 Task: Find connections with filter location Pitanga with filter topic #homedecor with filter profile language German with filter current company Upstox with filter school Seventh Day Adventist Higher Secondary School with filter industry Mobile Gaming Apps with filter service category Interaction Design with filter keywords title Chef
Action: Mouse moved to (181, 291)
Screenshot: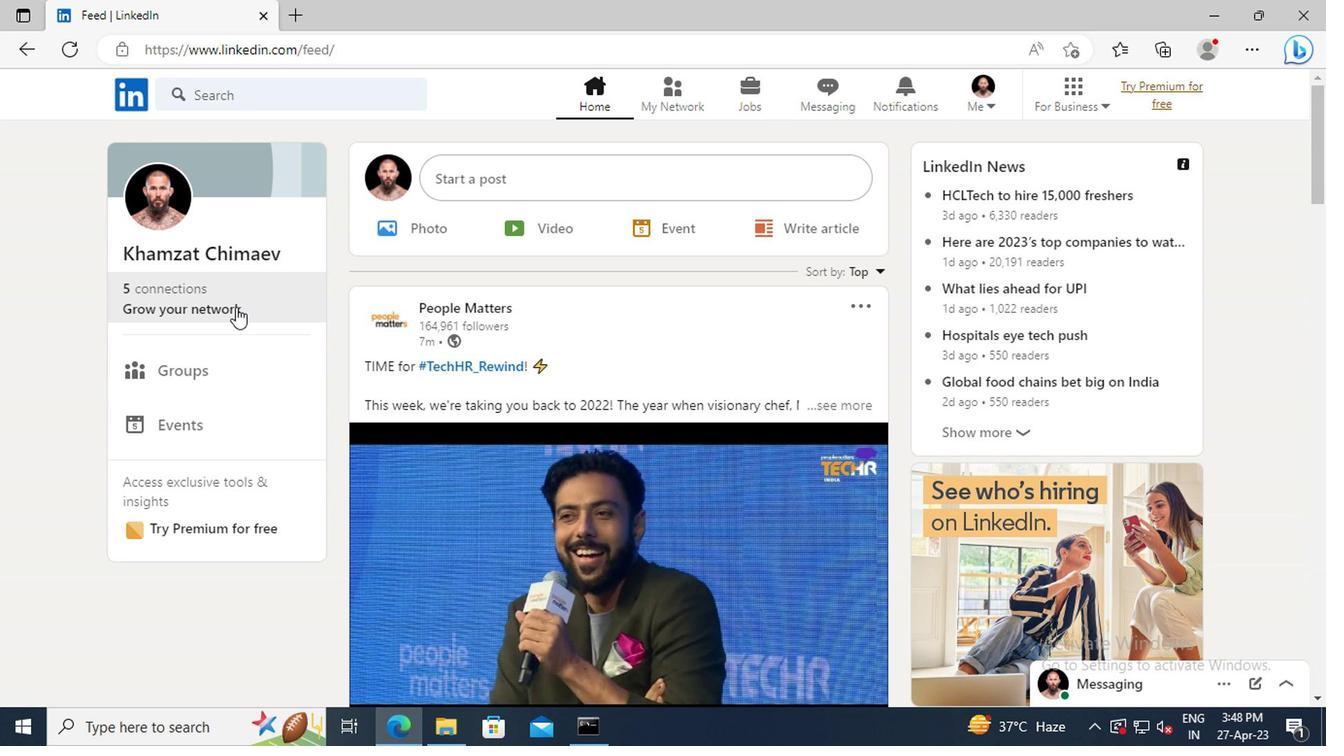 
Action: Mouse pressed left at (181, 291)
Screenshot: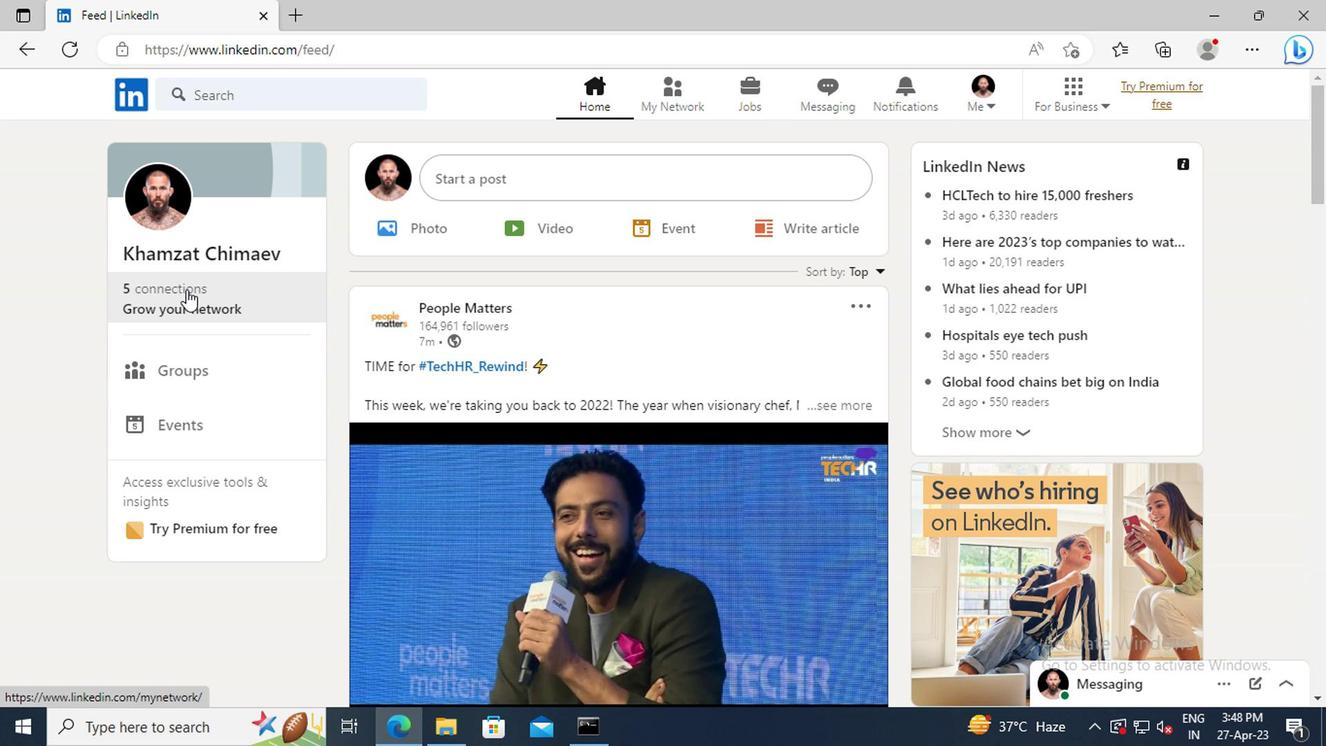 
Action: Mouse moved to (216, 205)
Screenshot: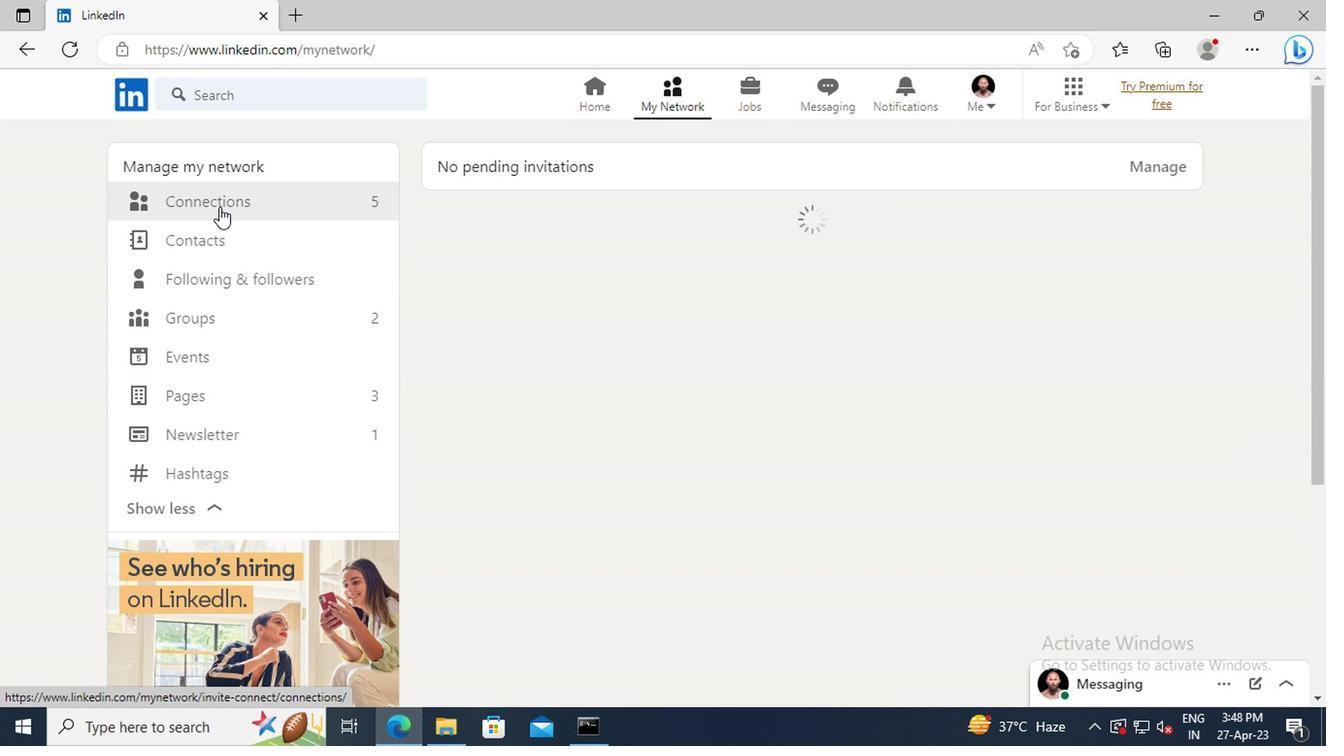 
Action: Mouse pressed left at (216, 205)
Screenshot: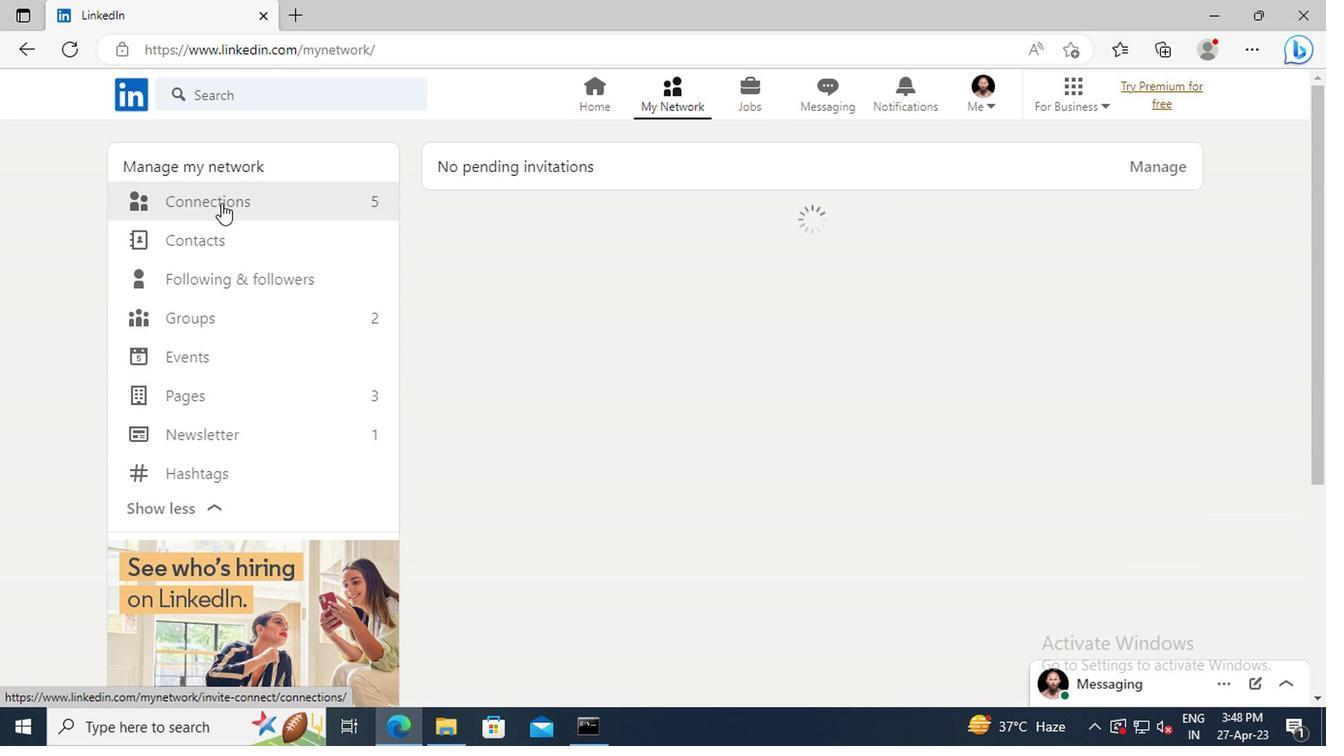 
Action: Mouse moved to (822, 207)
Screenshot: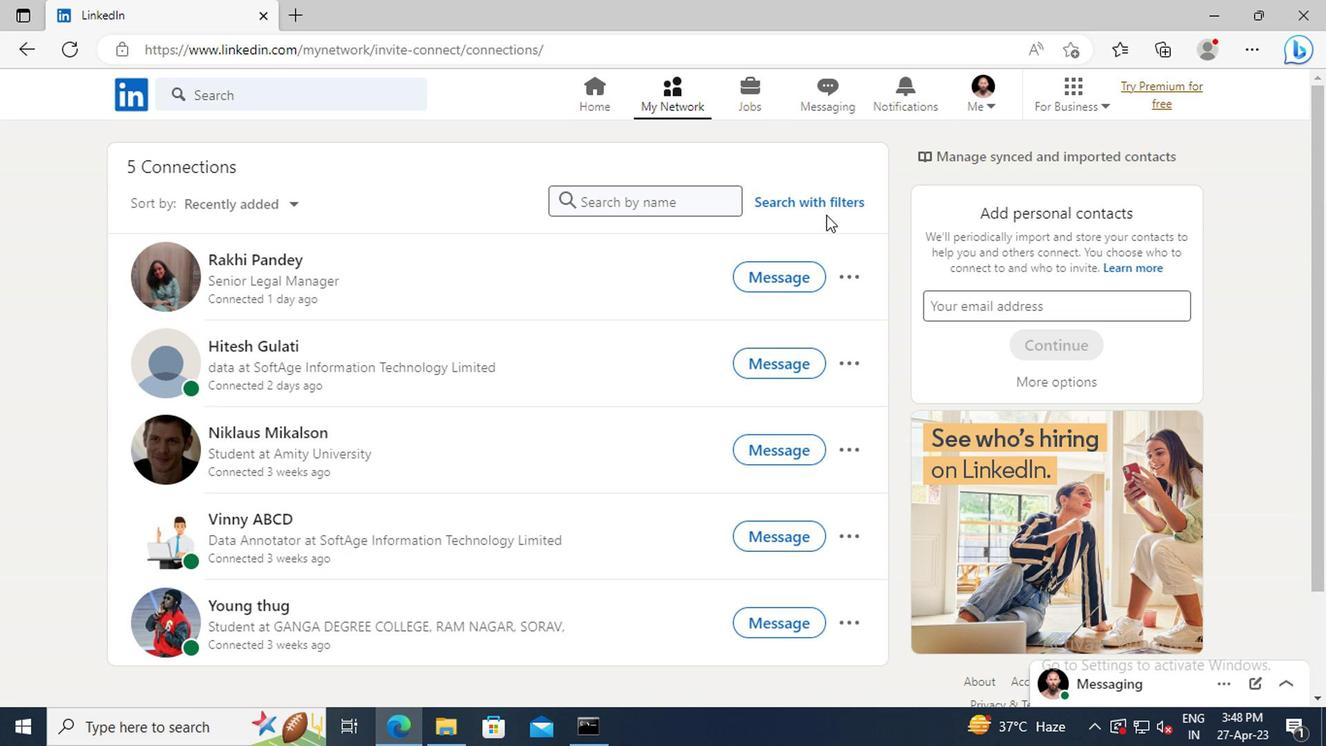 
Action: Mouse pressed left at (822, 207)
Screenshot: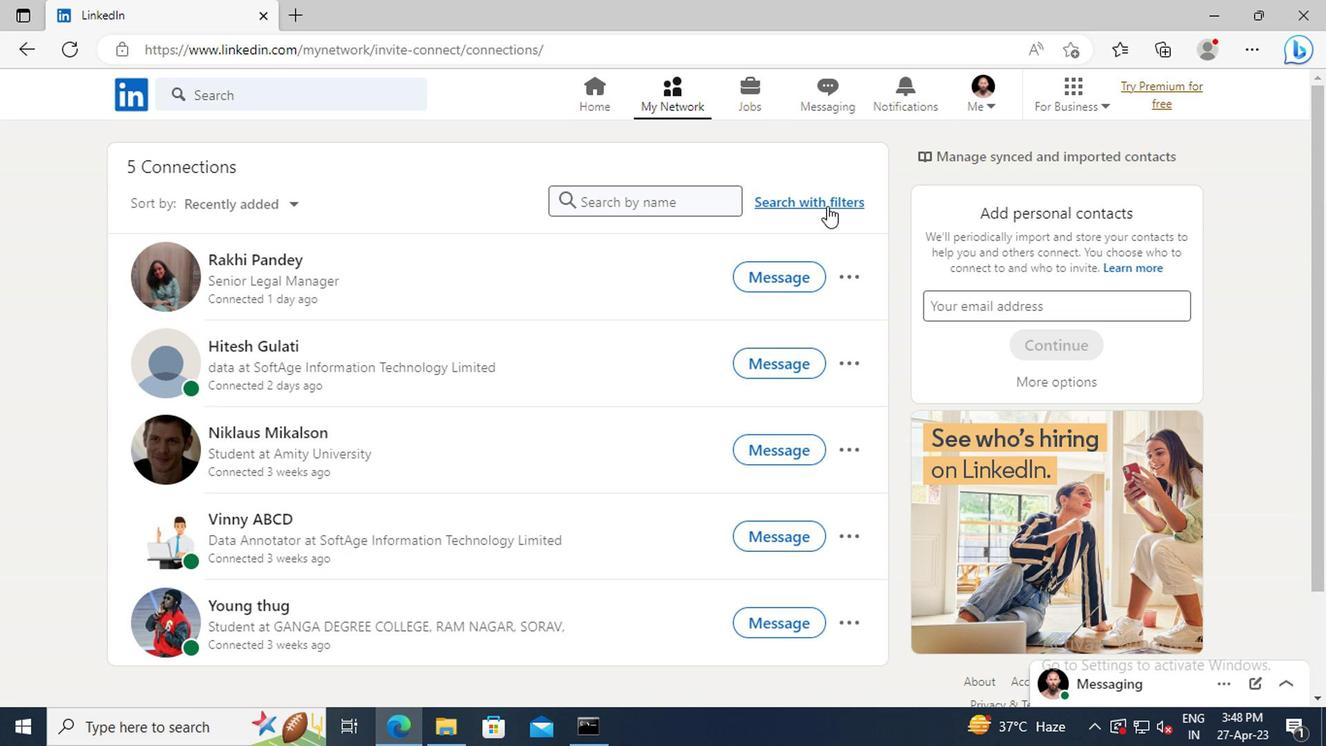 
Action: Mouse moved to (735, 151)
Screenshot: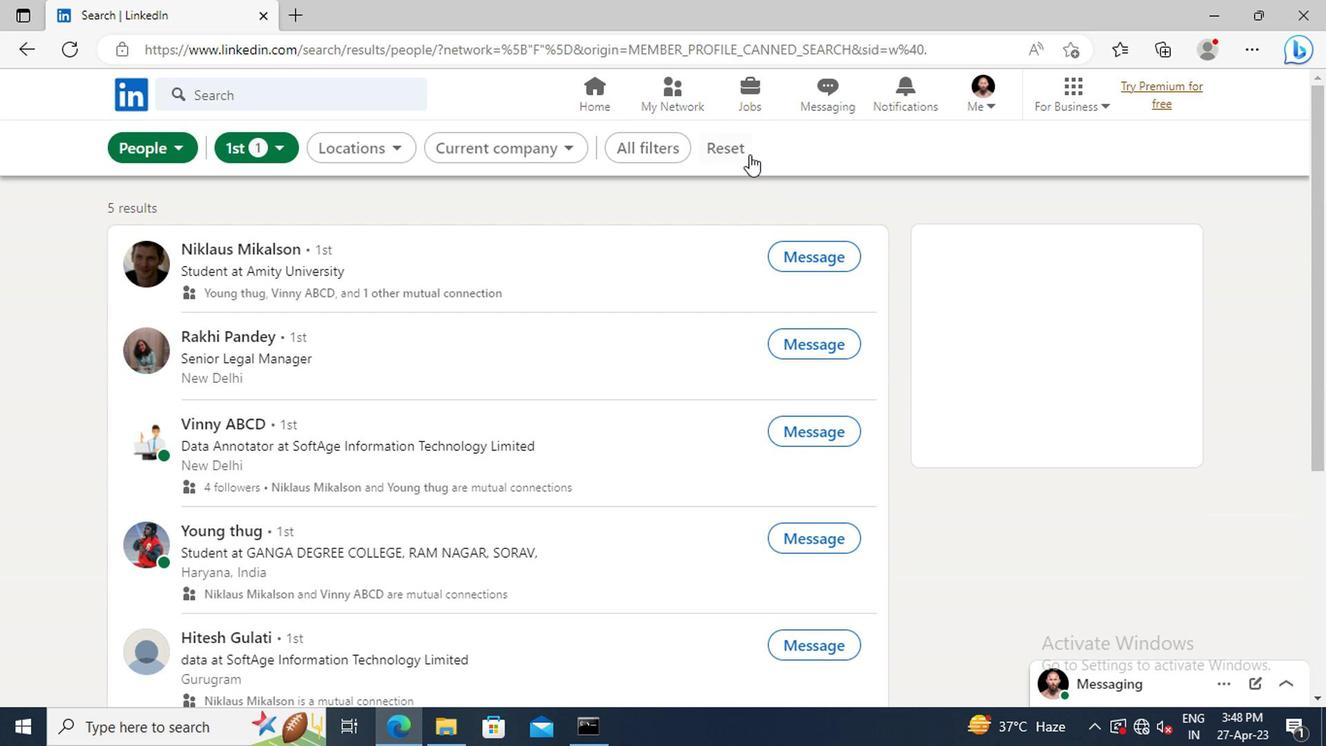 
Action: Mouse pressed left at (735, 151)
Screenshot: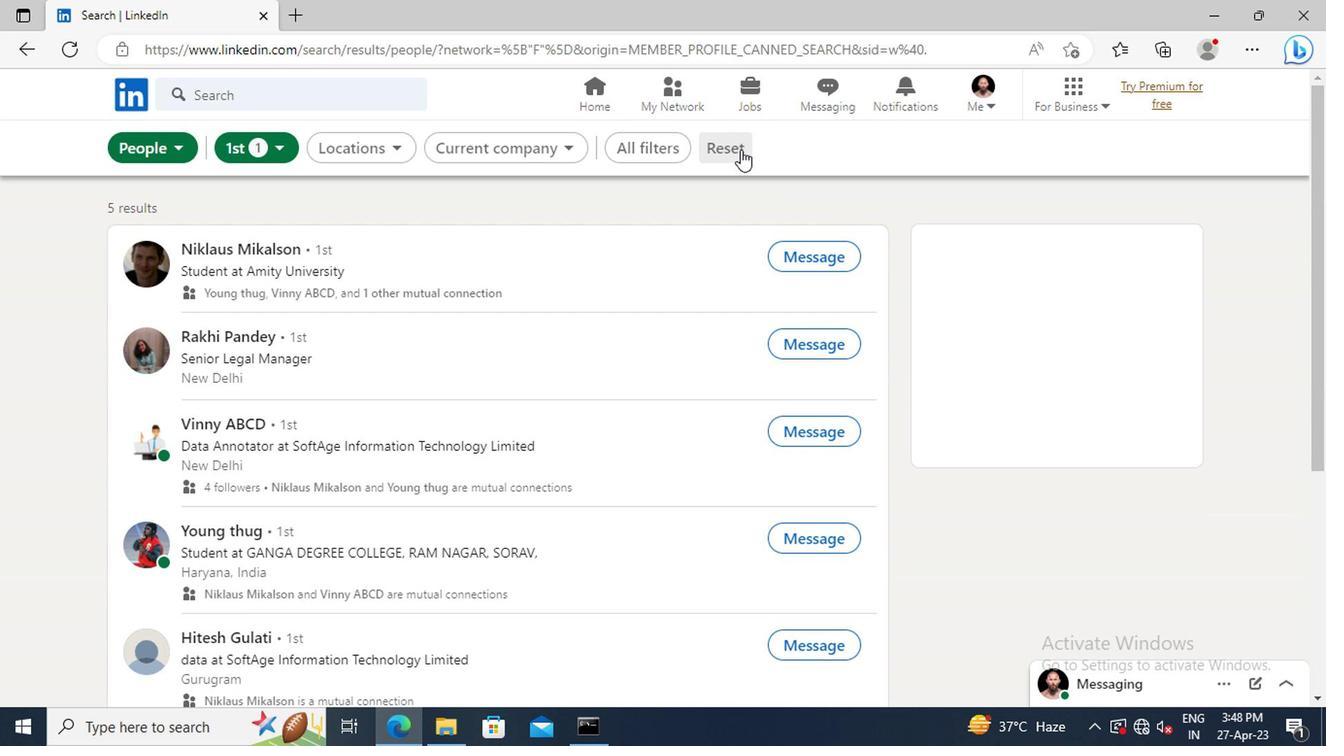 
Action: Mouse moved to (699, 148)
Screenshot: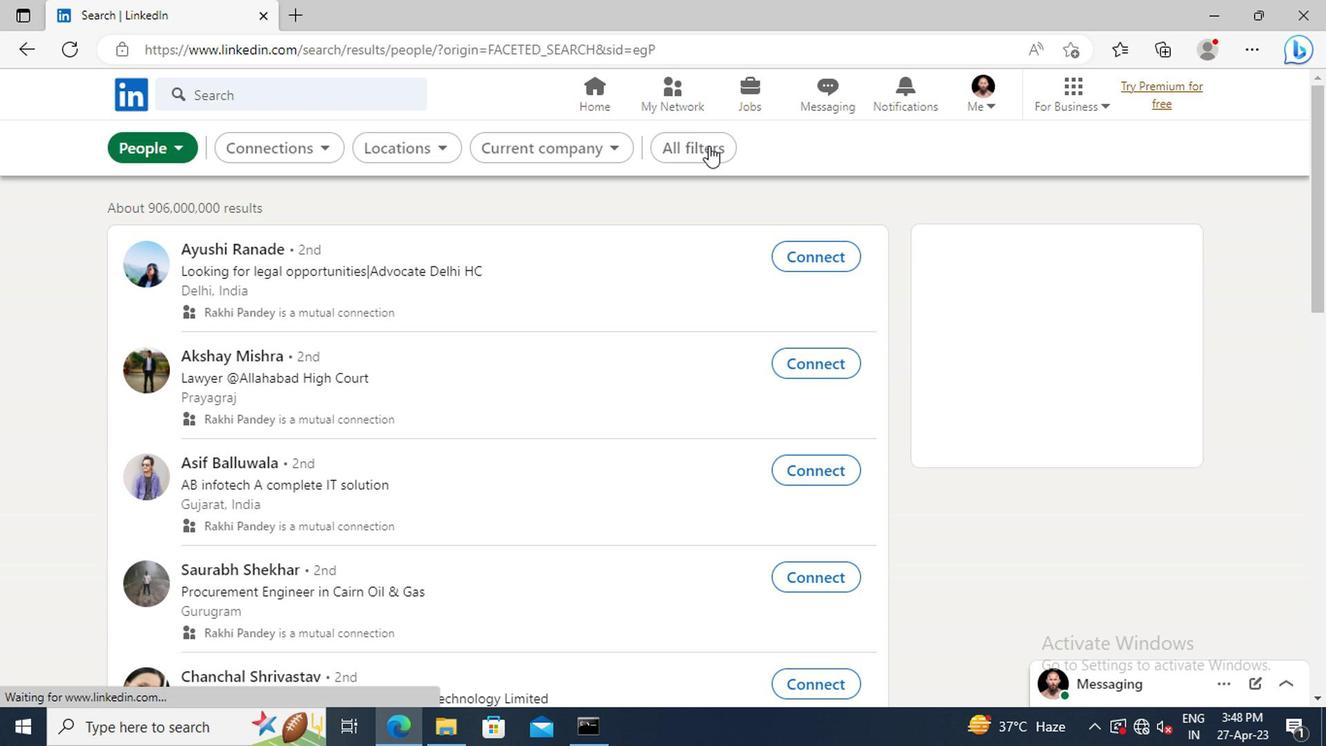 
Action: Mouse pressed left at (699, 148)
Screenshot: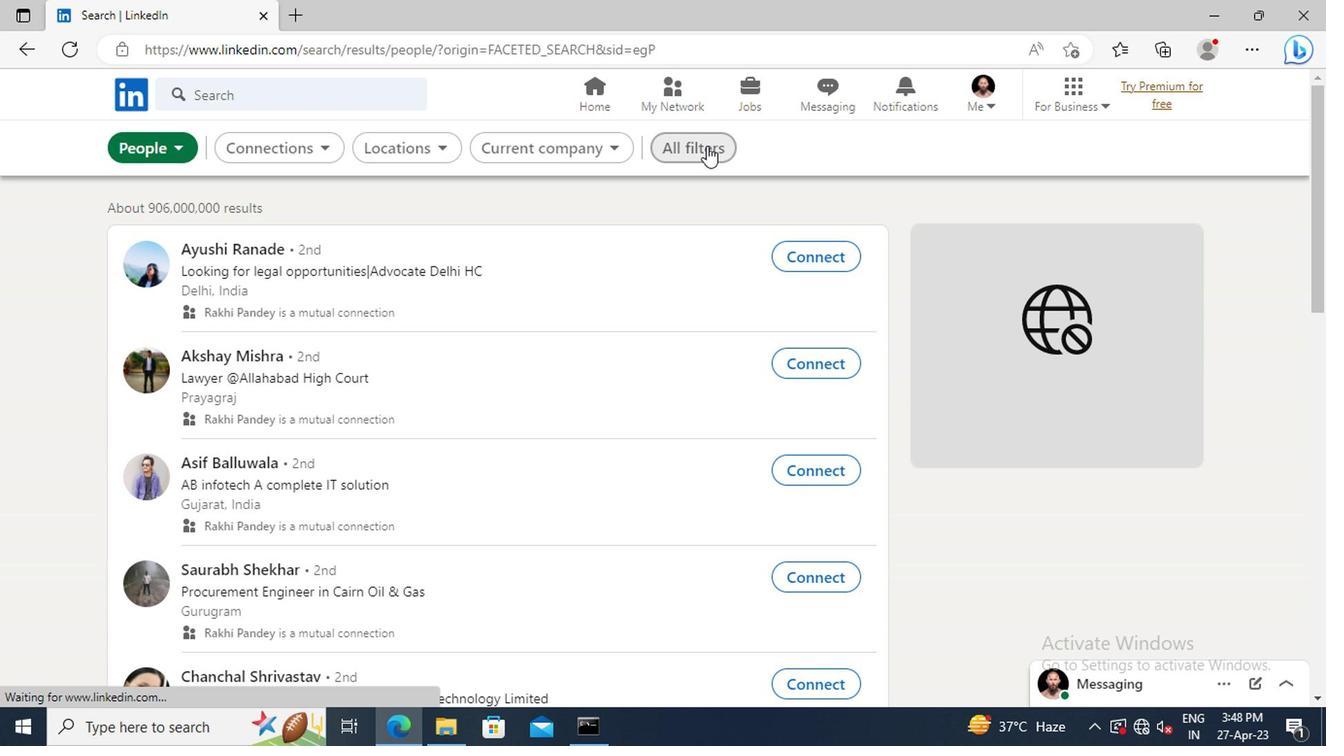 
Action: Mouse moved to (1039, 352)
Screenshot: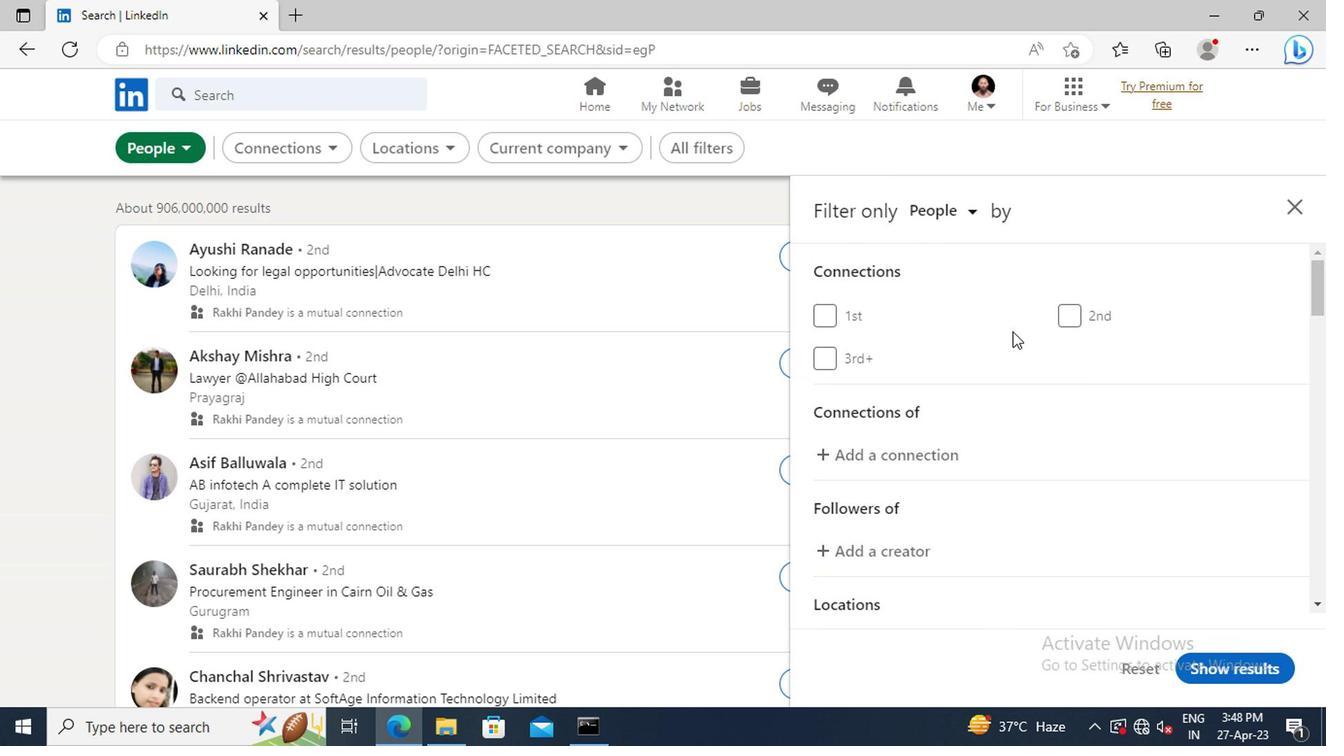 
Action: Mouse scrolled (1039, 350) with delta (0, -1)
Screenshot: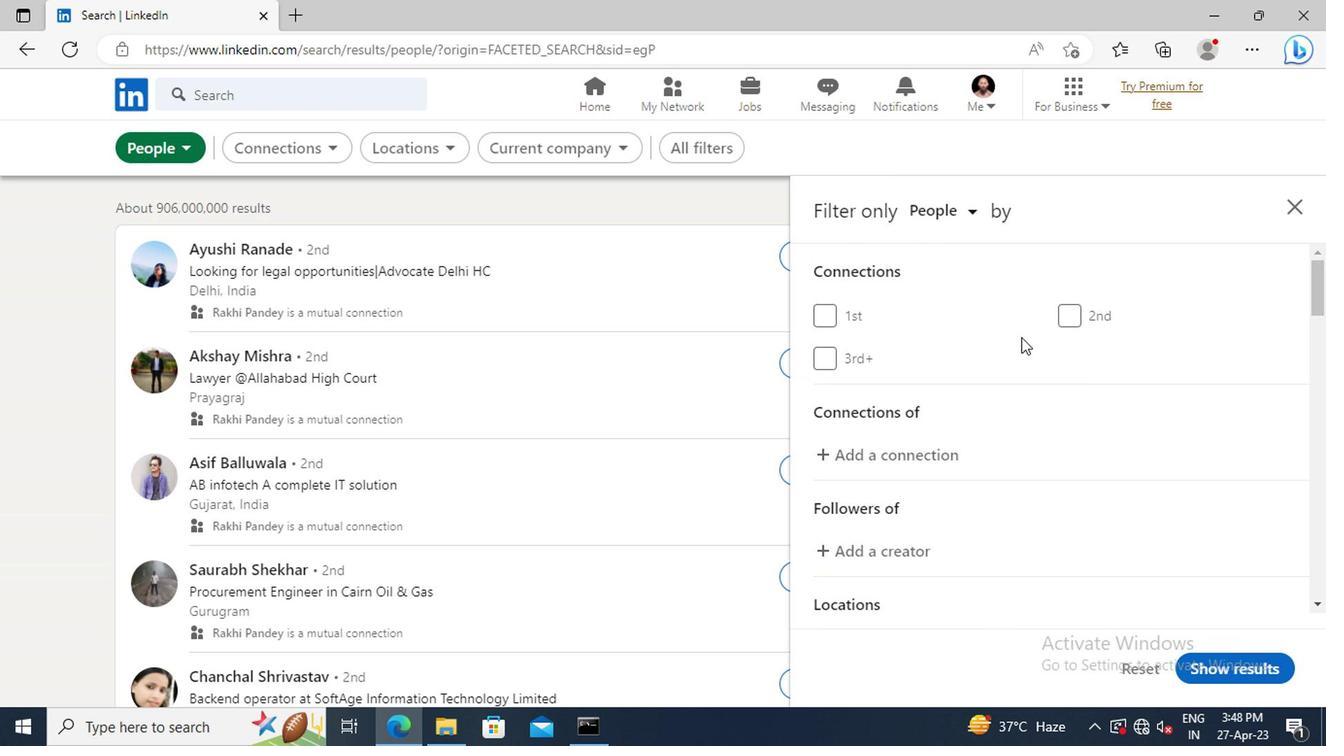 
Action: Mouse moved to (1039, 352)
Screenshot: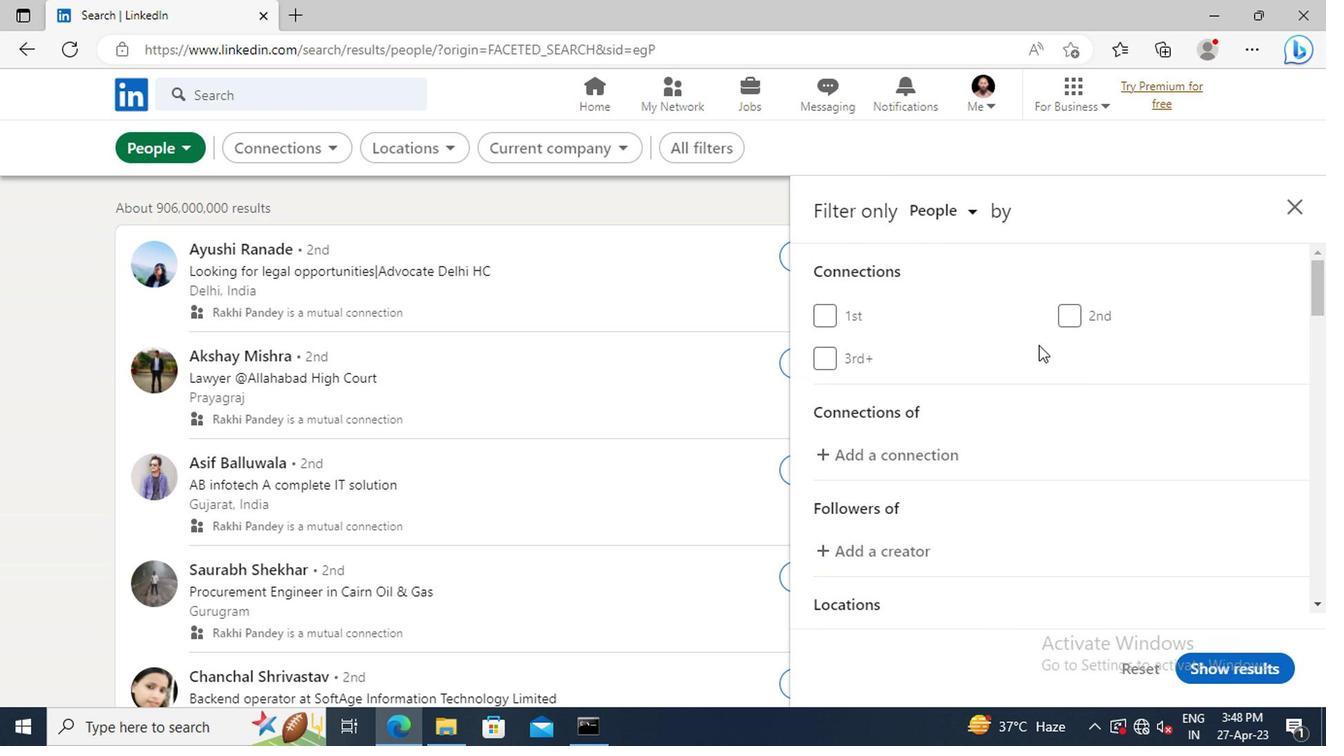 
Action: Mouse scrolled (1039, 350) with delta (0, -1)
Screenshot: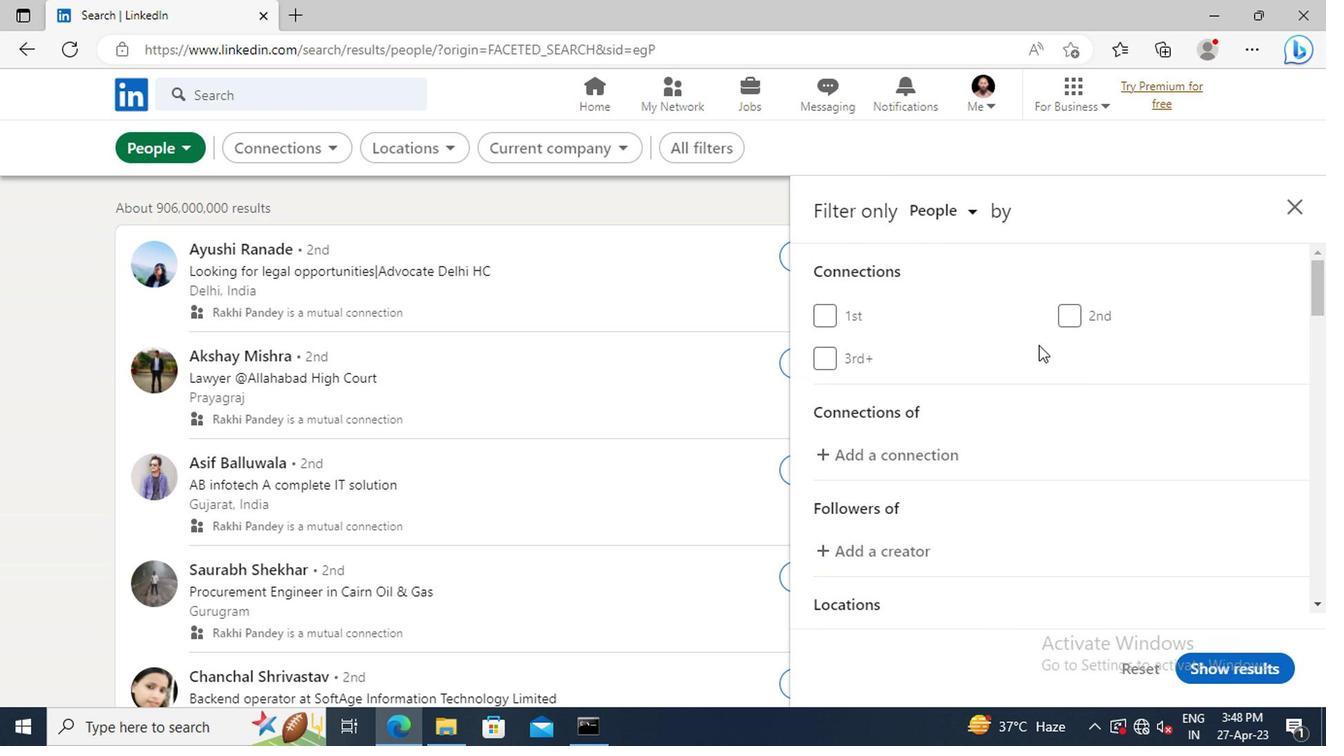 
Action: Mouse scrolled (1039, 350) with delta (0, -1)
Screenshot: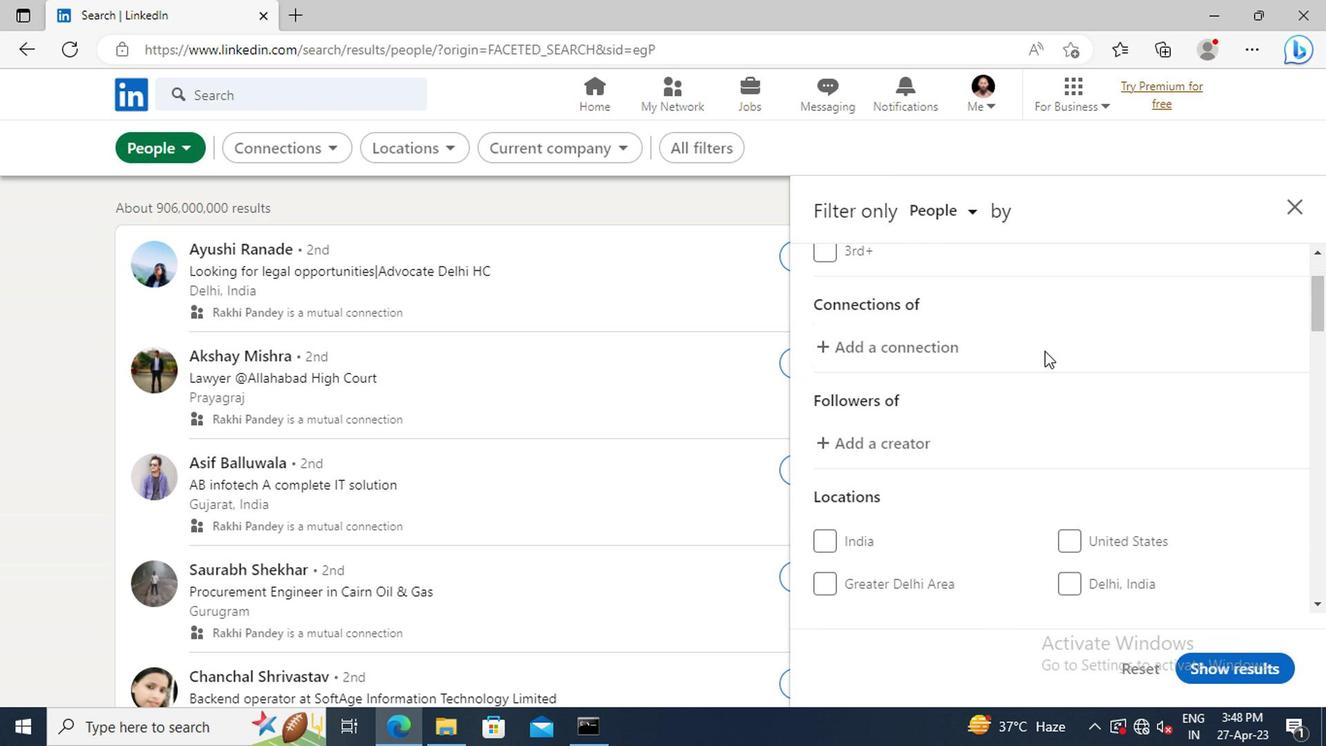 
Action: Mouse moved to (1040, 353)
Screenshot: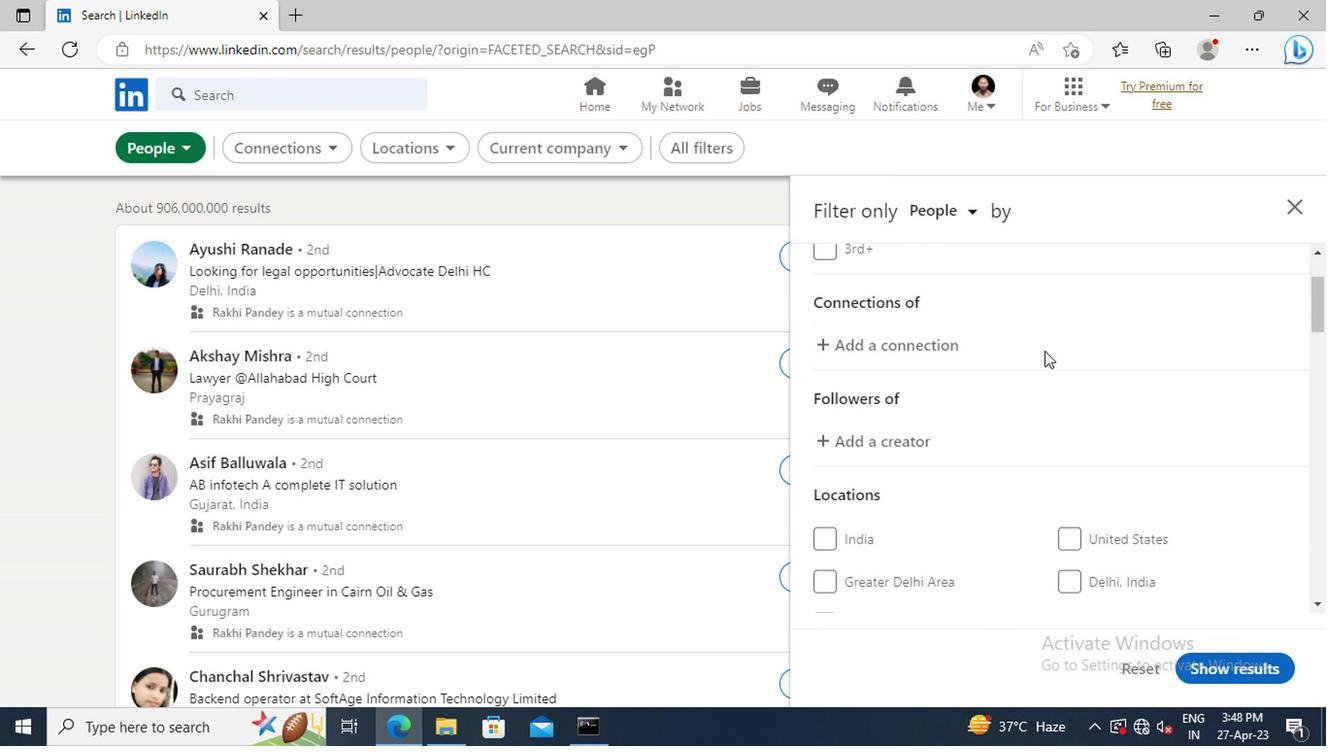 
Action: Mouse scrolled (1040, 352) with delta (0, 0)
Screenshot: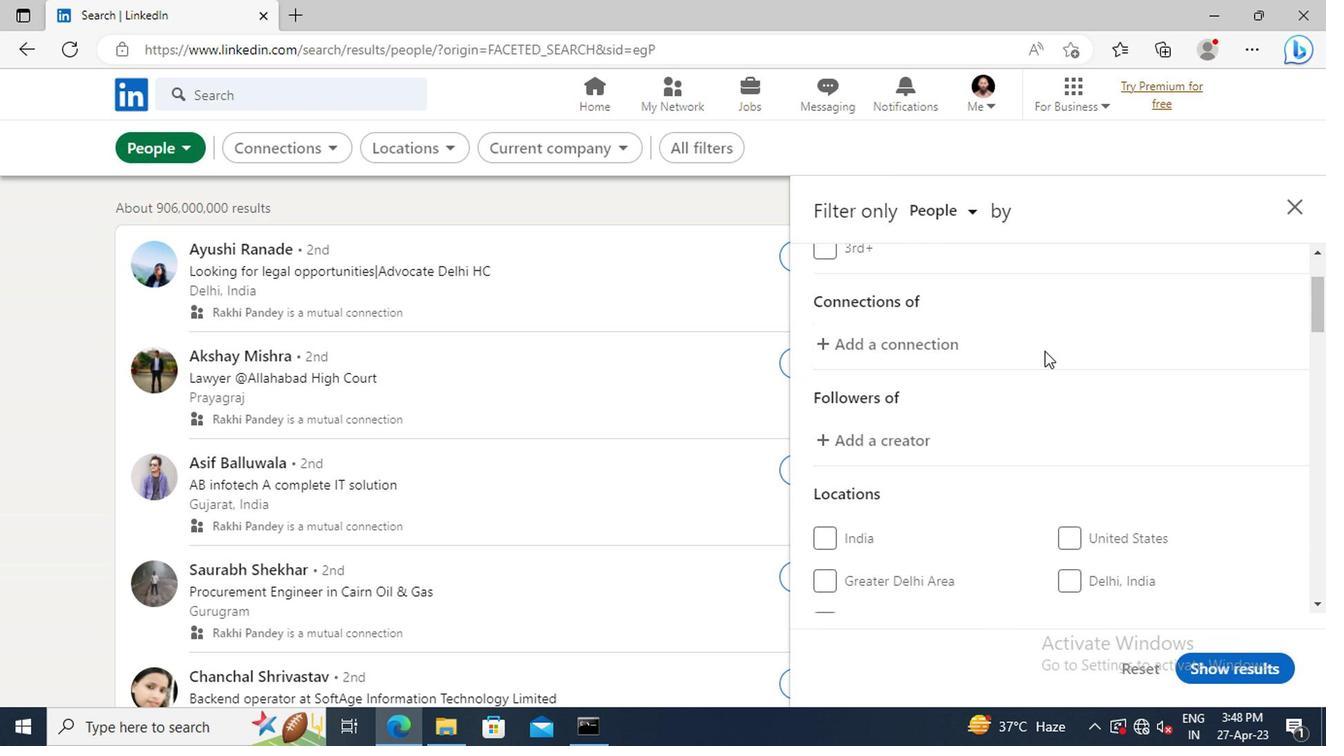 
Action: Mouse scrolled (1040, 352) with delta (0, 0)
Screenshot: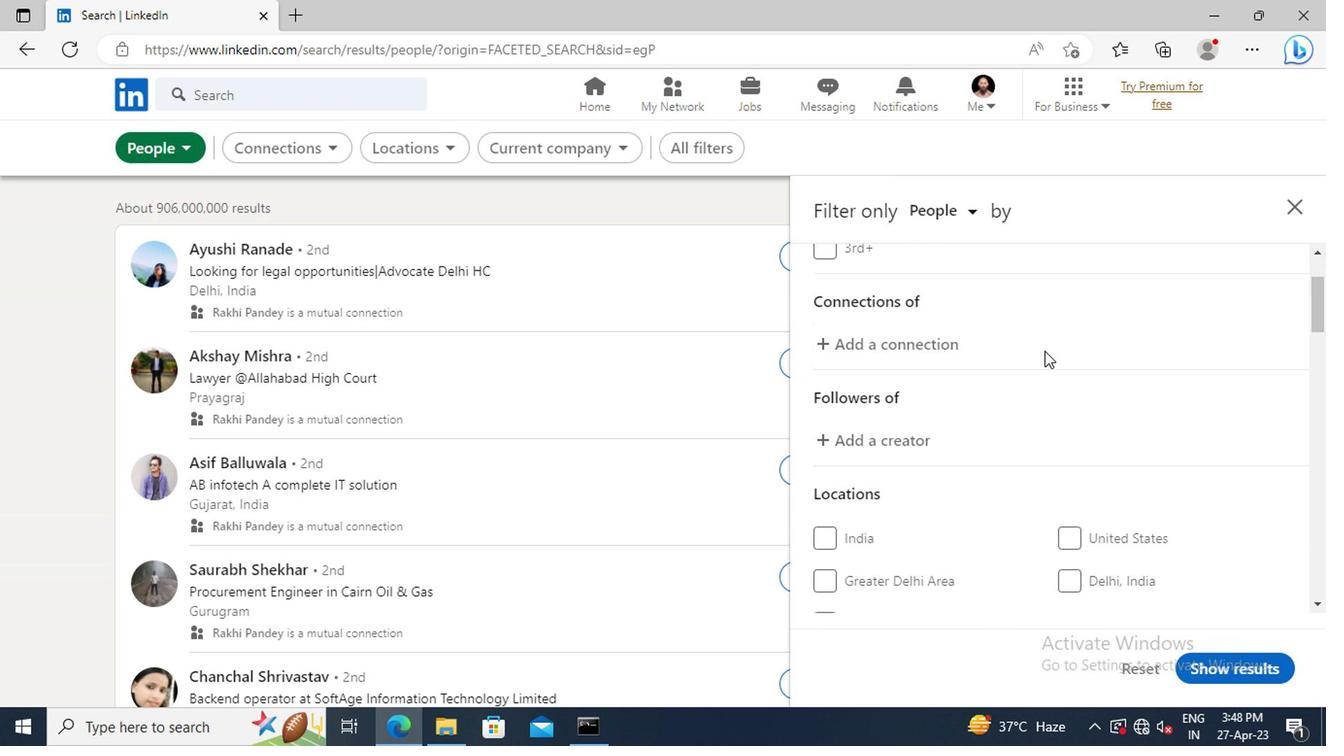 
Action: Mouse moved to (1092, 457)
Screenshot: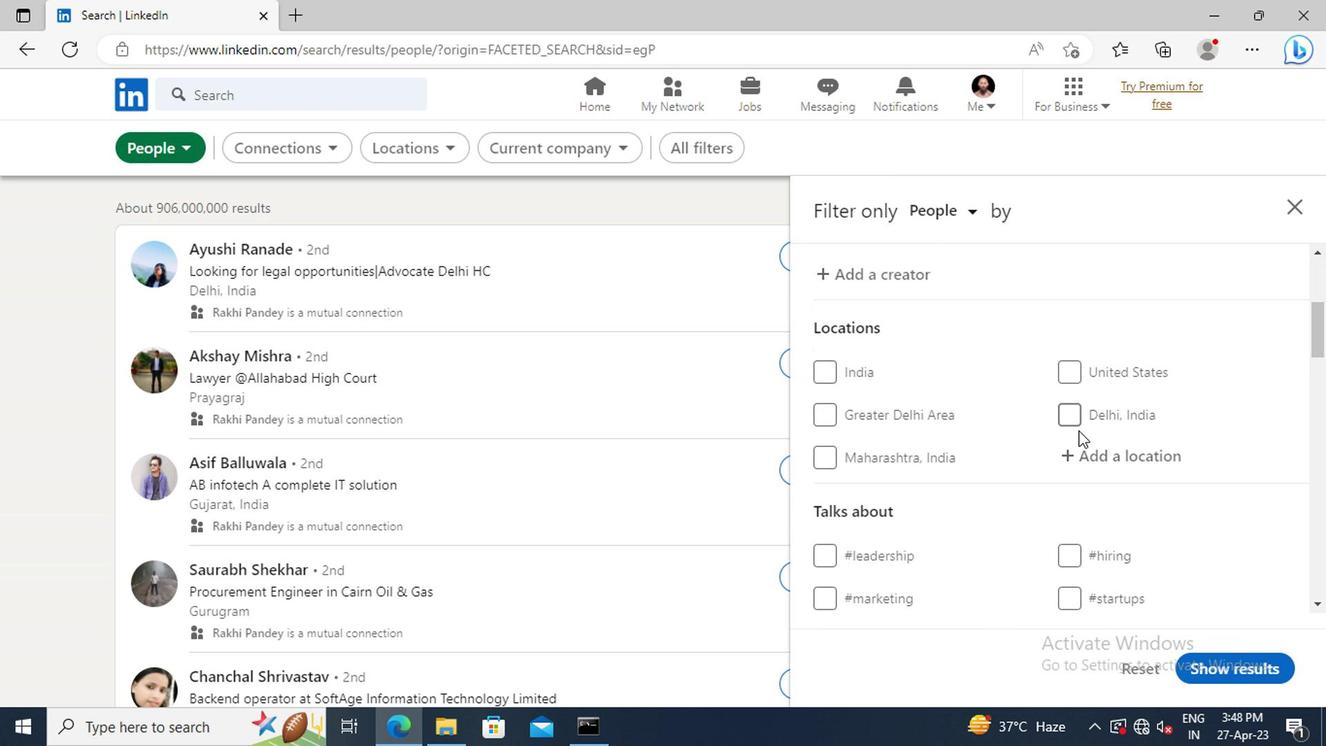 
Action: Mouse pressed left at (1092, 457)
Screenshot: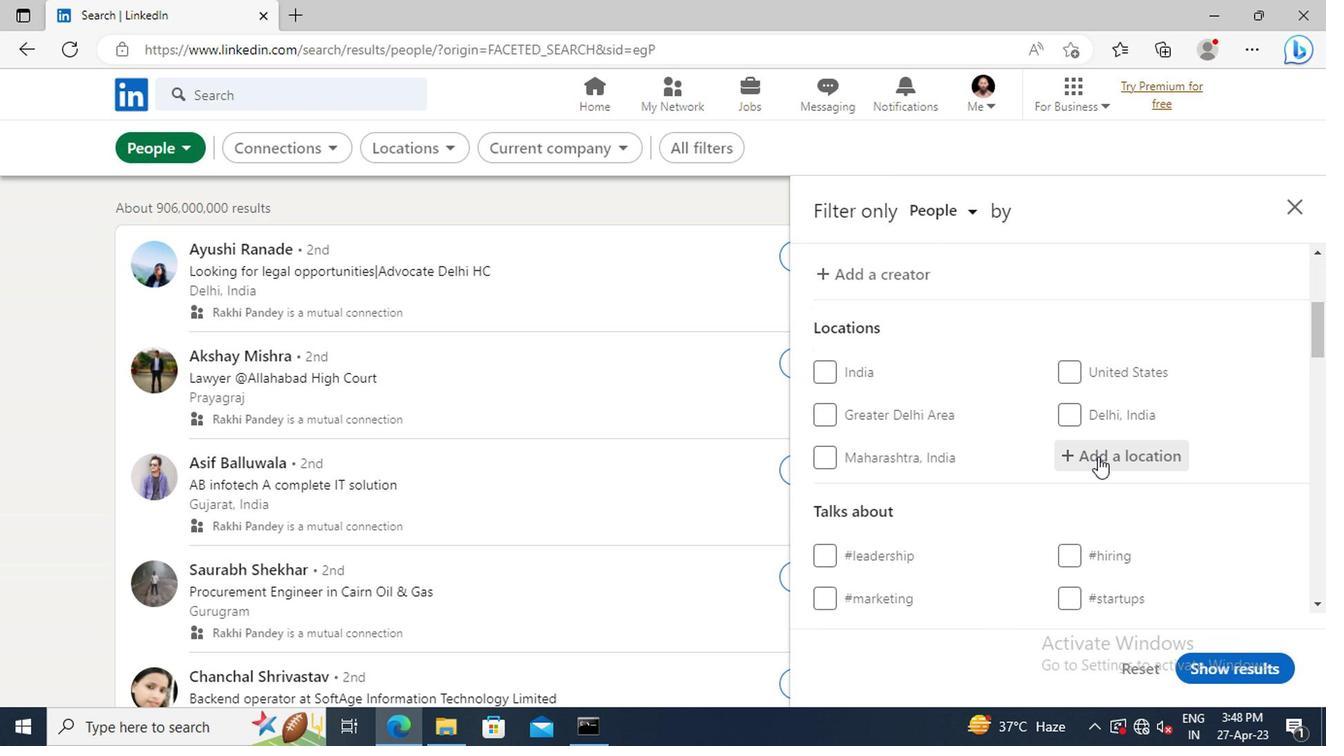
Action: Key pressed <Key.shift>PITANGA
Screenshot: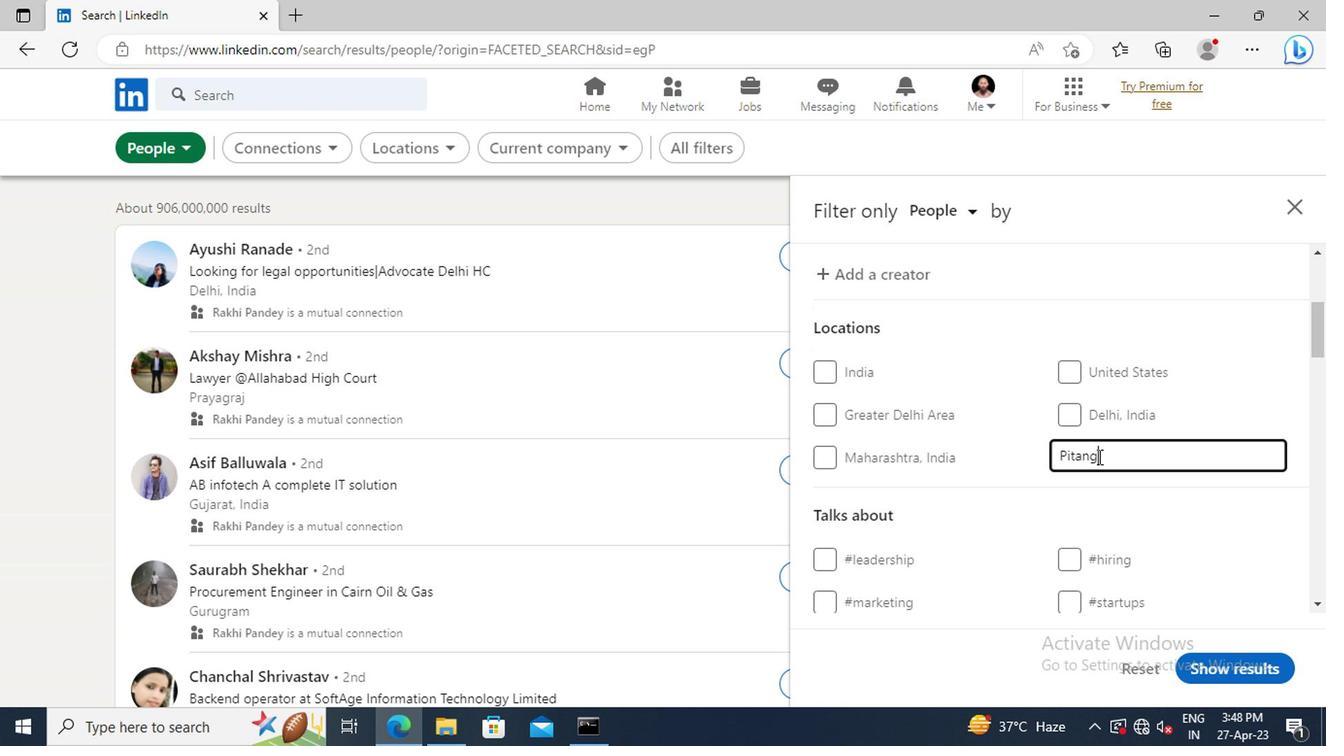 
Action: Mouse moved to (1092, 483)
Screenshot: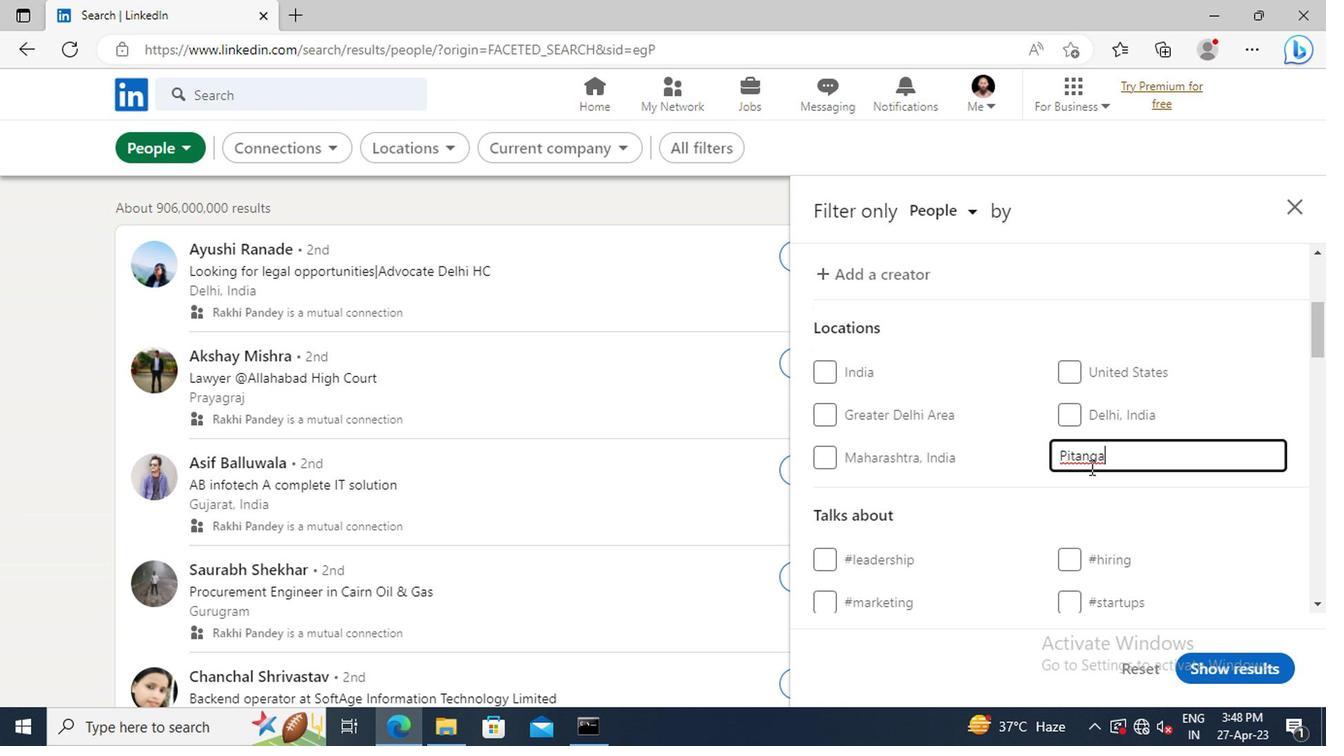 
Action: Key pressed <Key.enter>
Screenshot: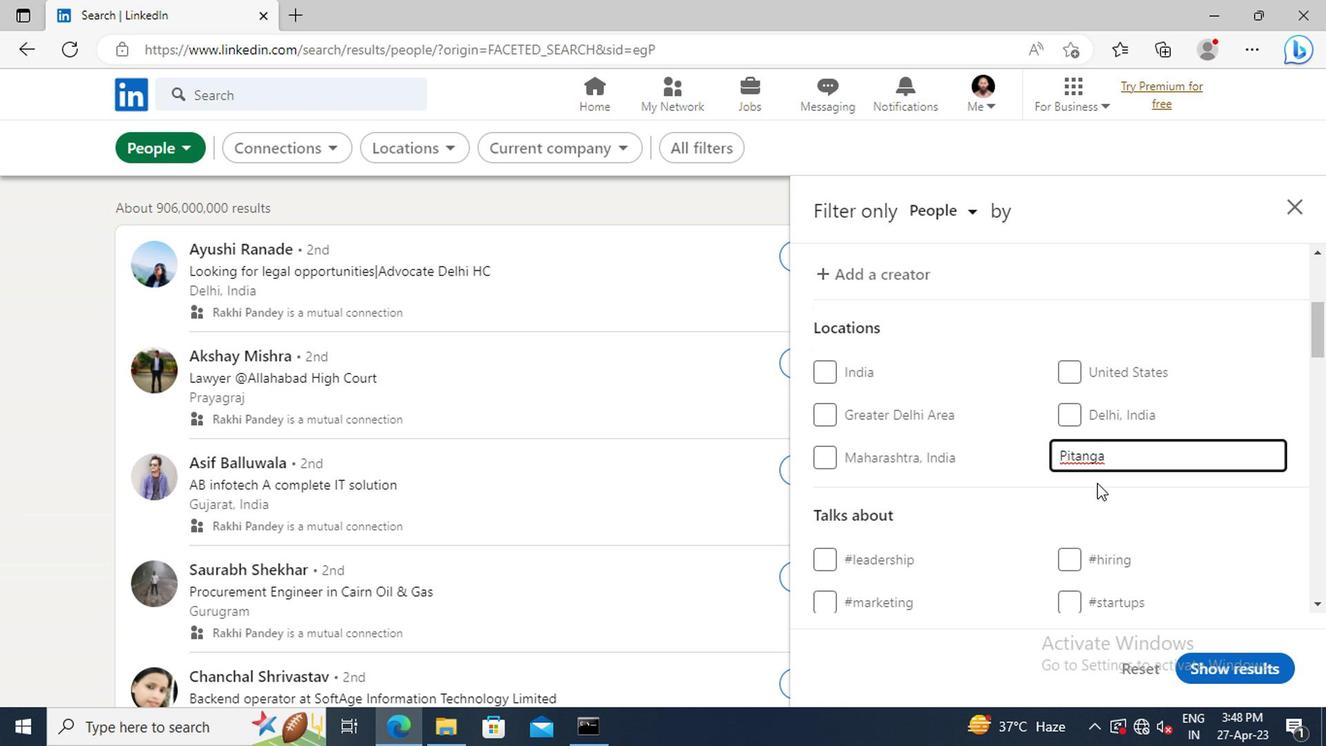 
Action: Mouse scrolled (1092, 482) with delta (0, -1)
Screenshot: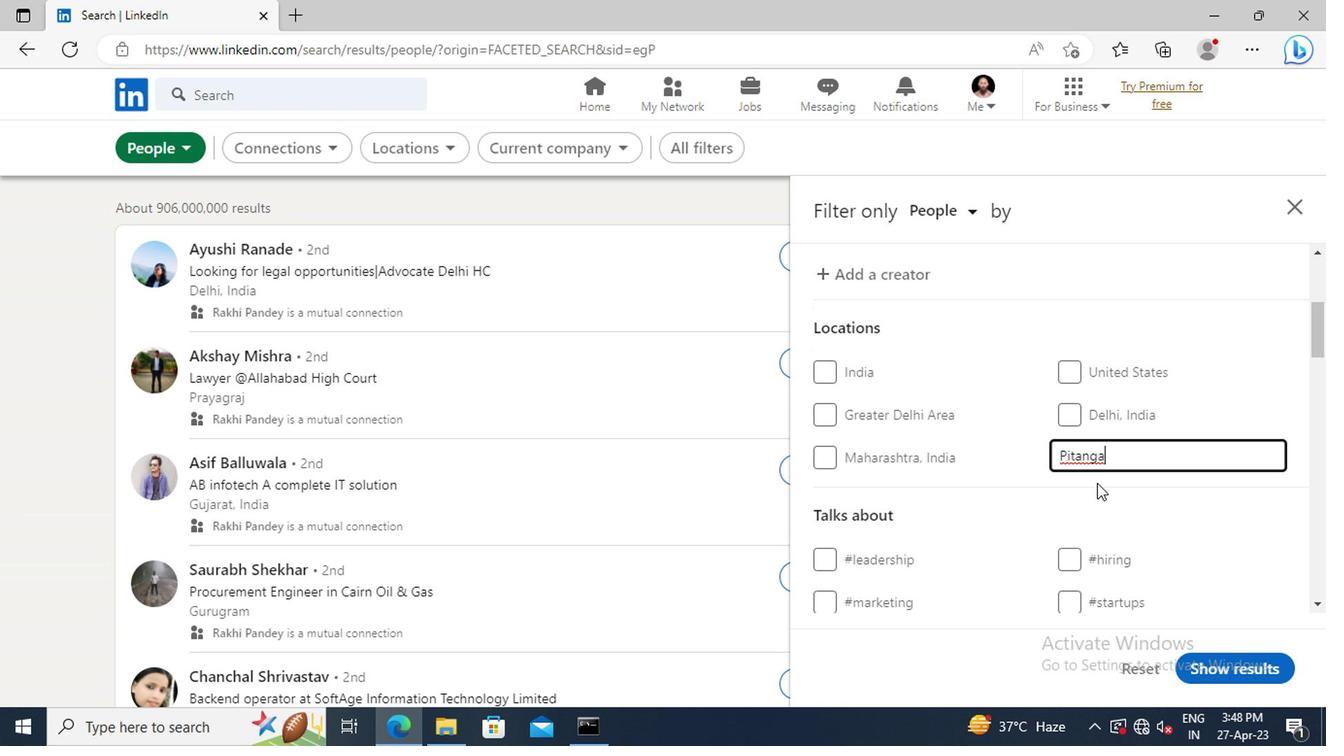 
Action: Mouse scrolled (1092, 482) with delta (0, -1)
Screenshot: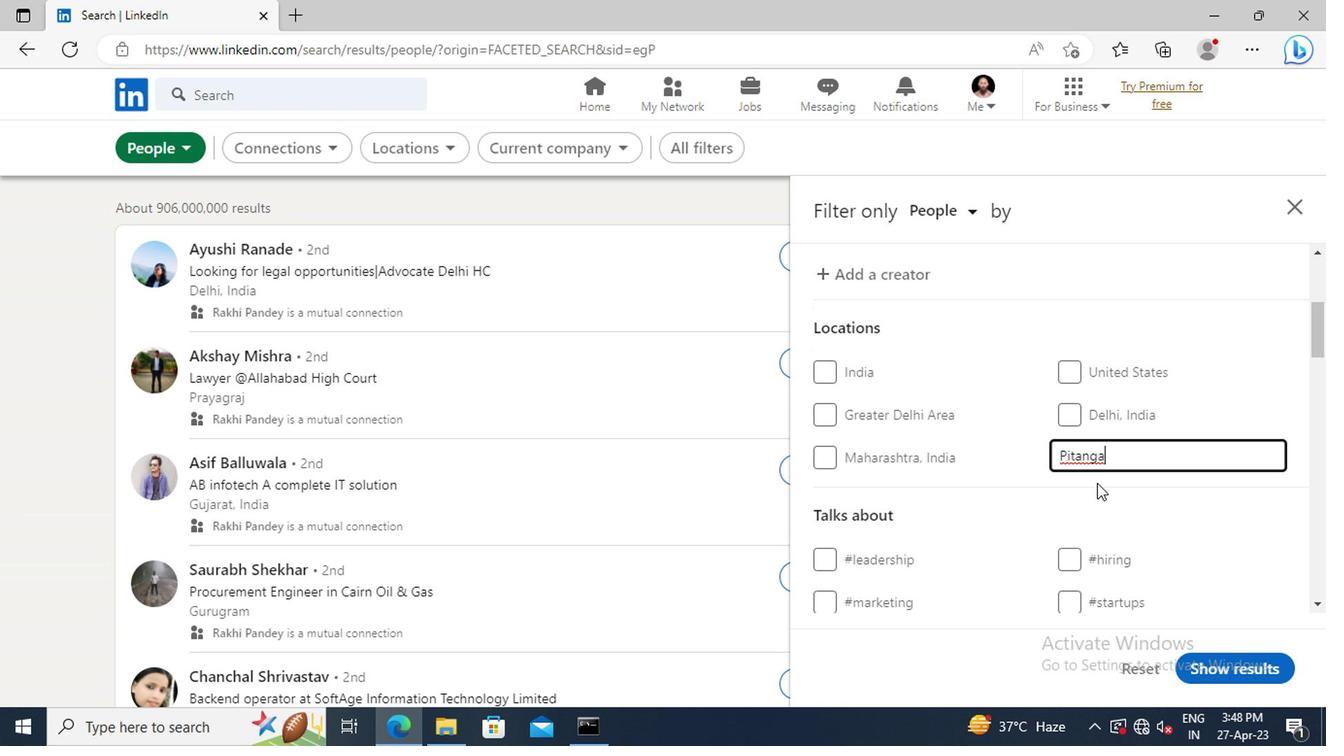 
Action: Mouse scrolled (1092, 482) with delta (0, -1)
Screenshot: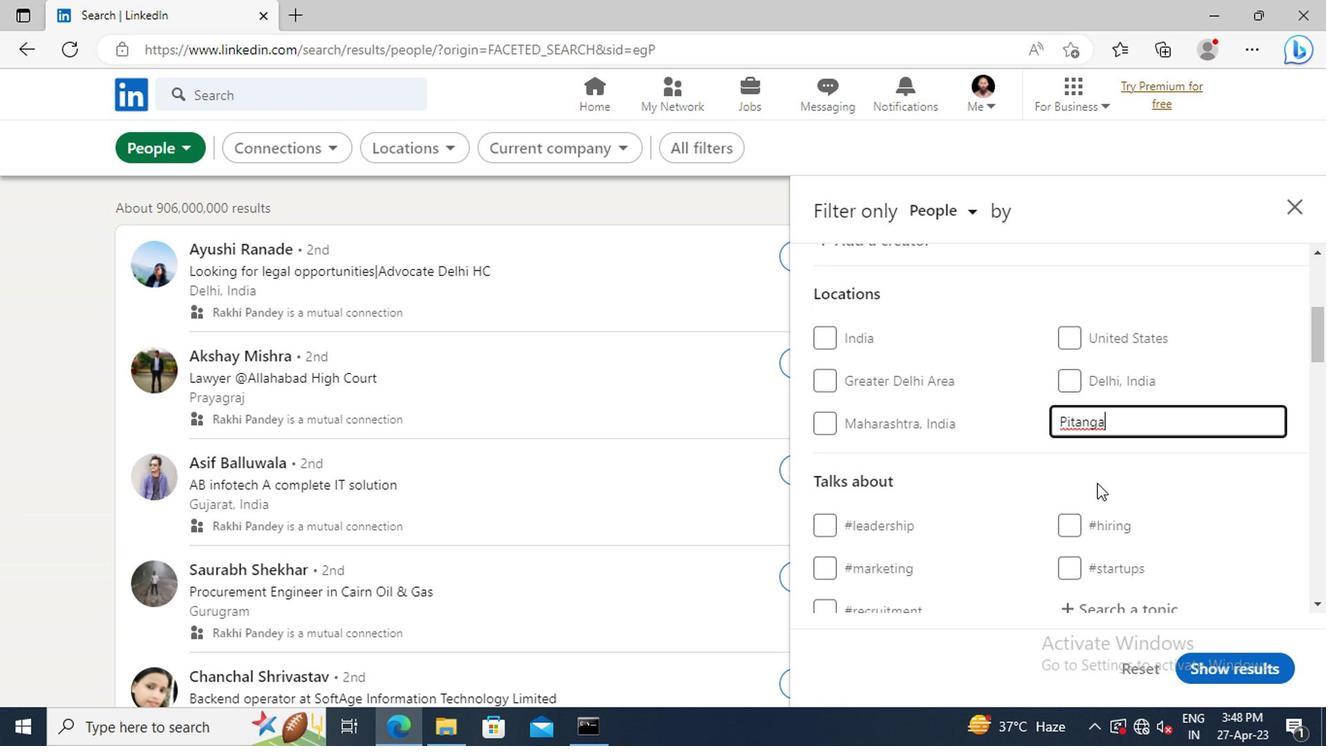
Action: Mouse moved to (1103, 479)
Screenshot: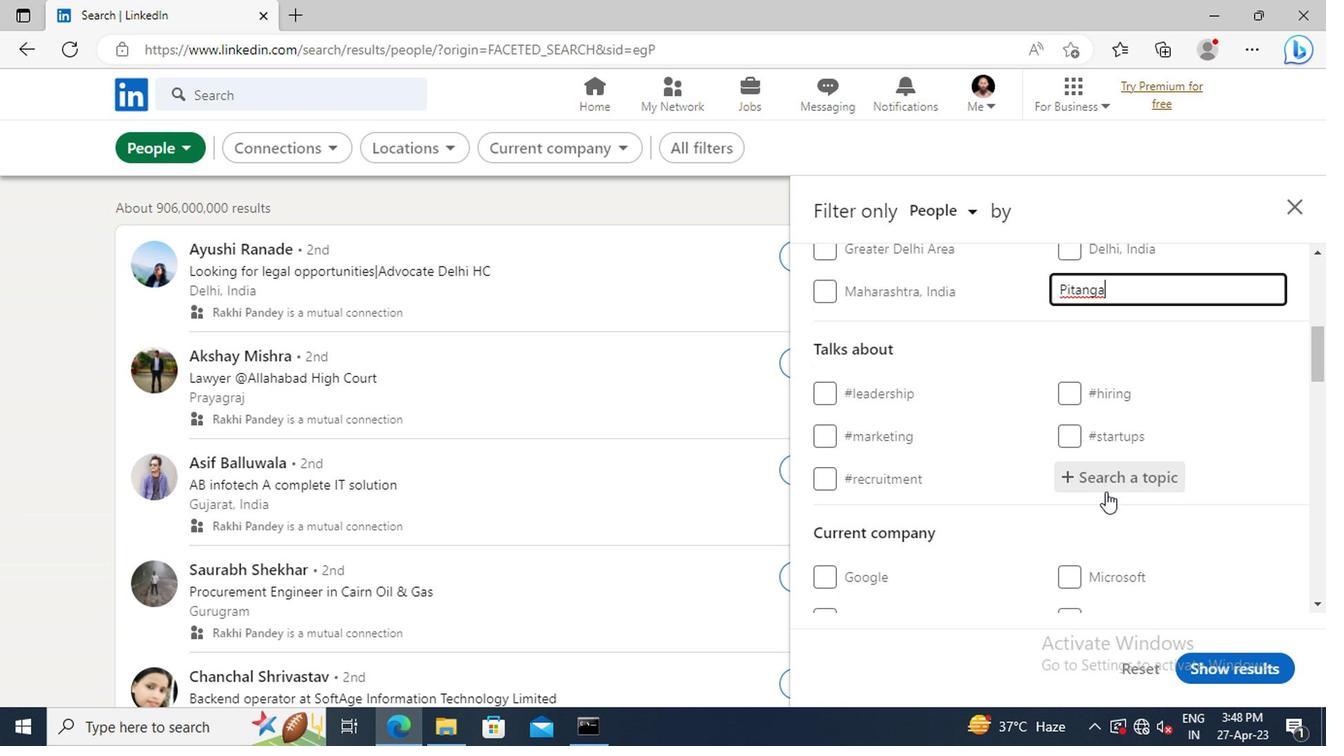 
Action: Mouse pressed left at (1103, 479)
Screenshot: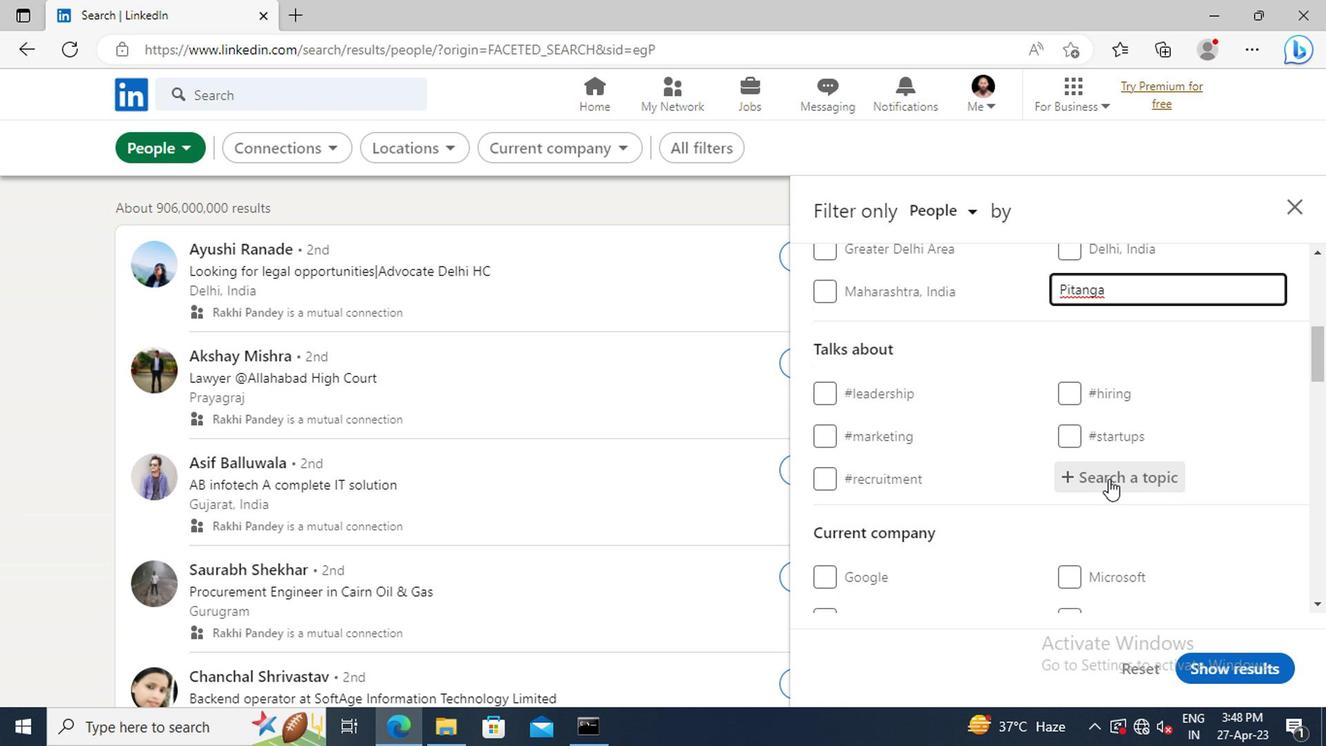 
Action: Key pressed <Key.shift>#HOMEDECOR<Key.enter>
Screenshot: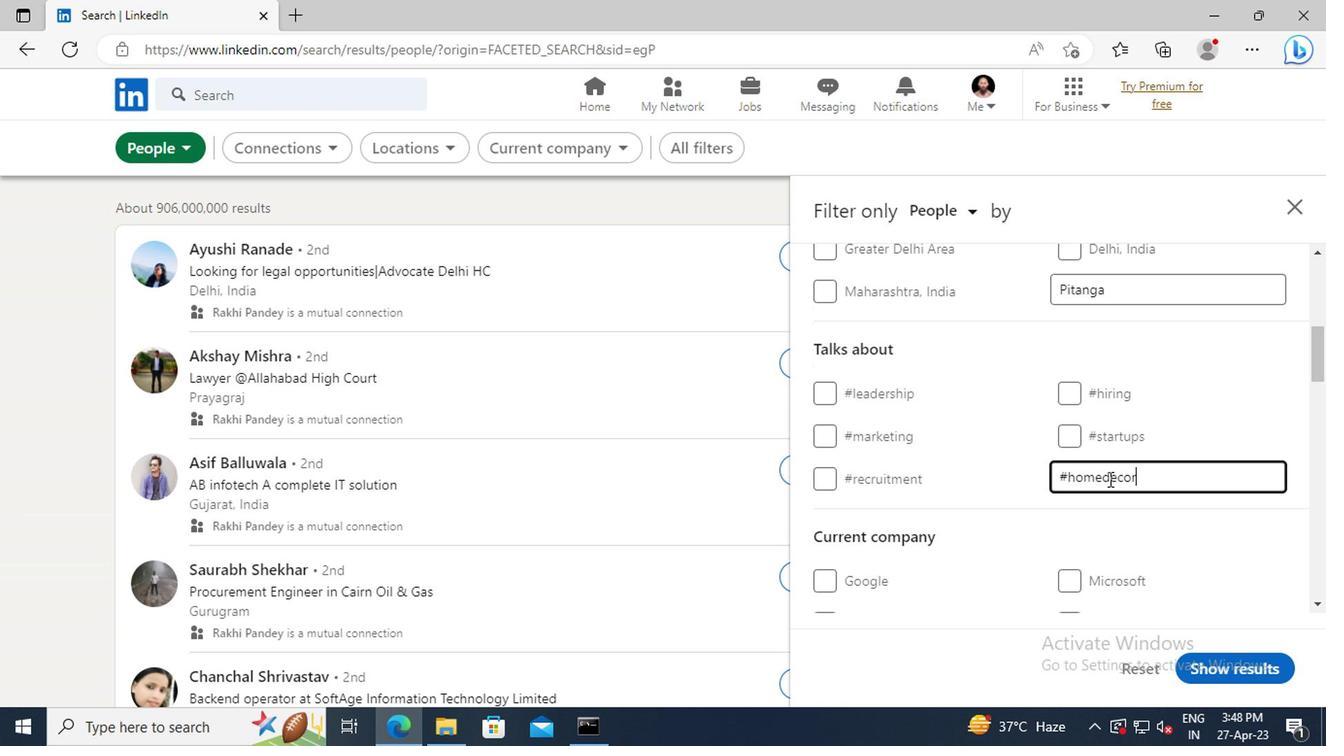 
Action: Mouse moved to (1083, 457)
Screenshot: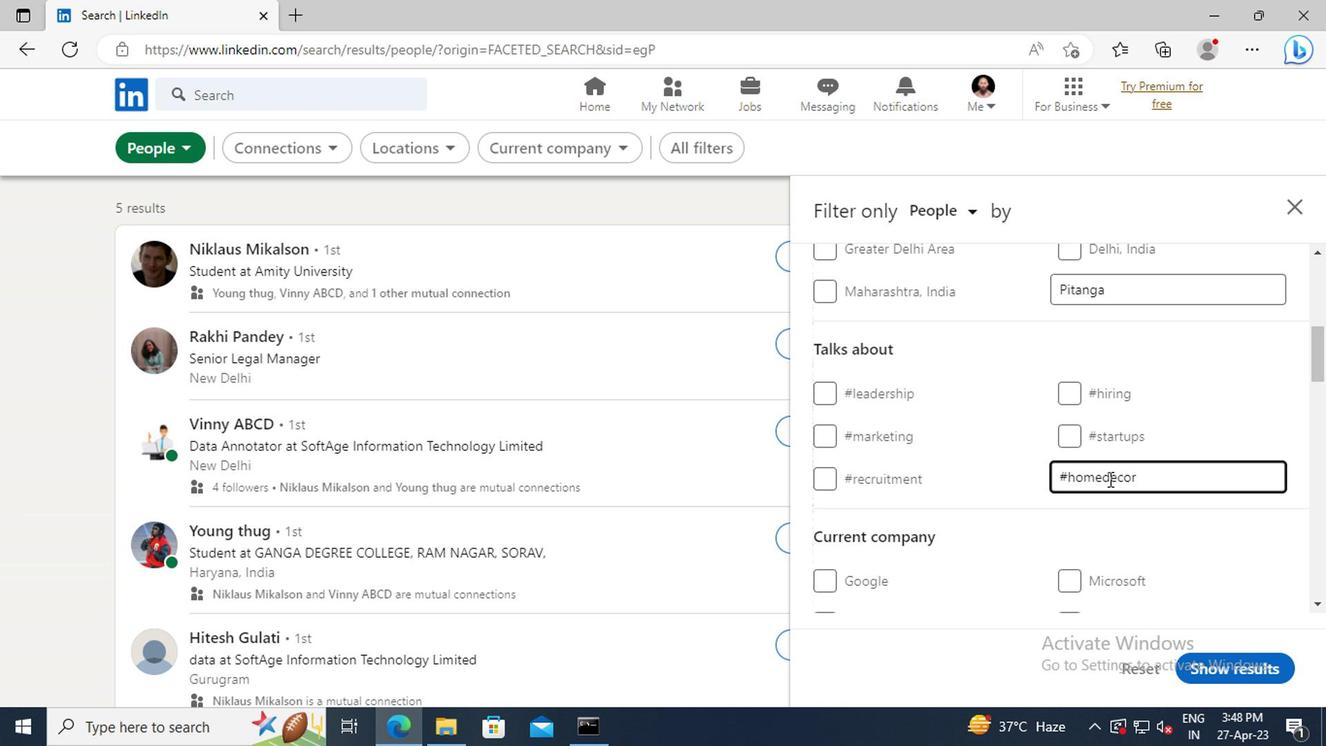 
Action: Mouse scrolled (1083, 455) with delta (0, -1)
Screenshot: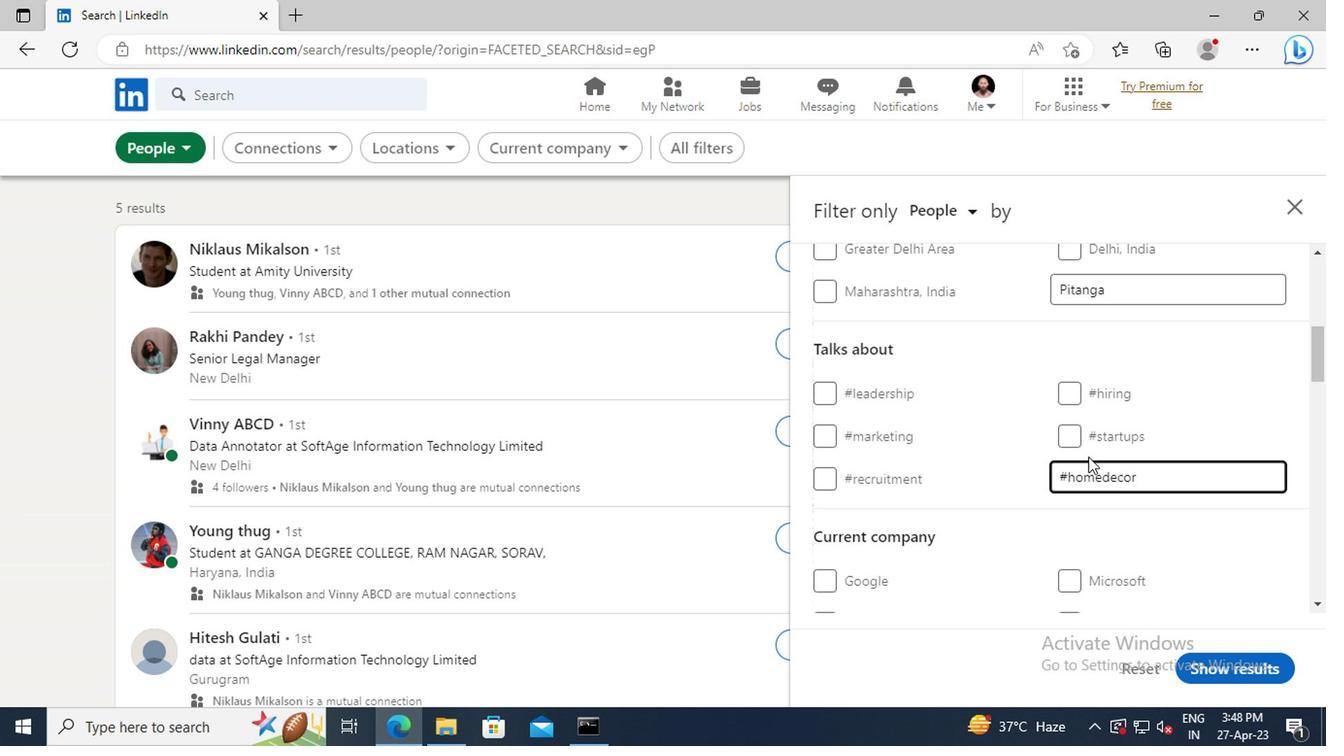 
Action: Mouse scrolled (1083, 455) with delta (0, -1)
Screenshot: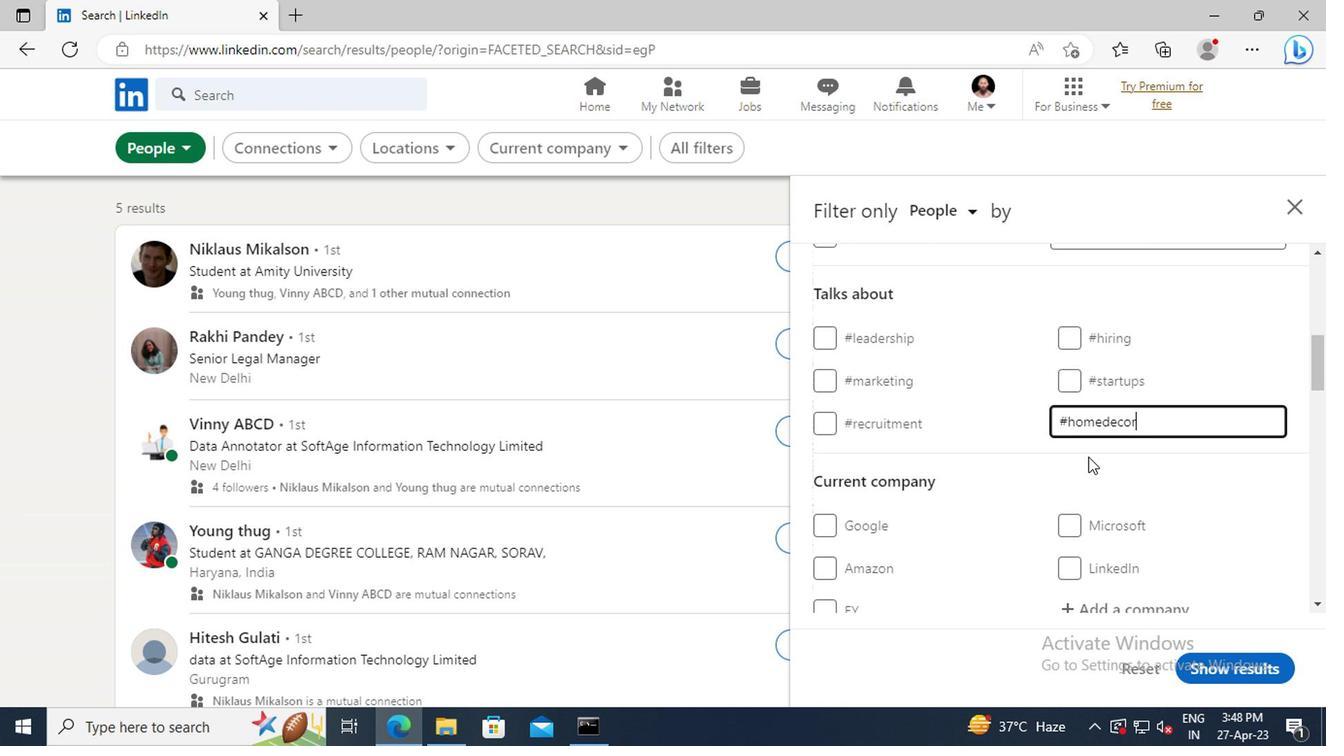 
Action: Mouse scrolled (1083, 455) with delta (0, -1)
Screenshot: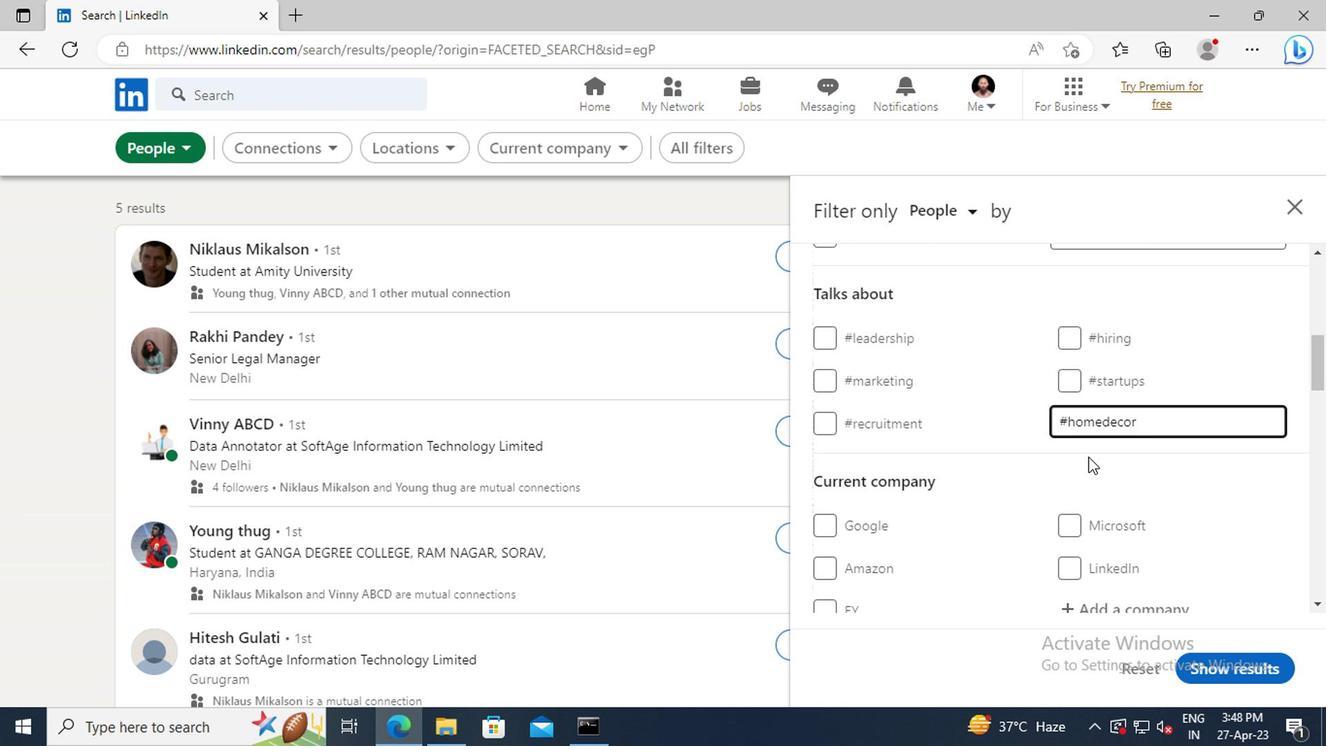 
Action: Mouse scrolled (1083, 455) with delta (0, -1)
Screenshot: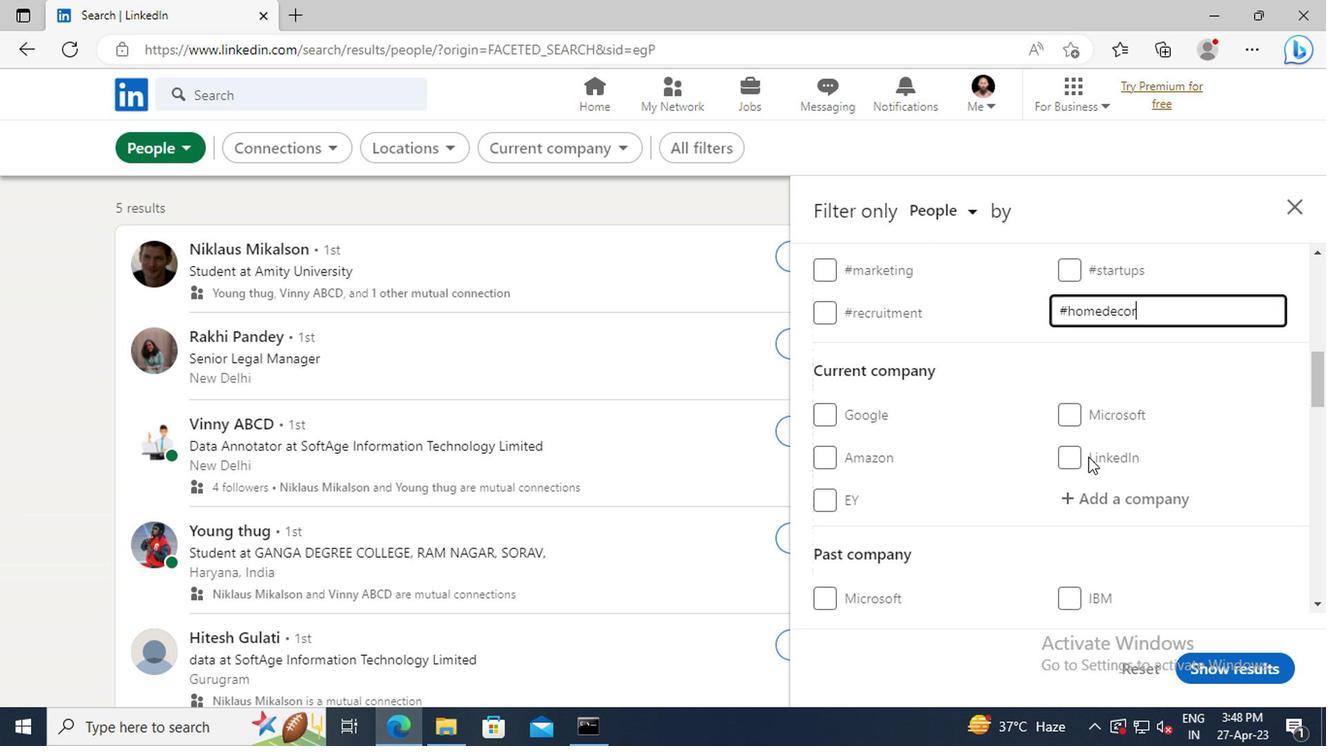 
Action: Mouse scrolled (1083, 455) with delta (0, -1)
Screenshot: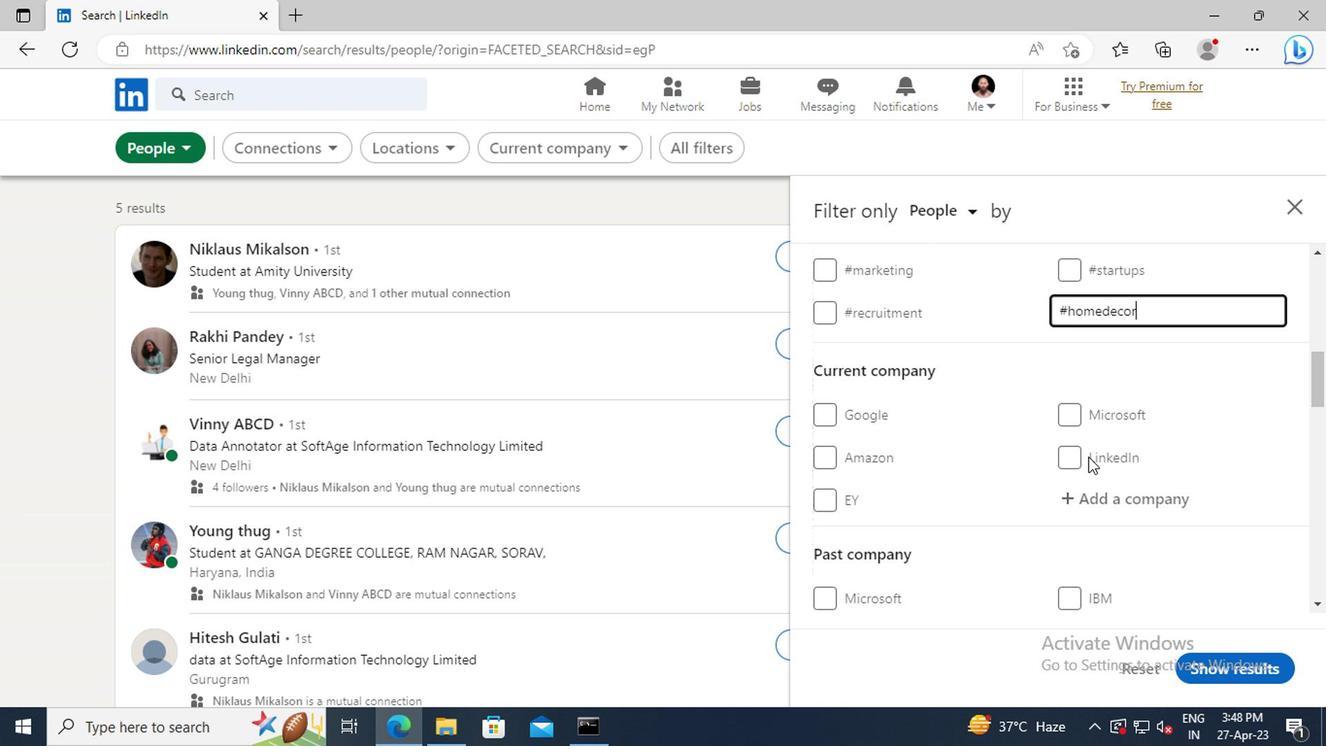 
Action: Mouse scrolled (1083, 455) with delta (0, -1)
Screenshot: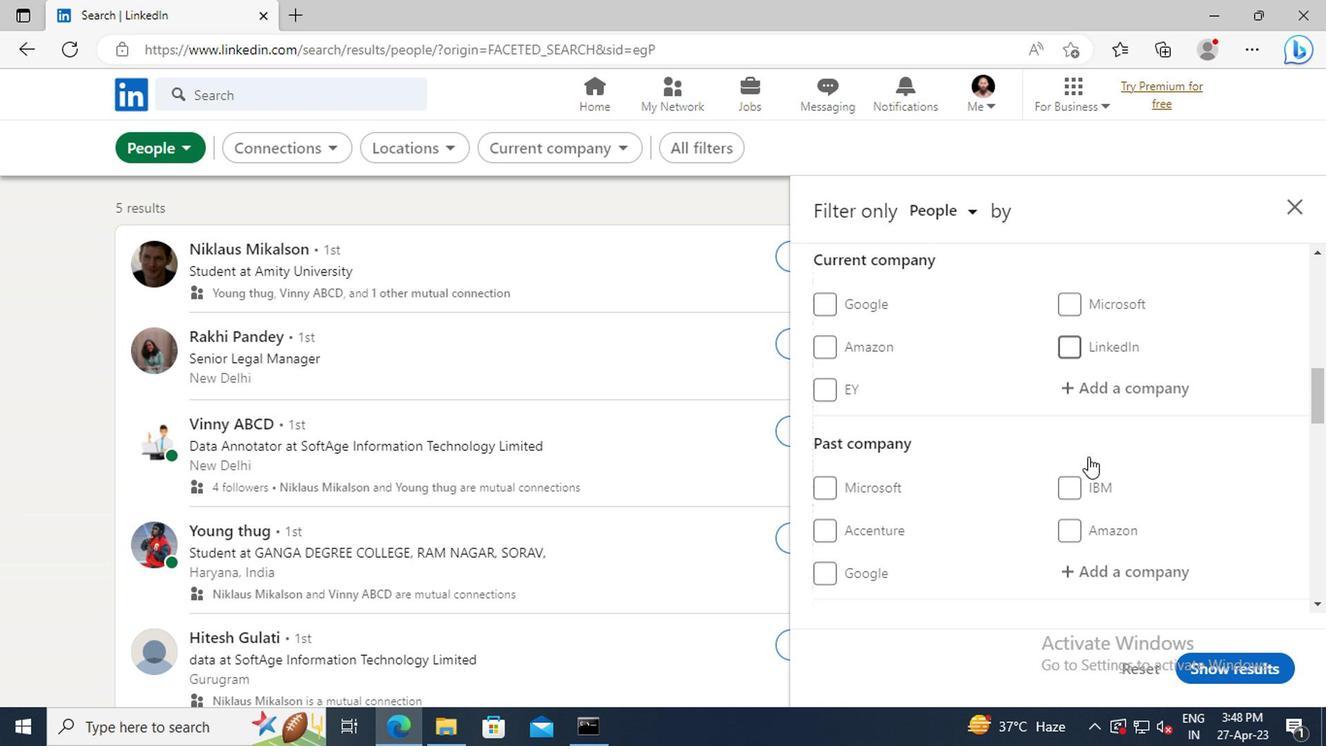 
Action: Mouse scrolled (1083, 455) with delta (0, -1)
Screenshot: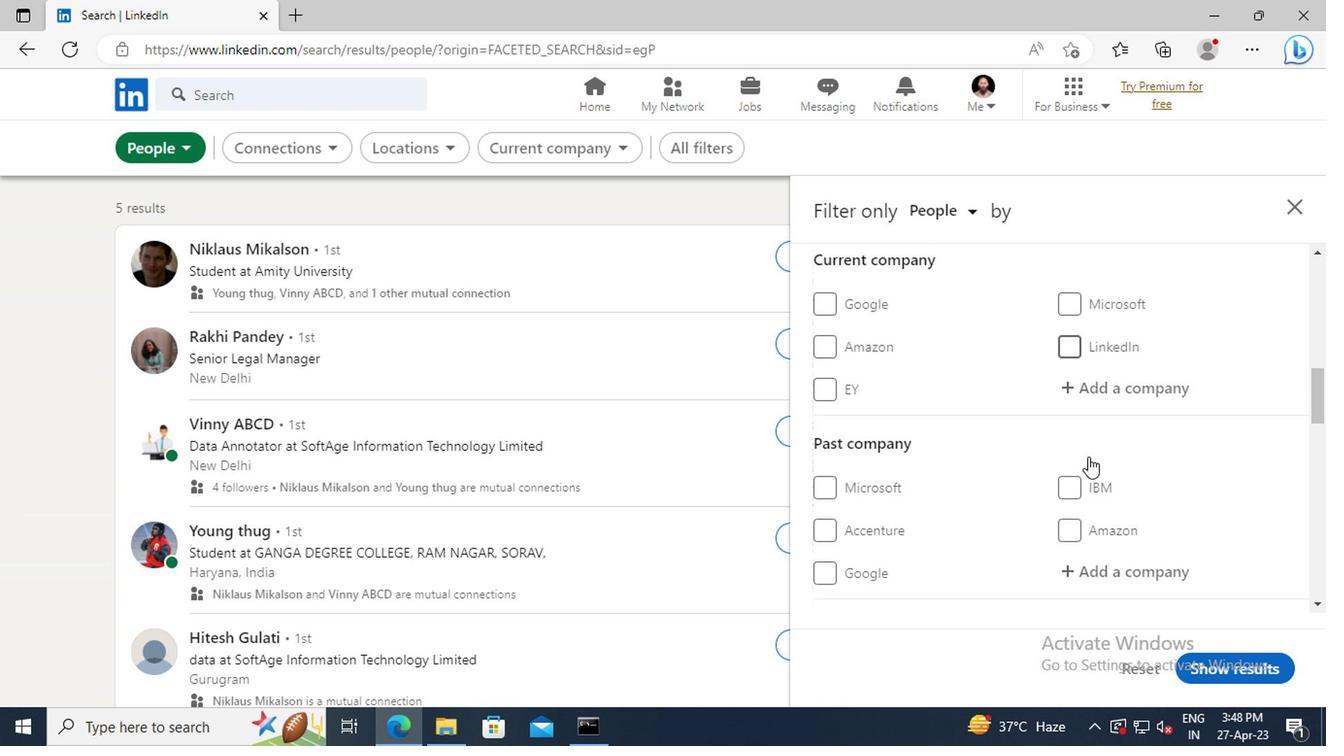 
Action: Mouse scrolled (1083, 455) with delta (0, -1)
Screenshot: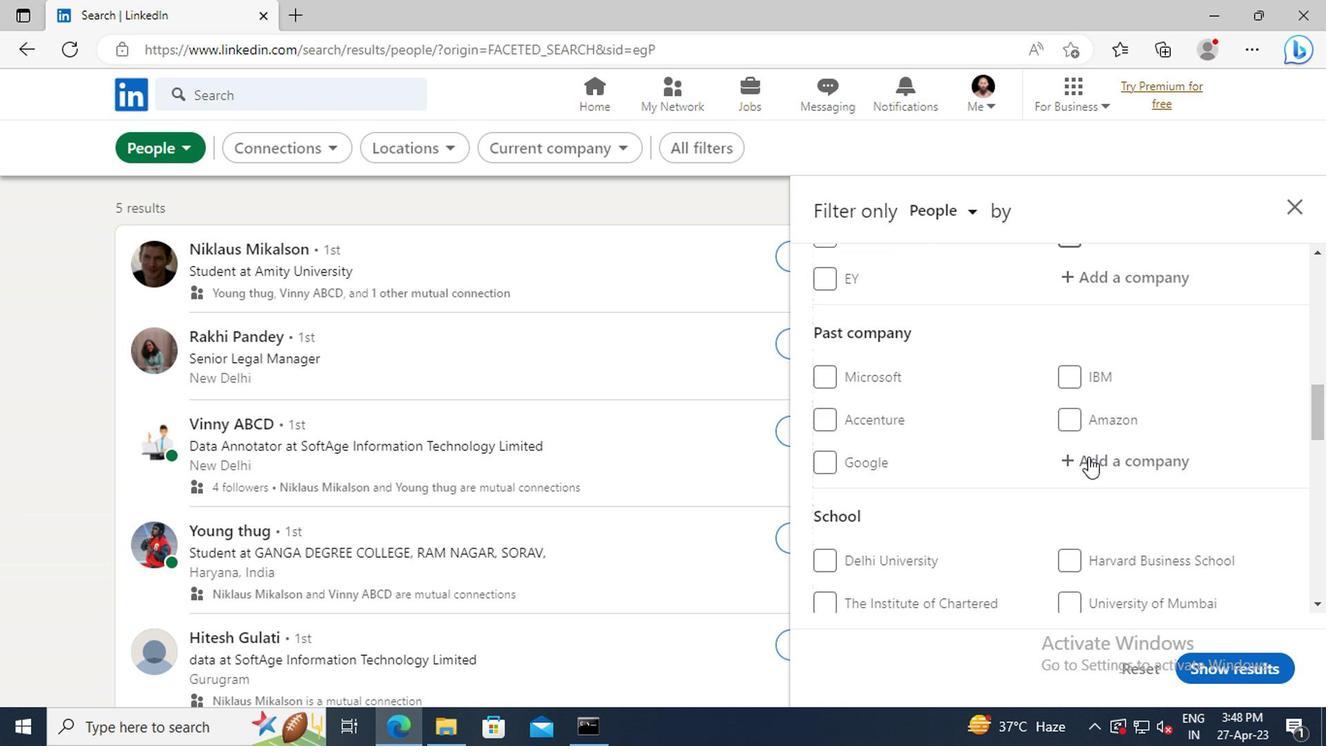 
Action: Mouse scrolled (1083, 455) with delta (0, -1)
Screenshot: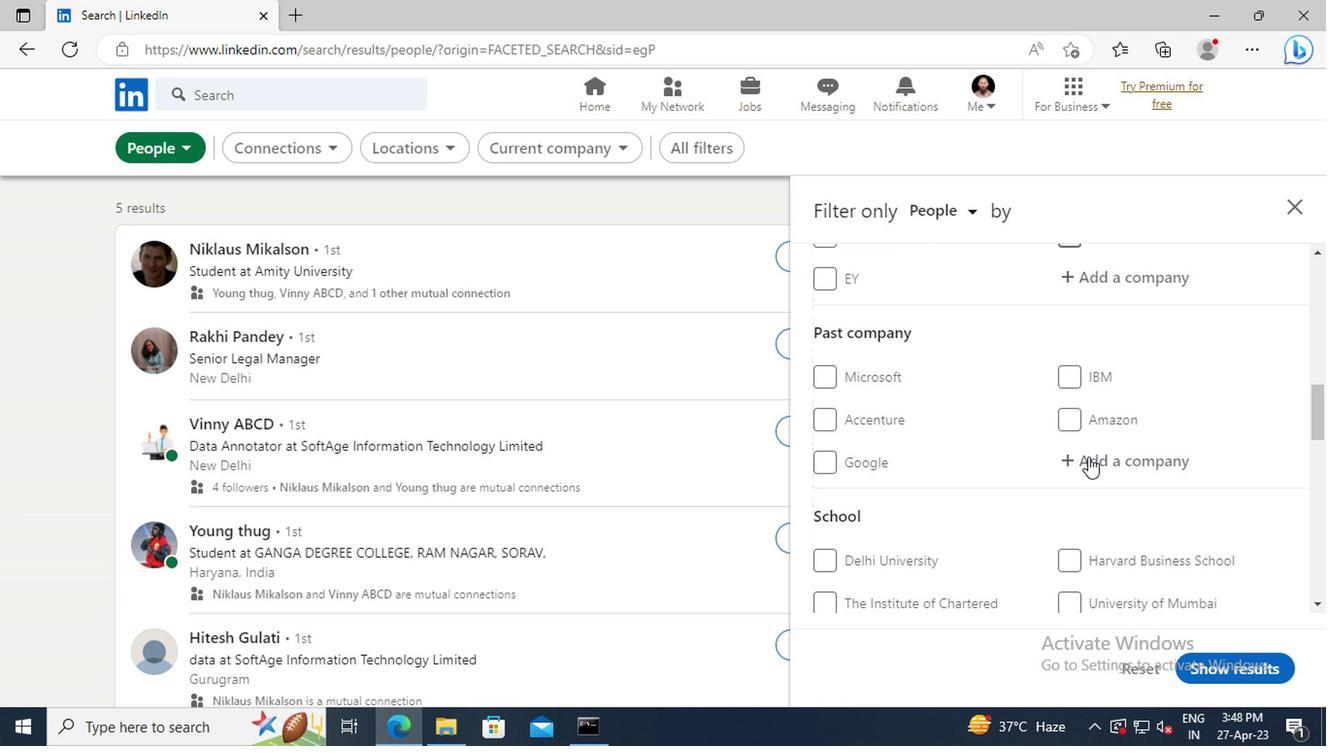 
Action: Mouse scrolled (1083, 455) with delta (0, -1)
Screenshot: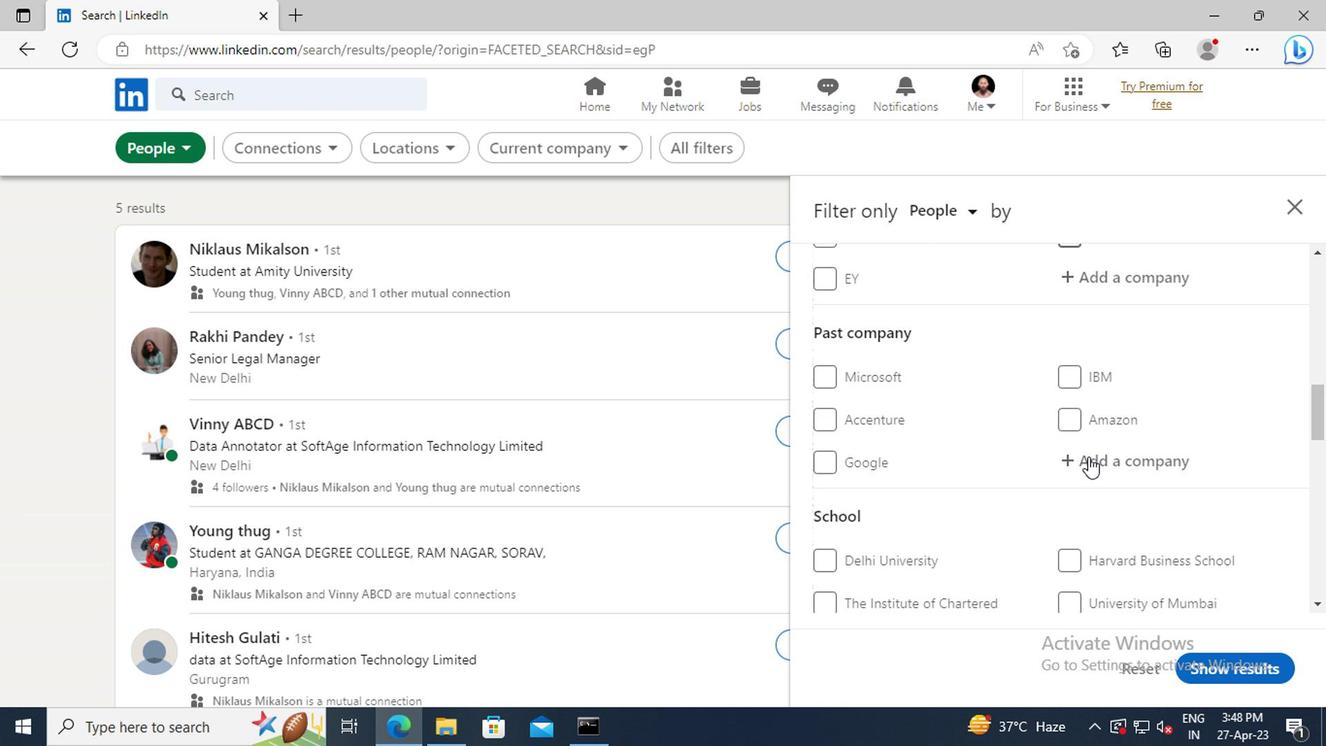
Action: Mouse scrolled (1083, 455) with delta (0, -1)
Screenshot: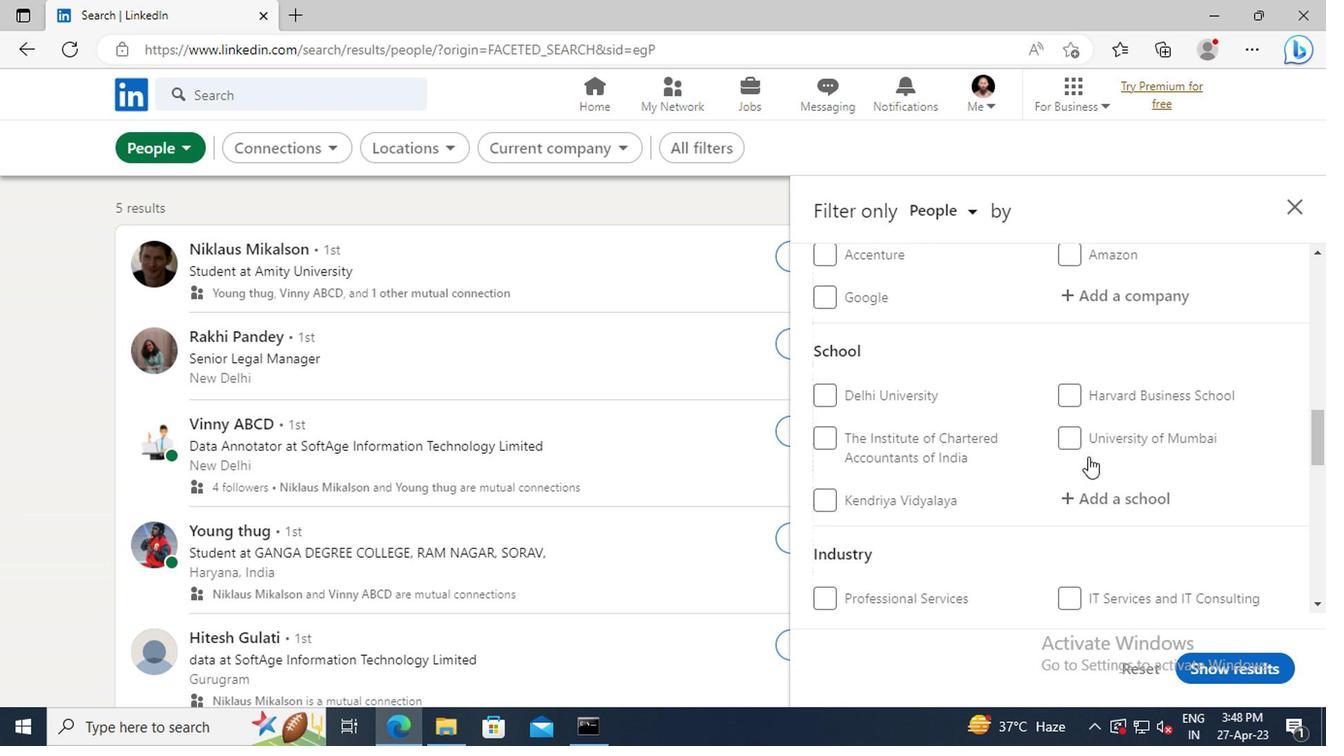 
Action: Mouse scrolled (1083, 455) with delta (0, -1)
Screenshot: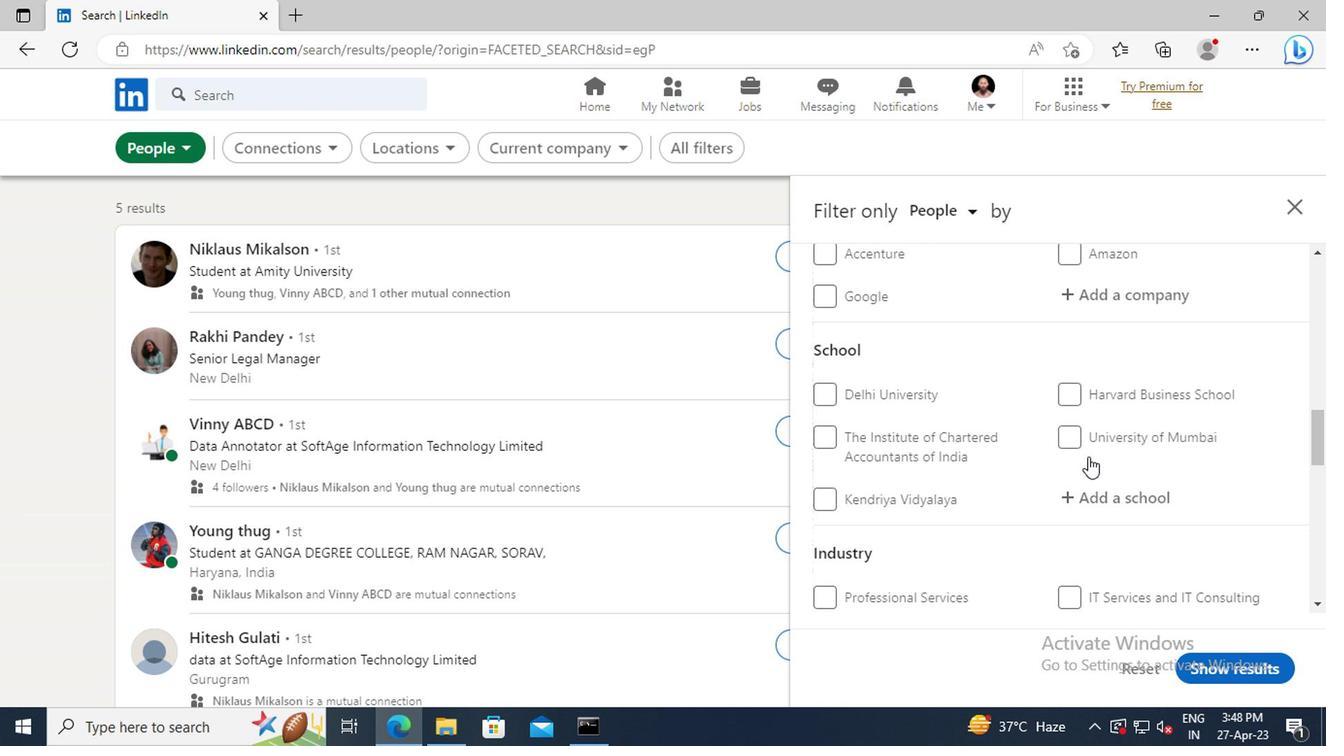 
Action: Mouse scrolled (1083, 455) with delta (0, -1)
Screenshot: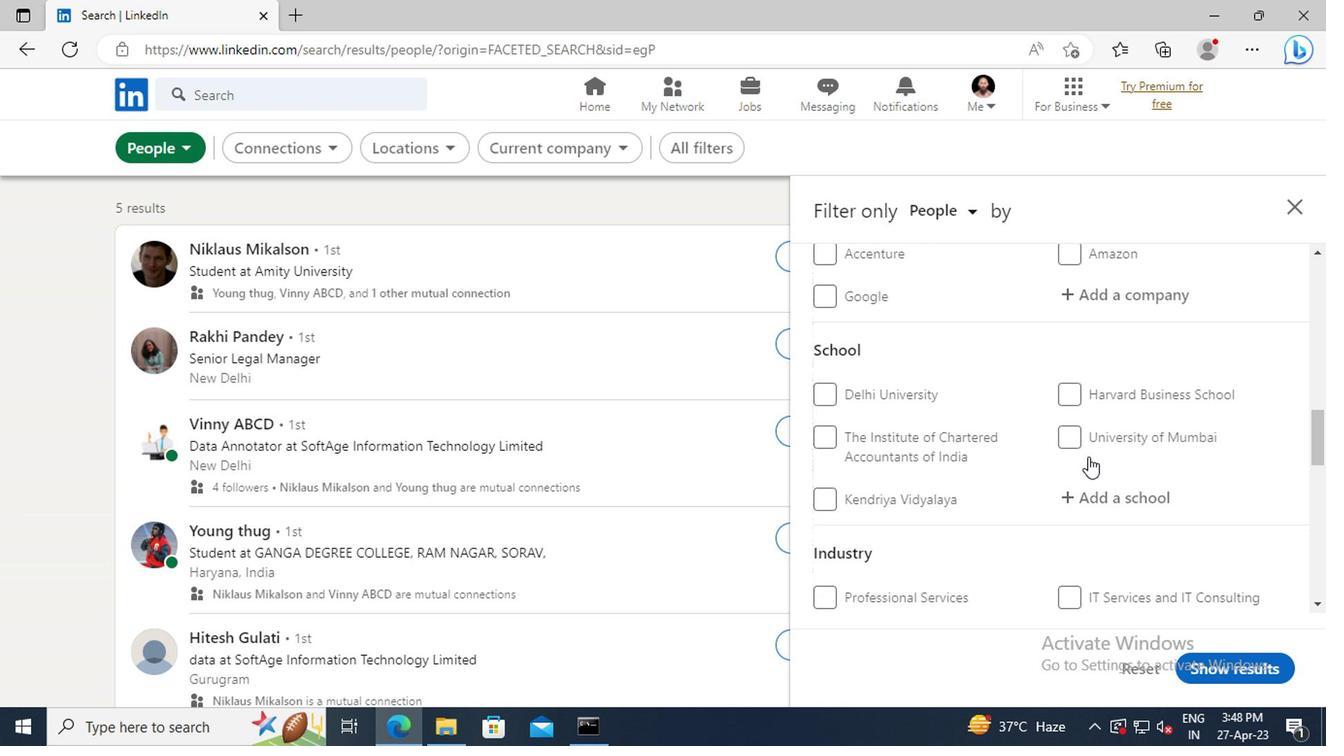 
Action: Mouse scrolled (1083, 455) with delta (0, -1)
Screenshot: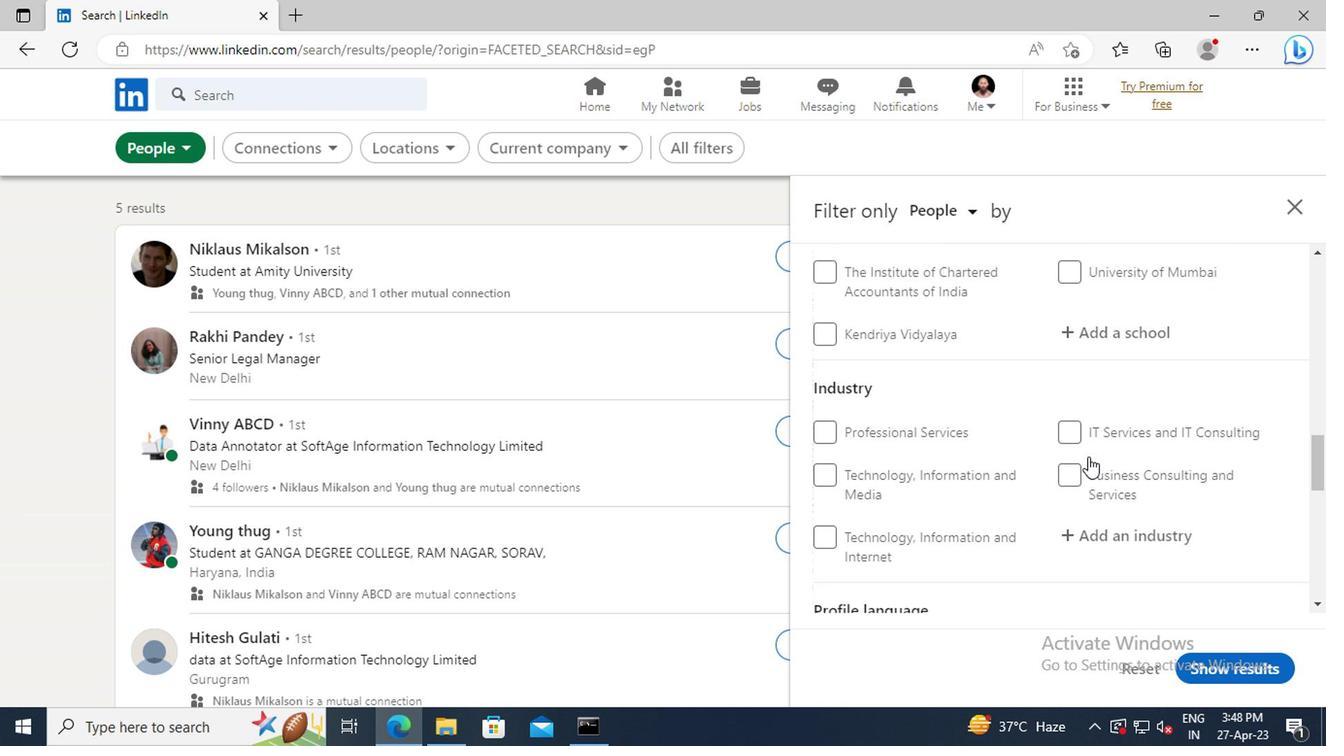 
Action: Mouse scrolled (1083, 455) with delta (0, -1)
Screenshot: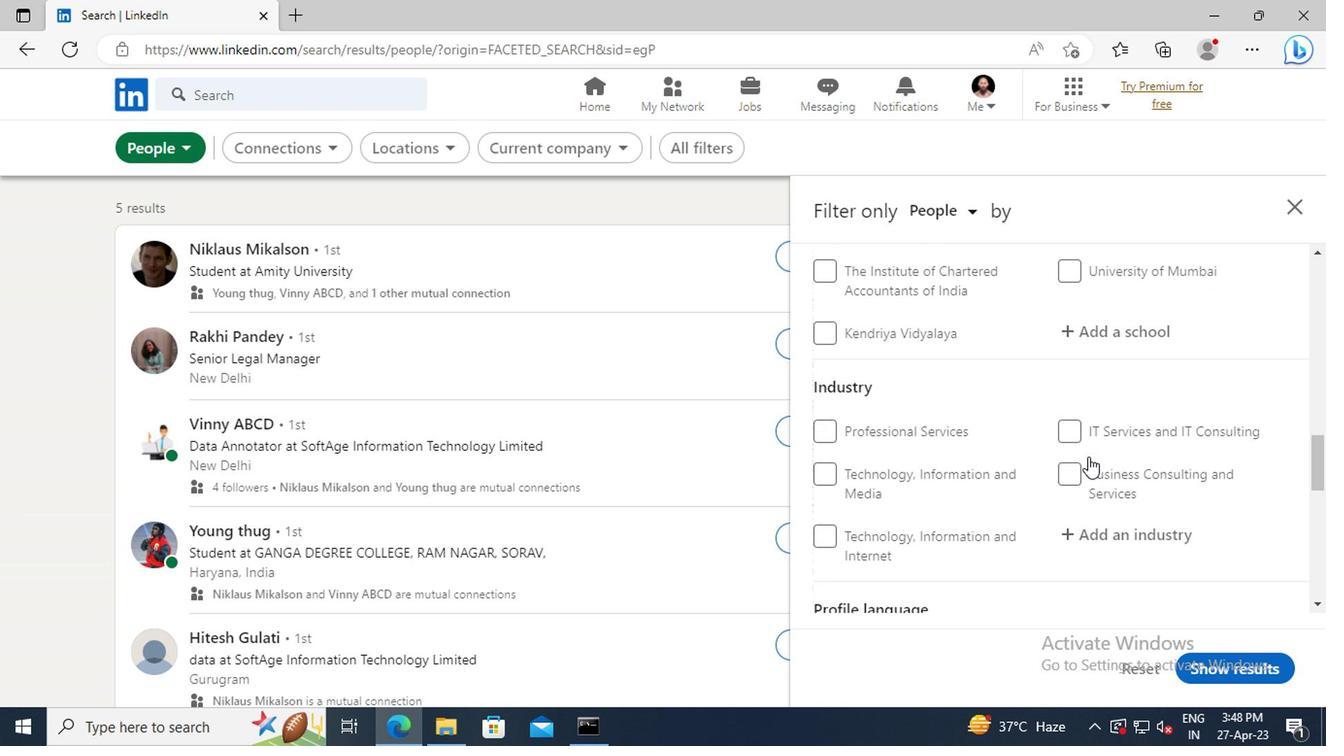 
Action: Mouse scrolled (1083, 455) with delta (0, -1)
Screenshot: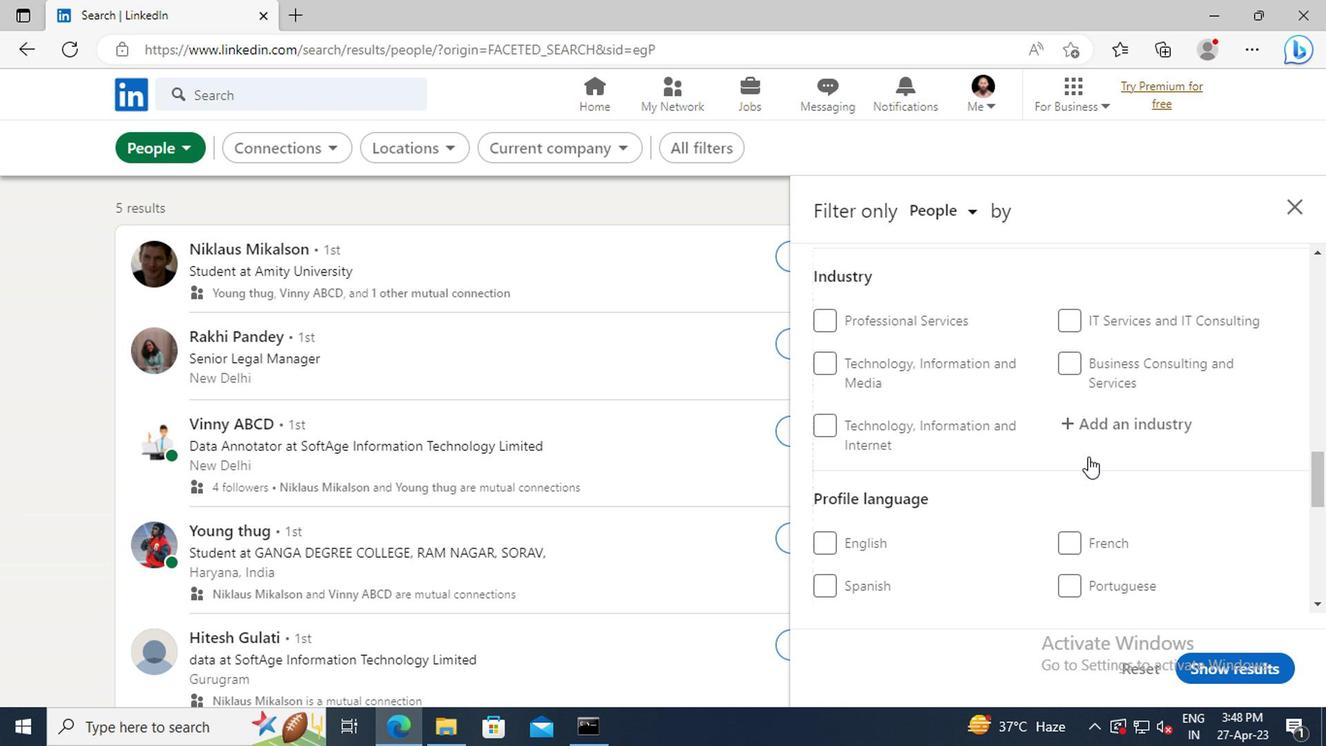 
Action: Mouse scrolled (1083, 455) with delta (0, -1)
Screenshot: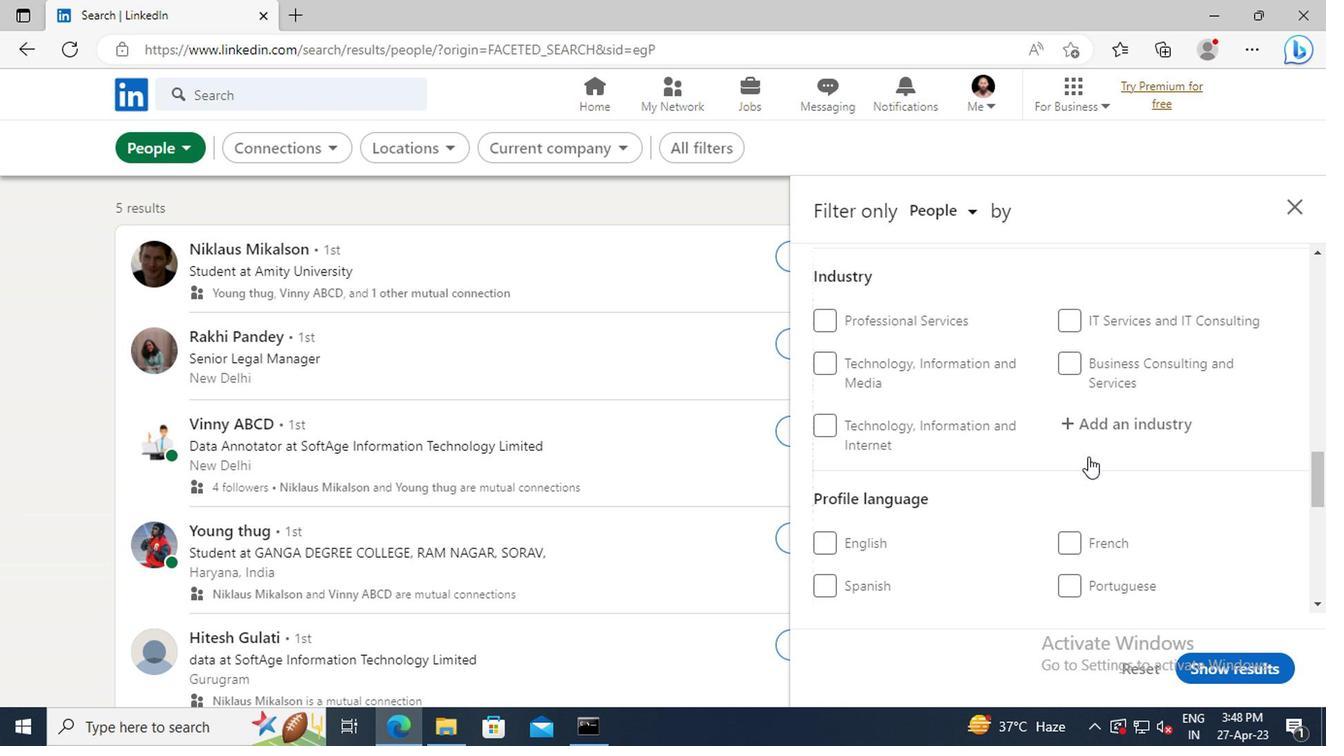 
Action: Mouse moved to (817, 520)
Screenshot: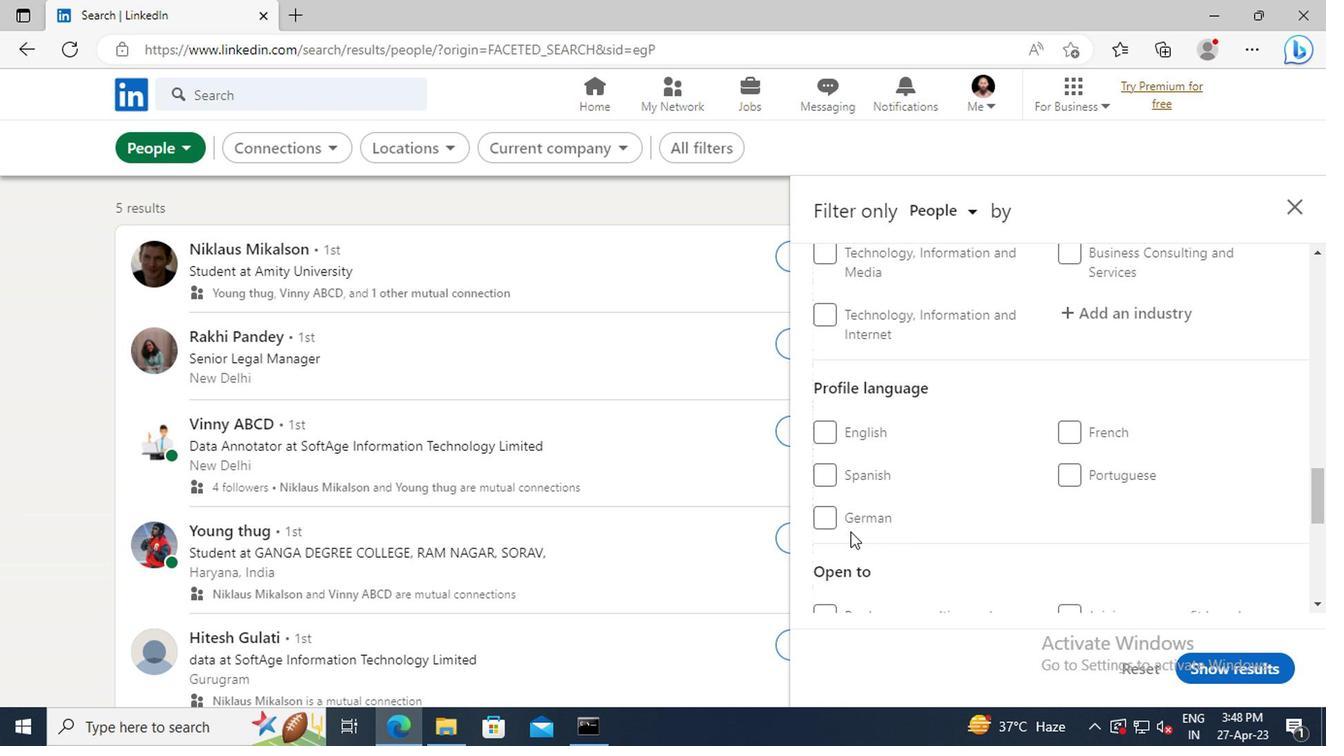
Action: Mouse pressed left at (817, 520)
Screenshot: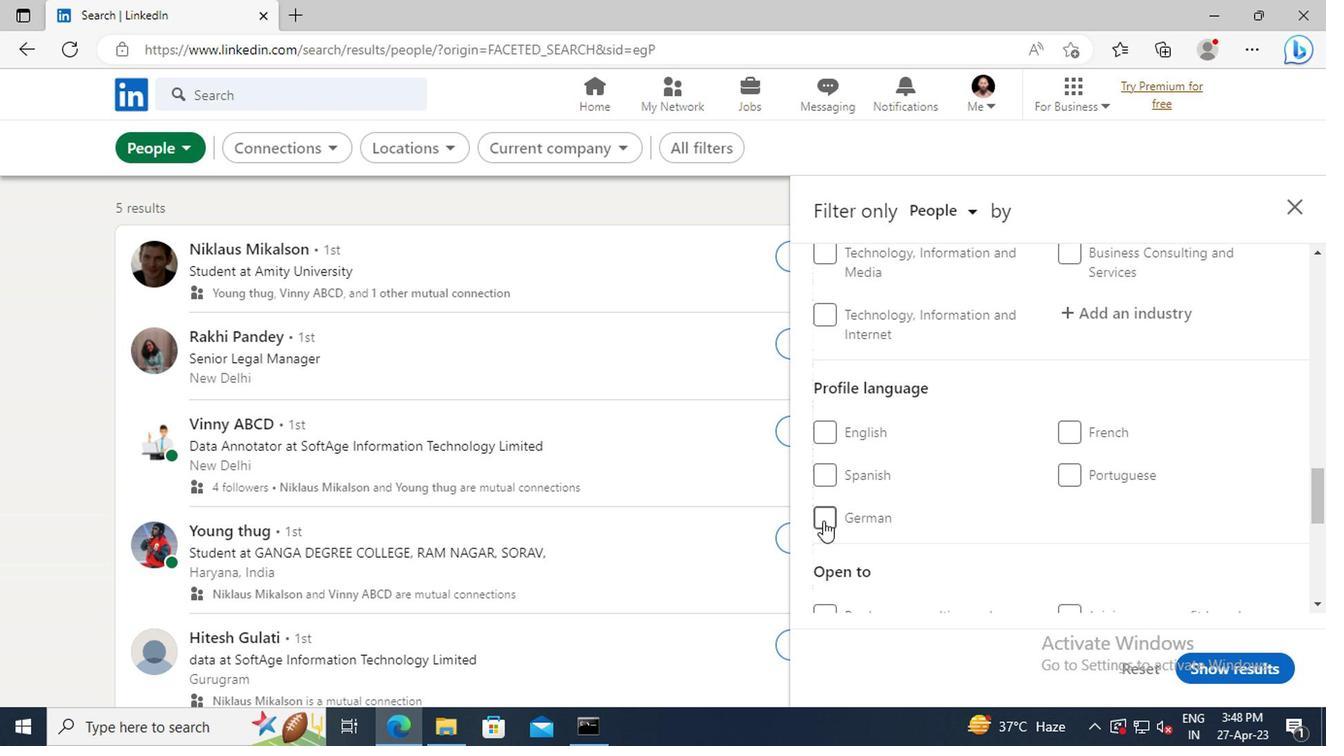 
Action: Mouse moved to (1048, 477)
Screenshot: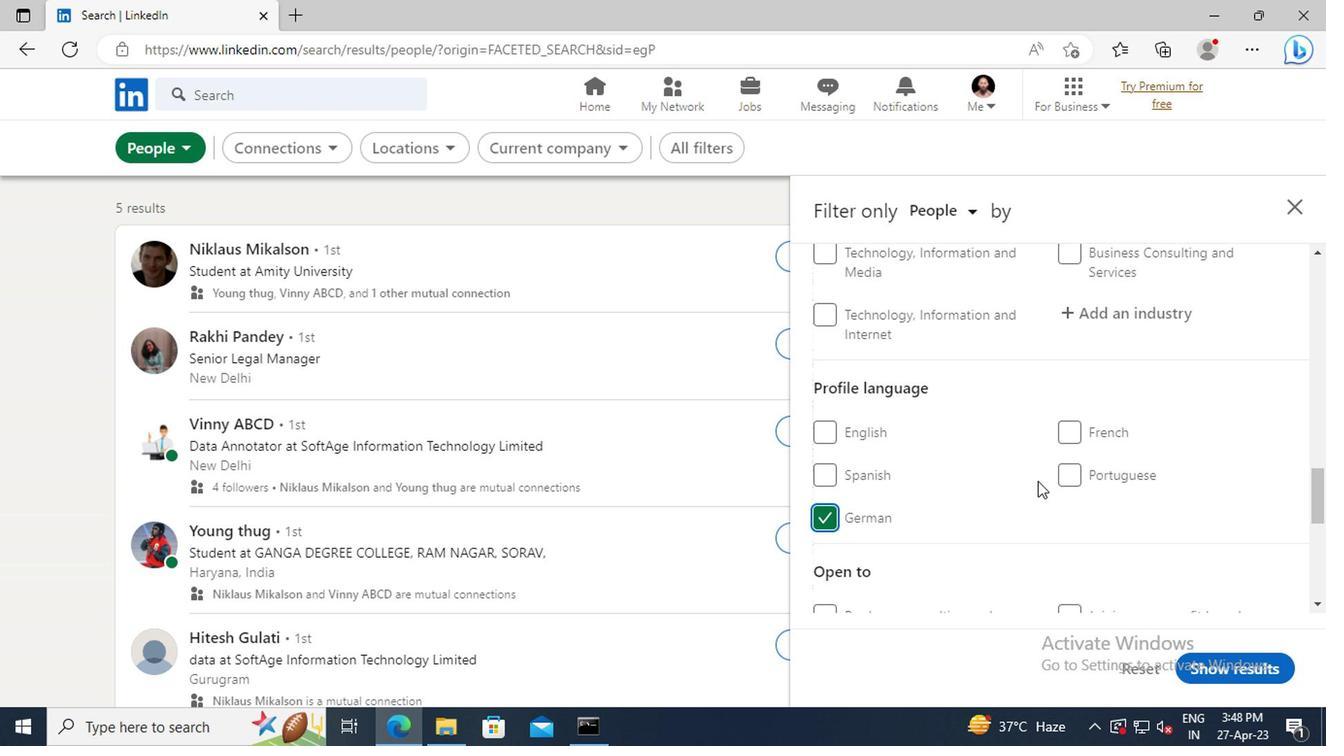 
Action: Mouse scrolled (1048, 478) with delta (0, 1)
Screenshot: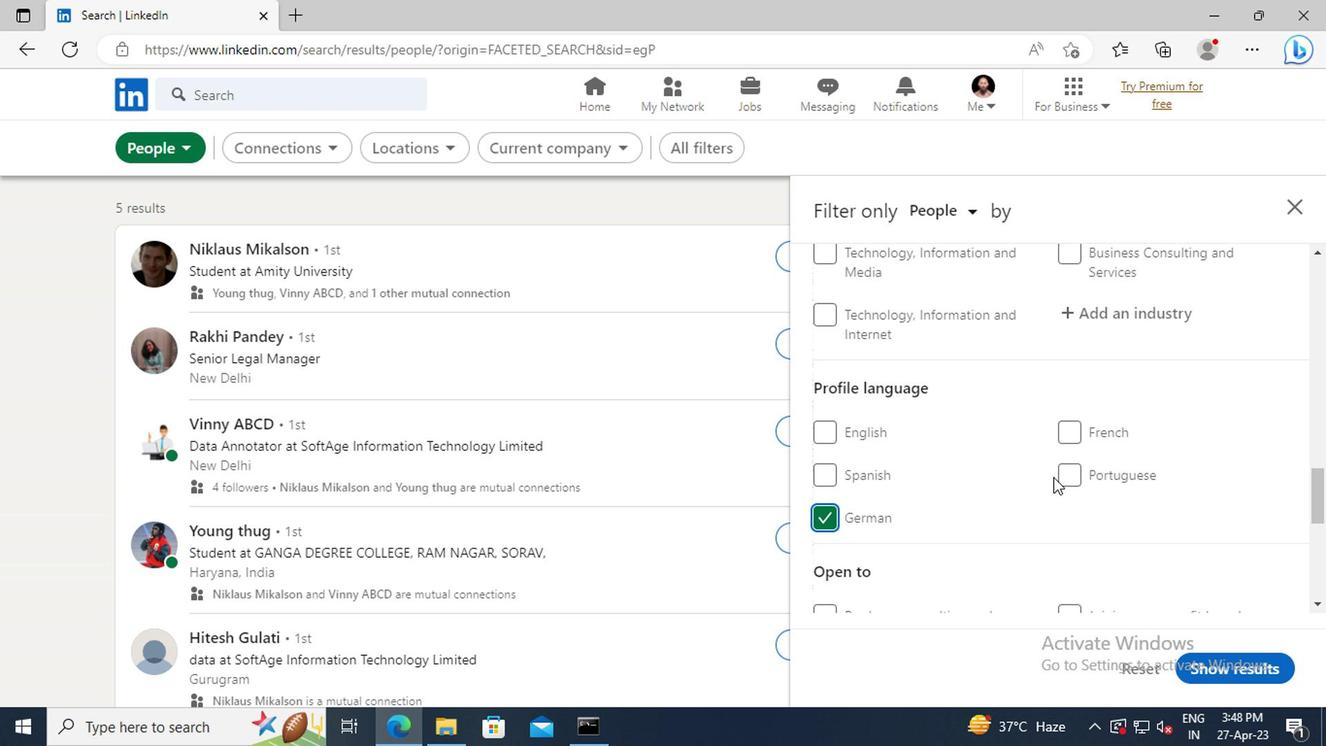
Action: Mouse scrolled (1048, 478) with delta (0, 1)
Screenshot: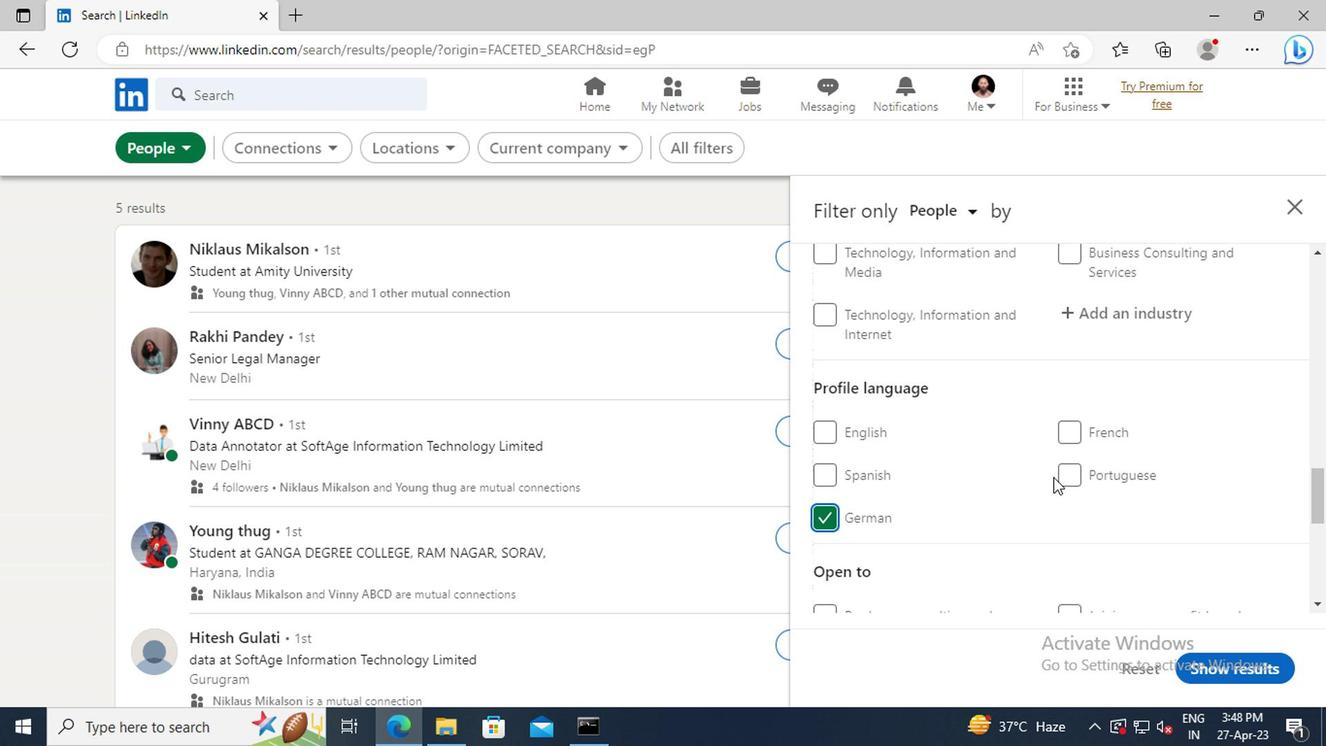 
Action: Mouse scrolled (1048, 478) with delta (0, 1)
Screenshot: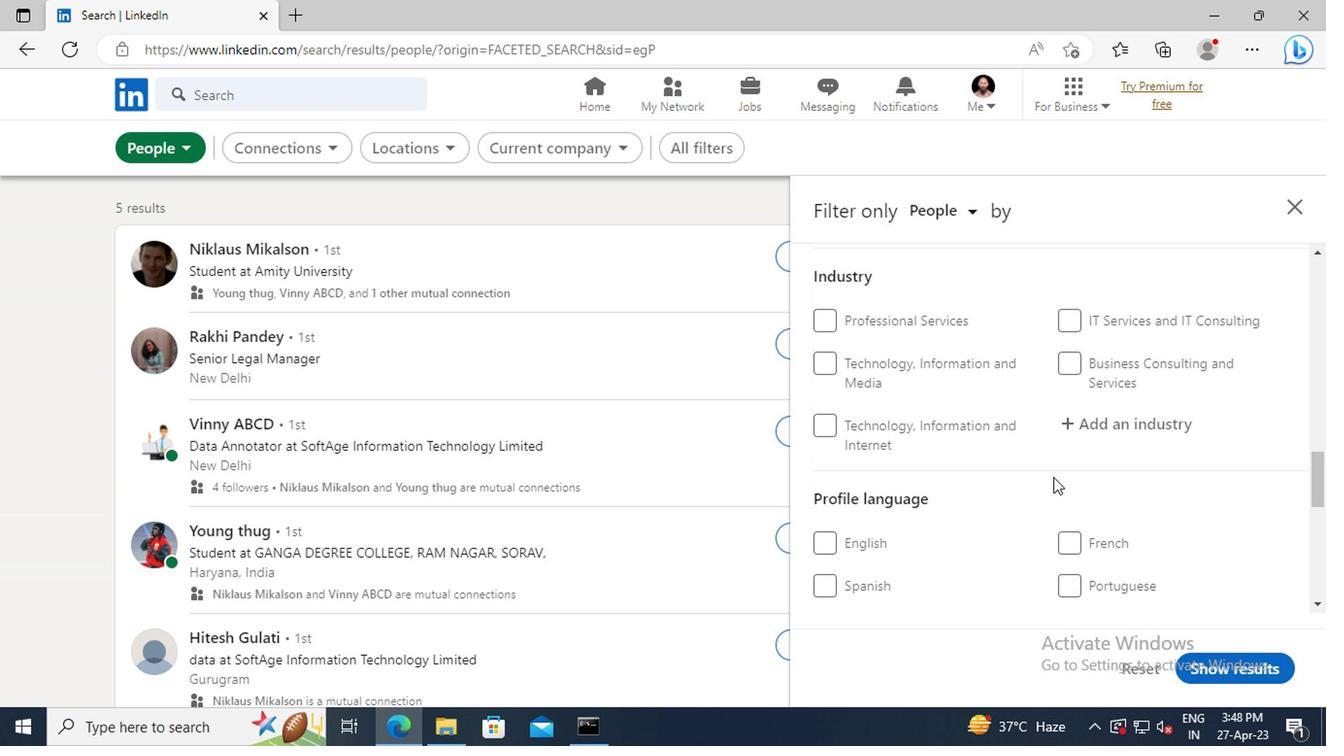 
Action: Mouse scrolled (1048, 478) with delta (0, 1)
Screenshot: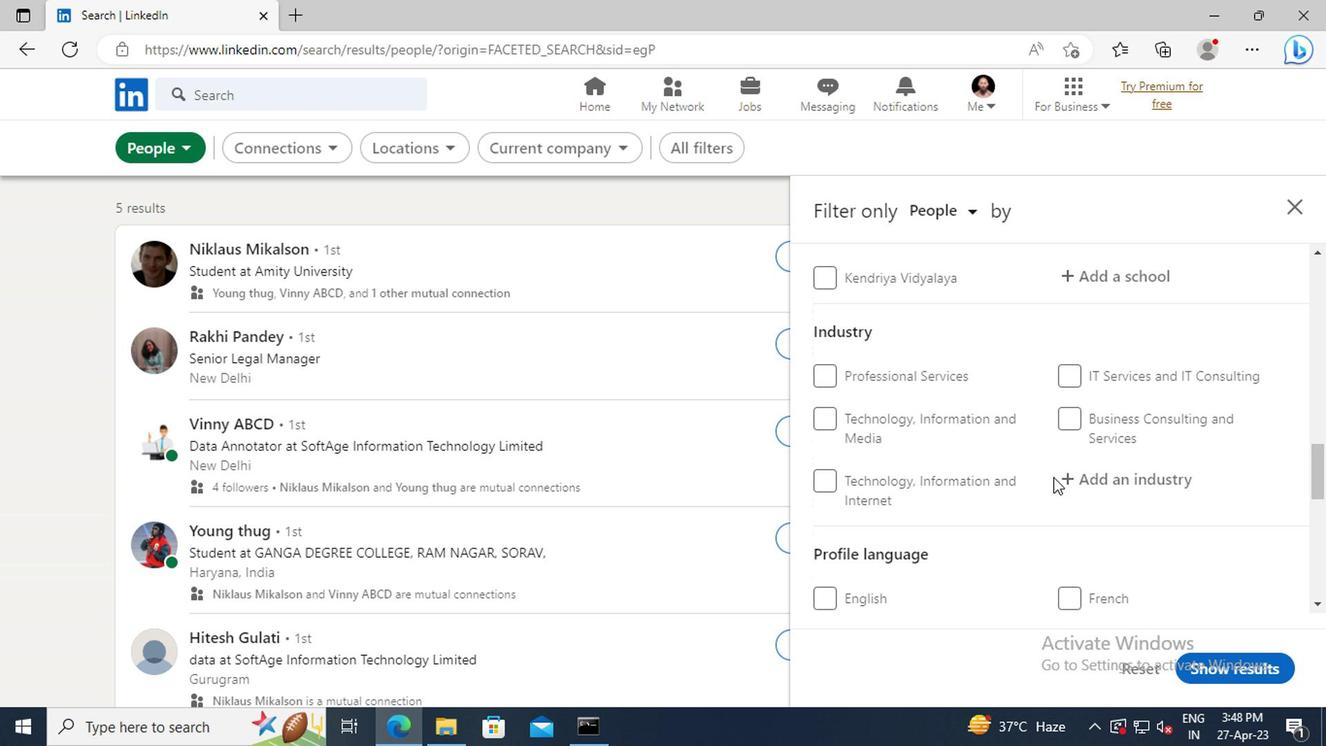 
Action: Mouse scrolled (1048, 478) with delta (0, 1)
Screenshot: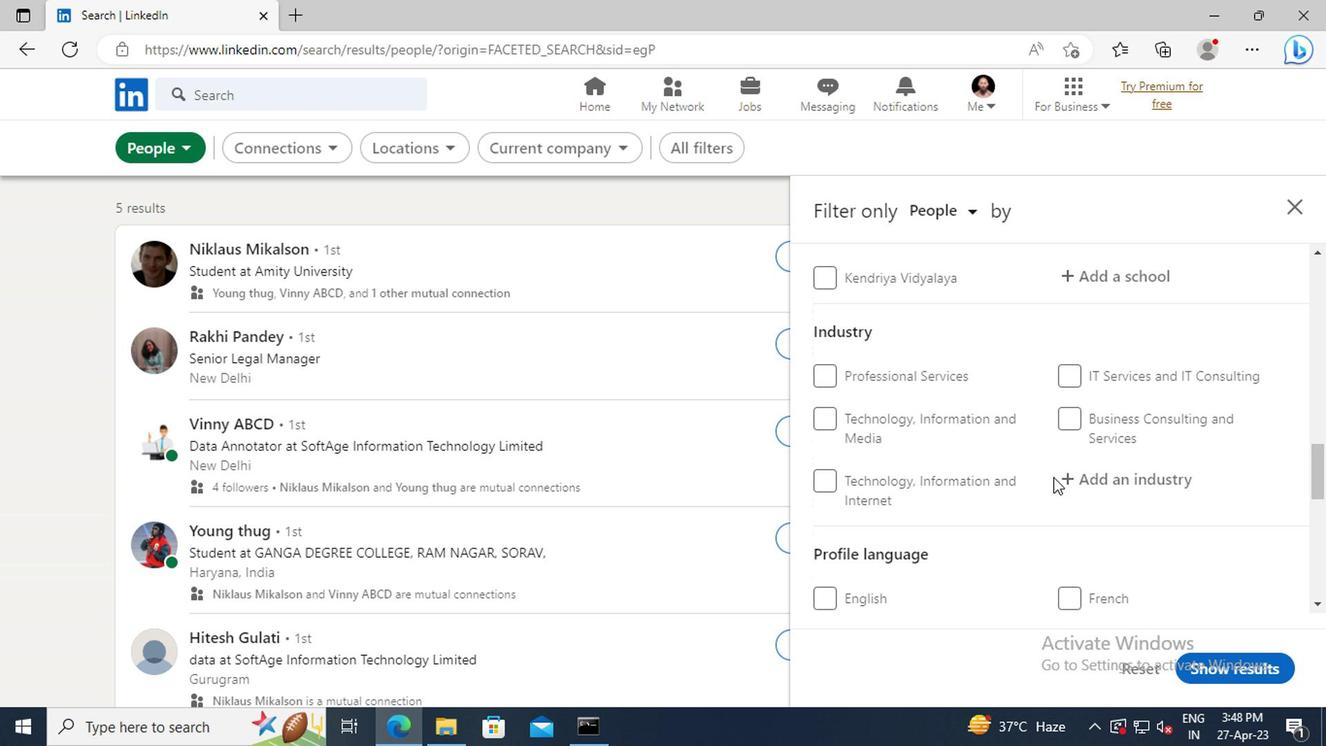 
Action: Mouse scrolled (1048, 478) with delta (0, 1)
Screenshot: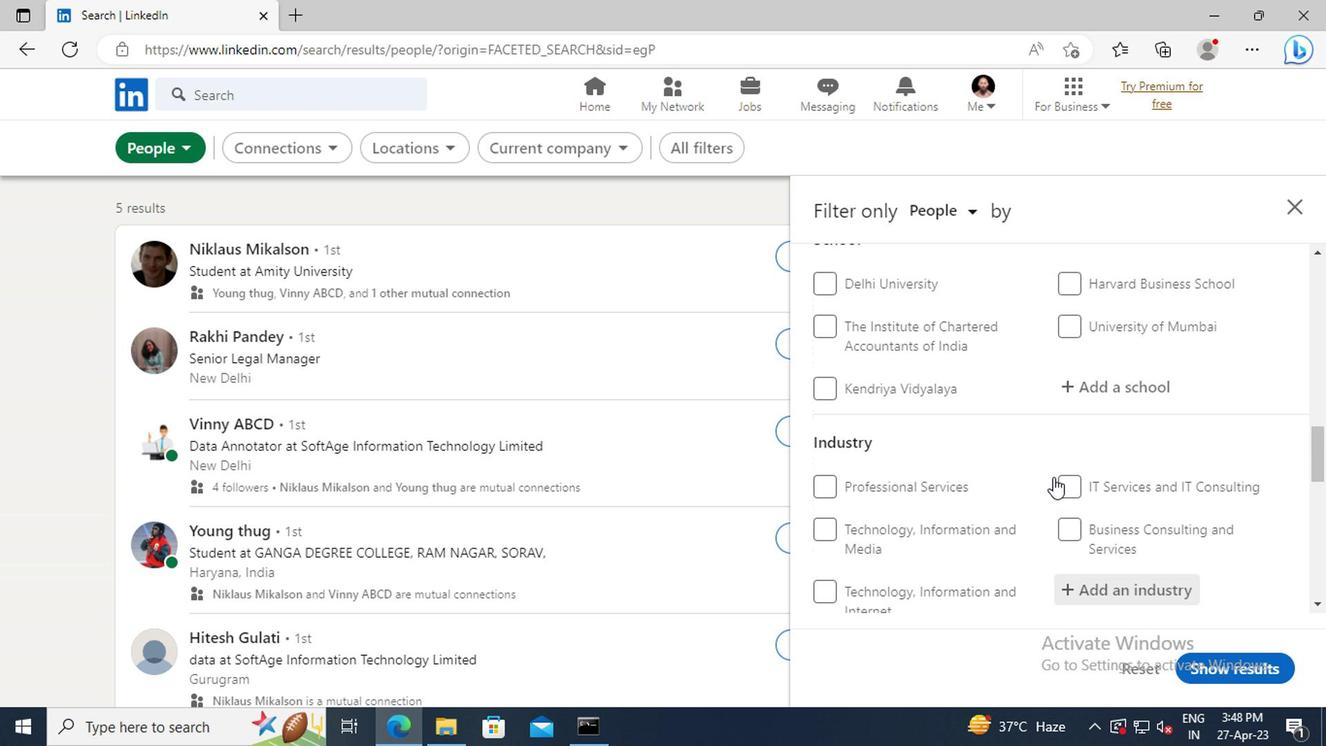 
Action: Mouse scrolled (1048, 478) with delta (0, 1)
Screenshot: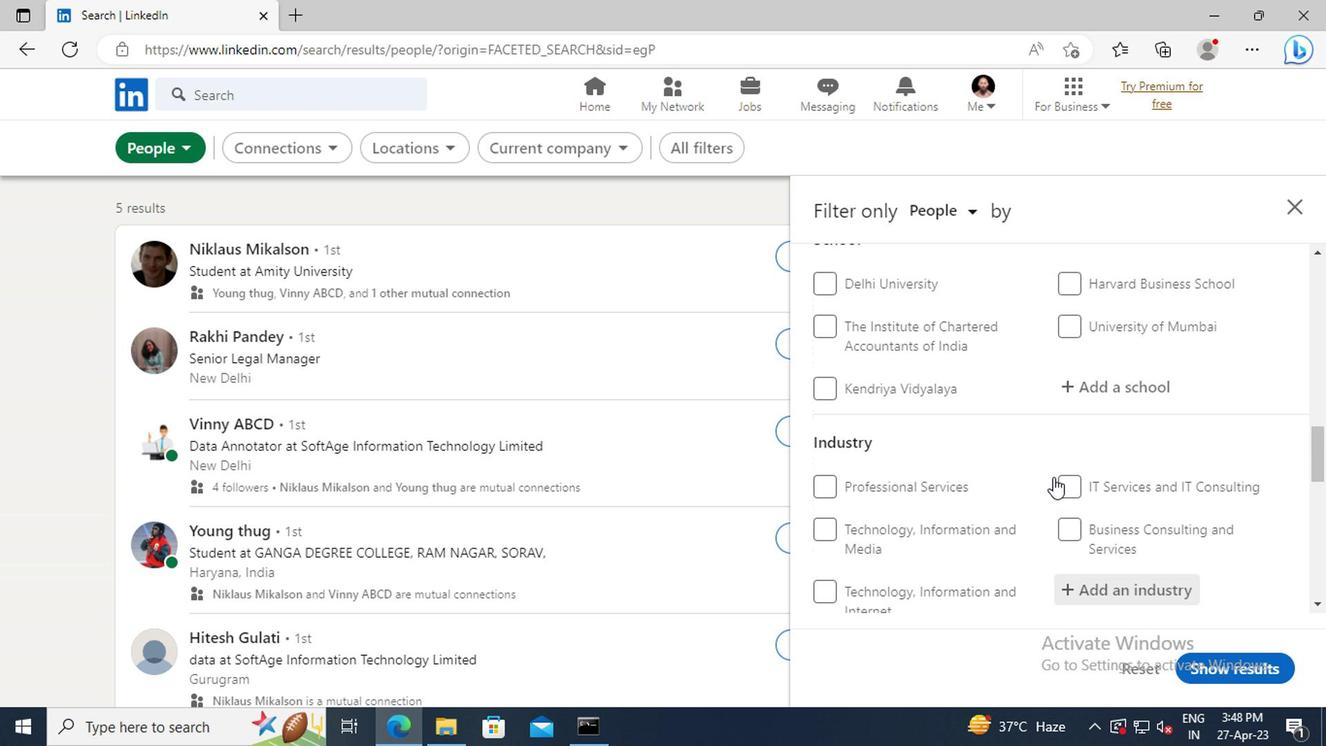 
Action: Mouse scrolled (1048, 478) with delta (0, 1)
Screenshot: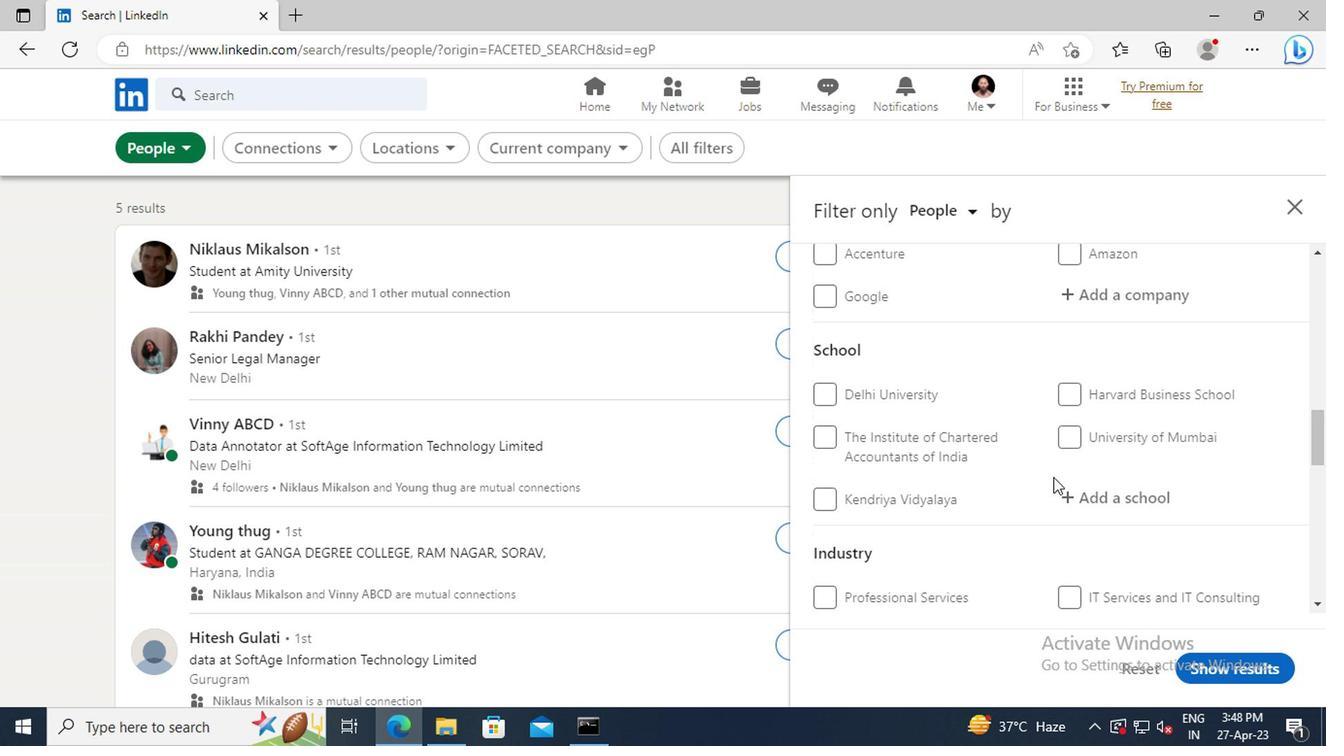 
Action: Mouse scrolled (1048, 478) with delta (0, 1)
Screenshot: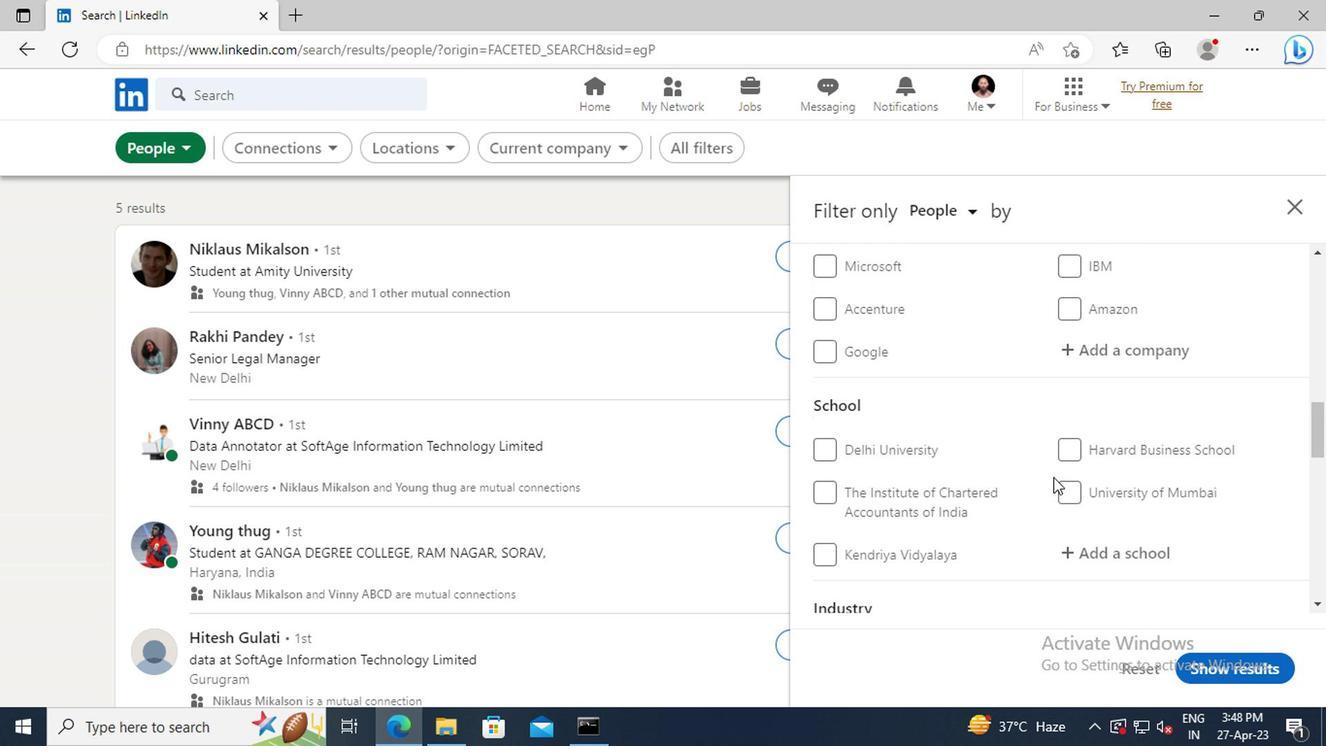 
Action: Mouse scrolled (1048, 478) with delta (0, 1)
Screenshot: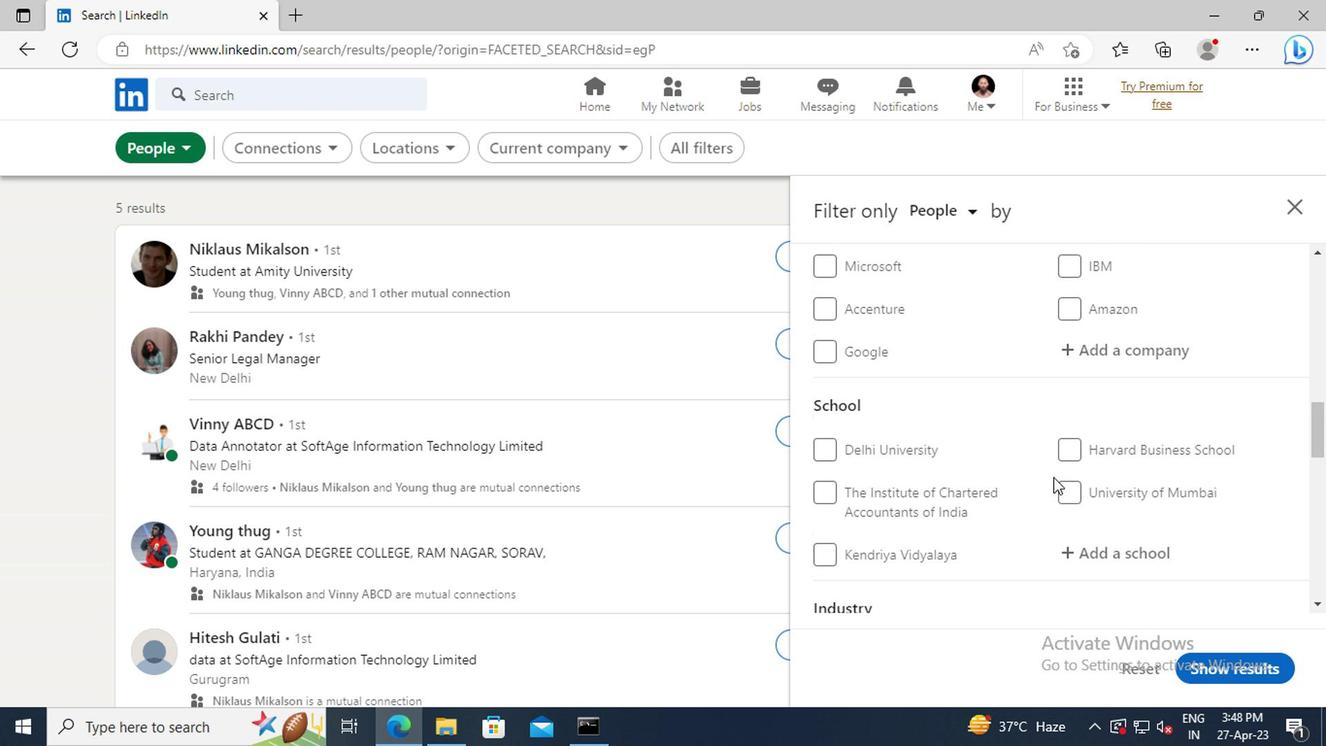 
Action: Mouse scrolled (1048, 478) with delta (0, 1)
Screenshot: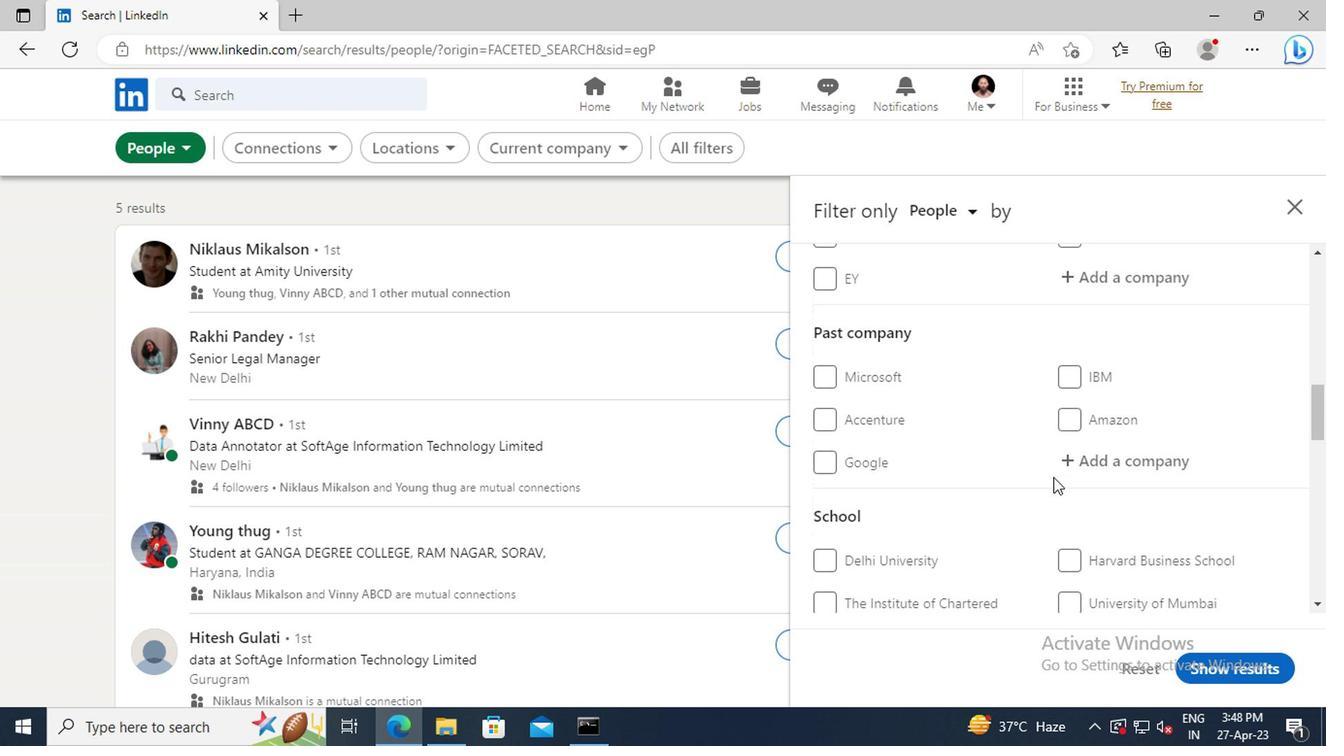 
Action: Mouse scrolled (1048, 478) with delta (0, 1)
Screenshot: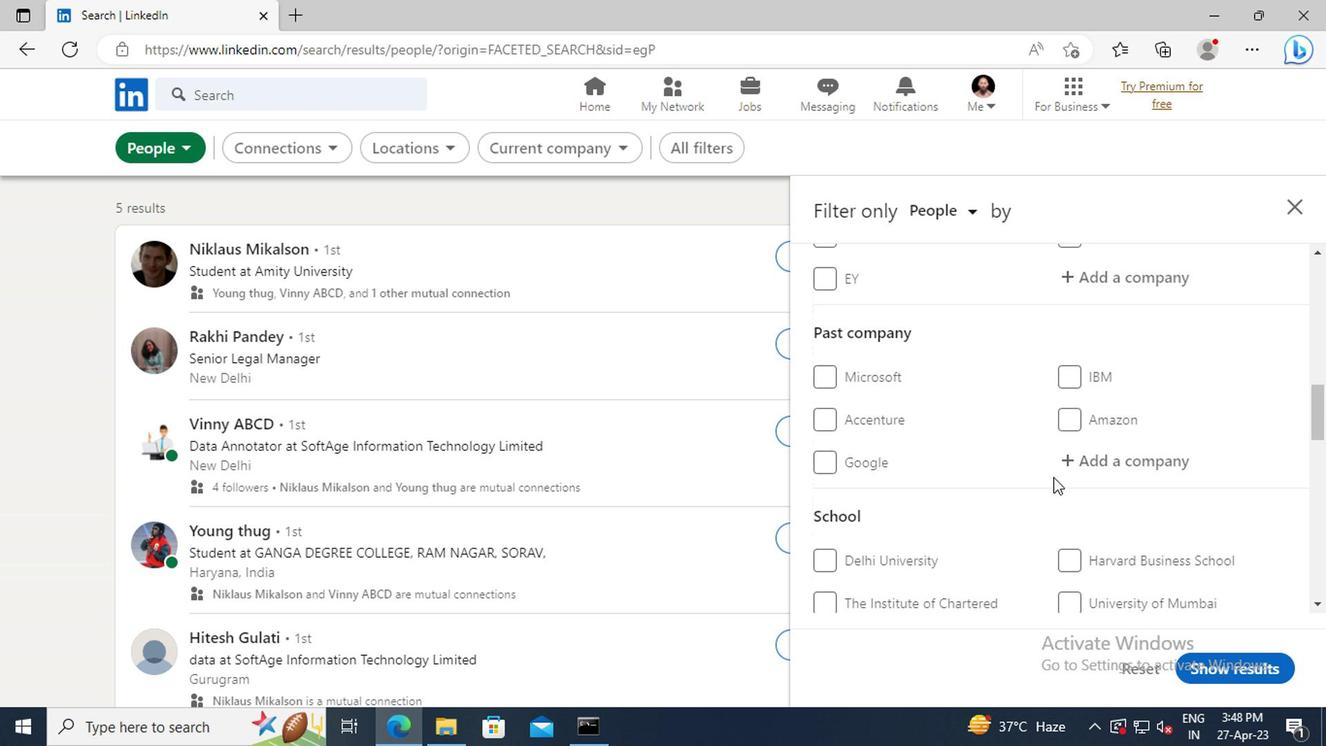 
Action: Mouse scrolled (1048, 478) with delta (0, 1)
Screenshot: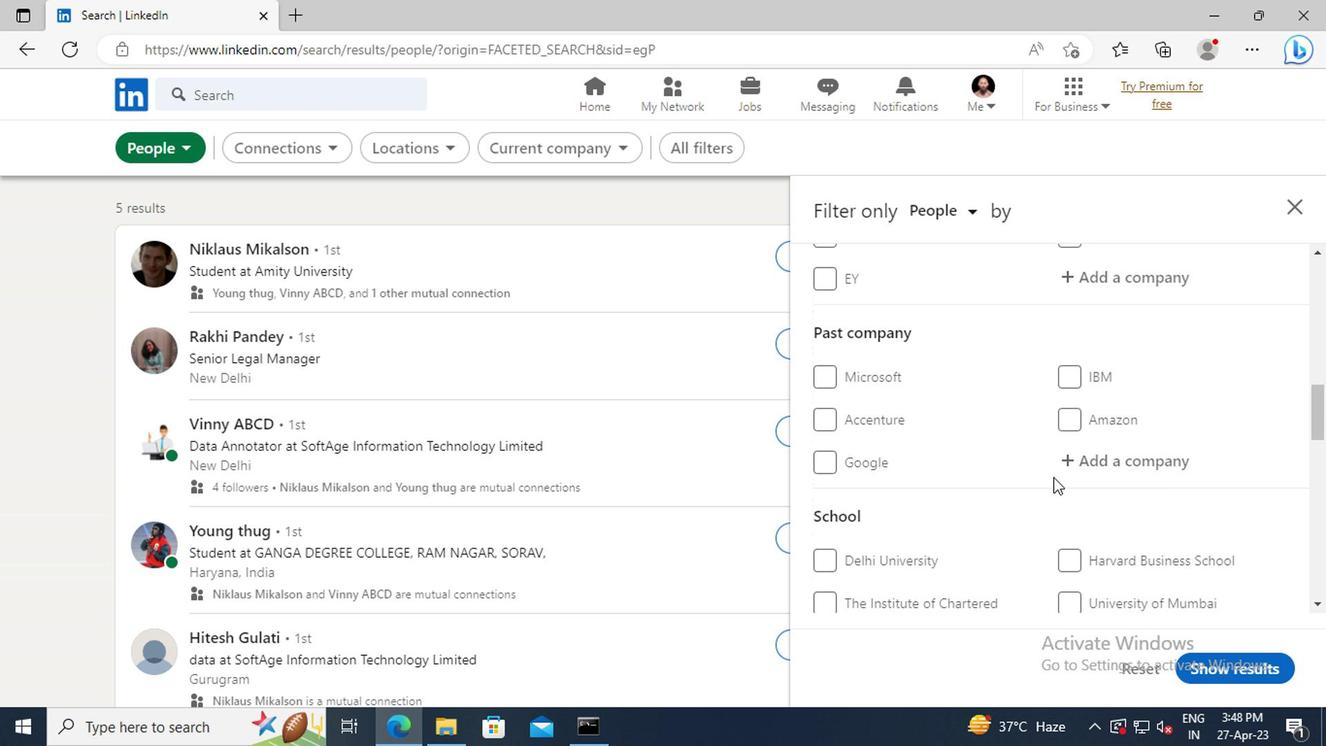
Action: Mouse moved to (1075, 448)
Screenshot: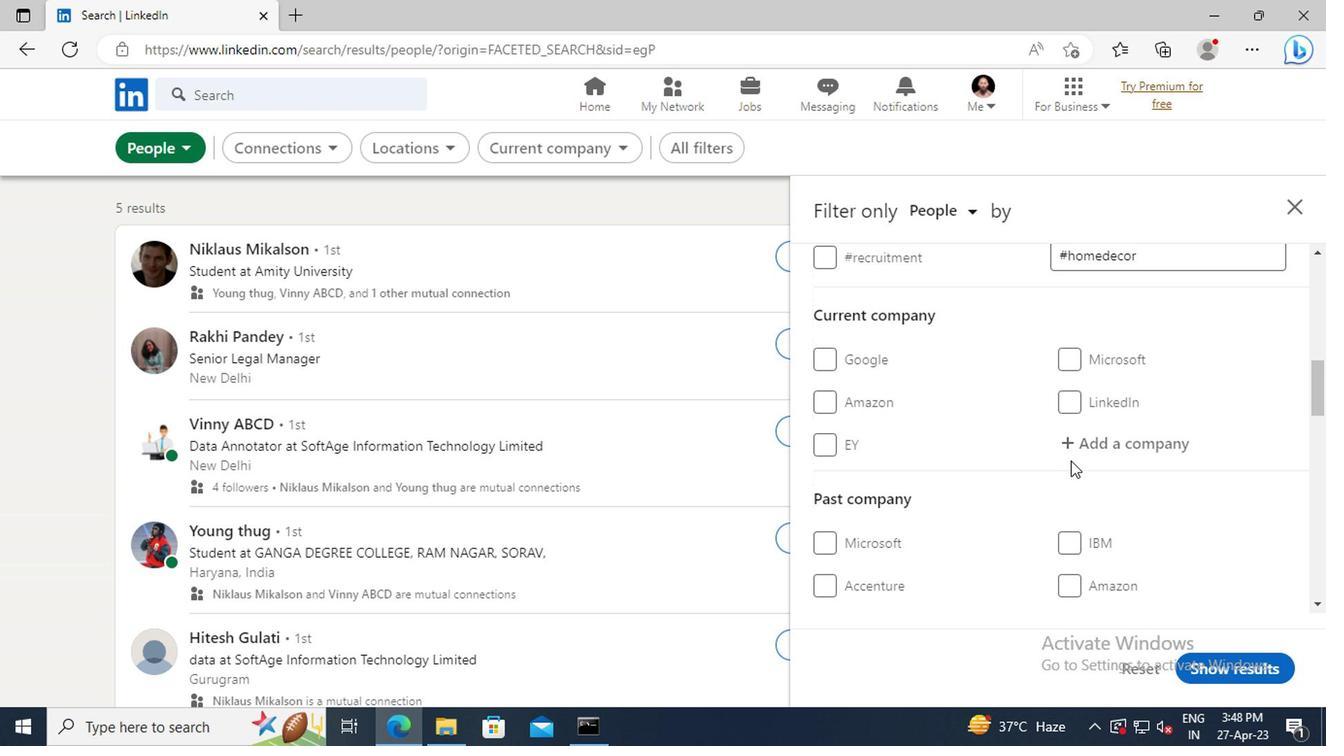
Action: Mouse pressed left at (1075, 448)
Screenshot: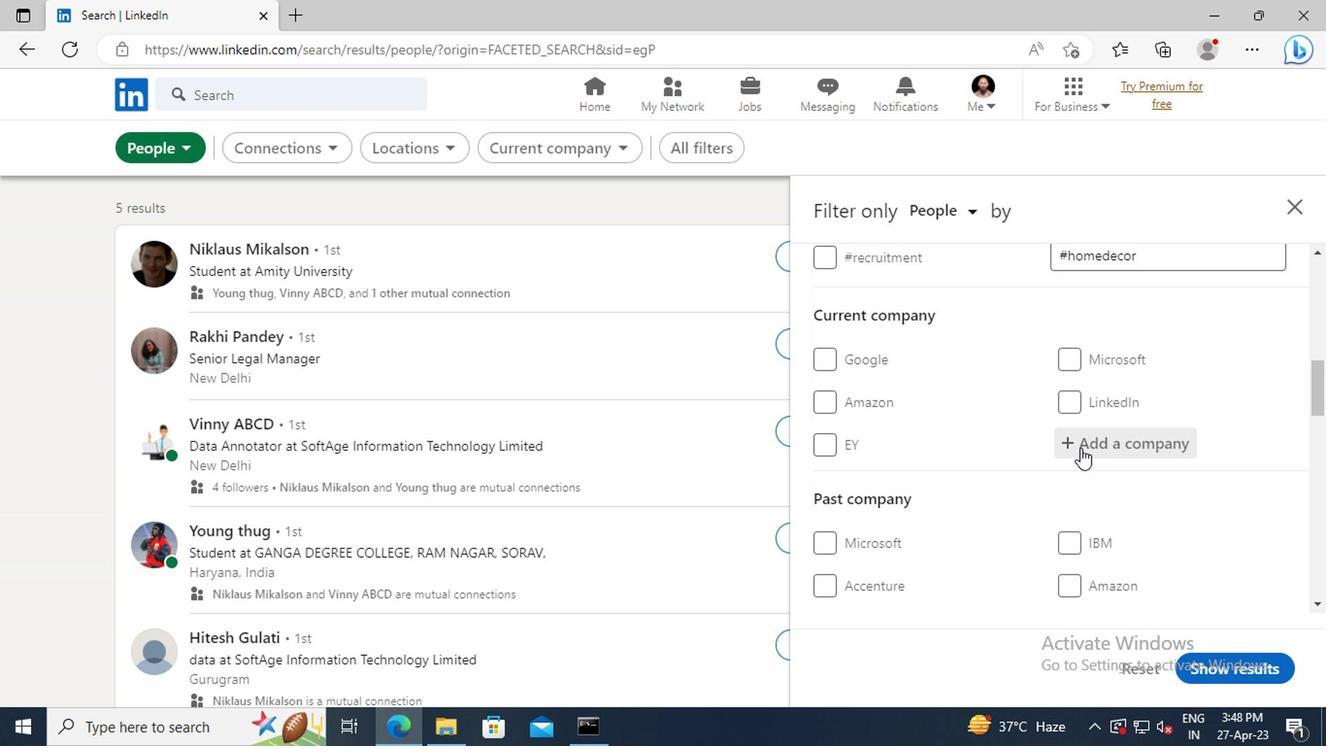
Action: Key pressed <Key.shift>UPSTOX
Screenshot: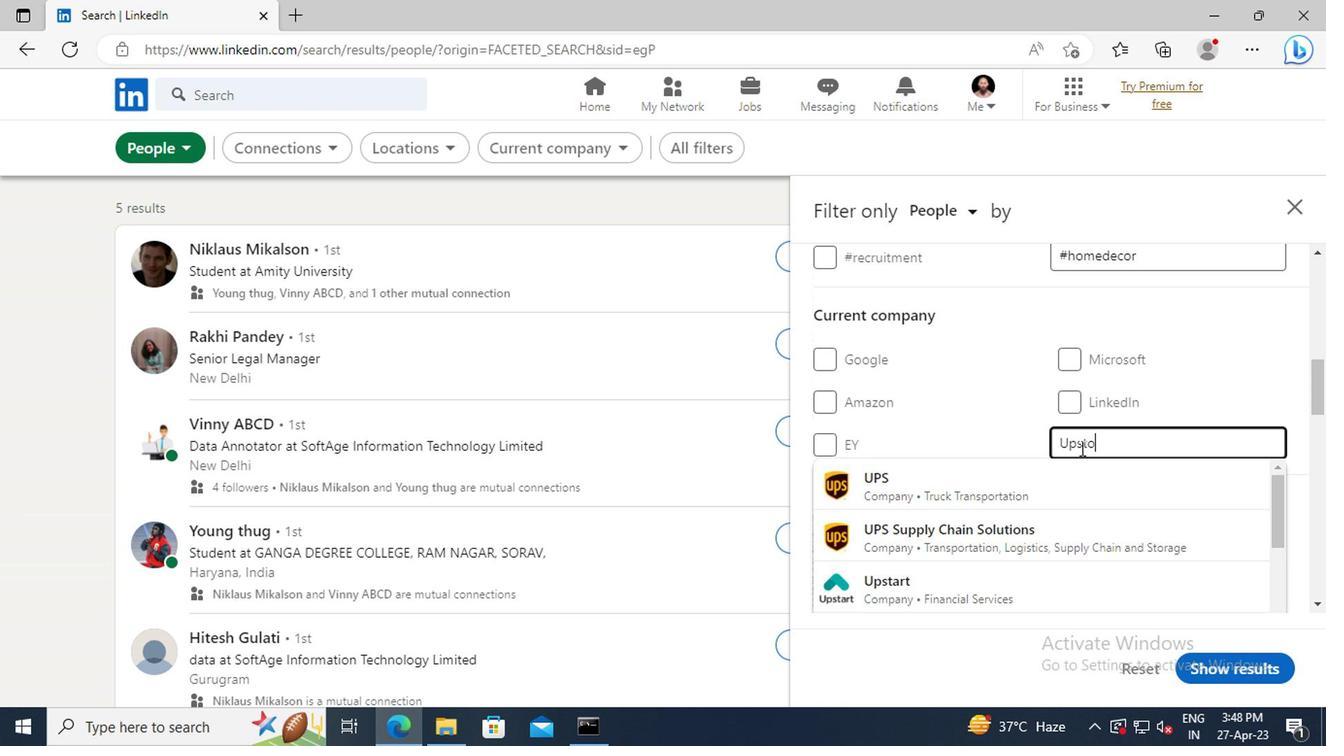 
Action: Mouse moved to (1077, 475)
Screenshot: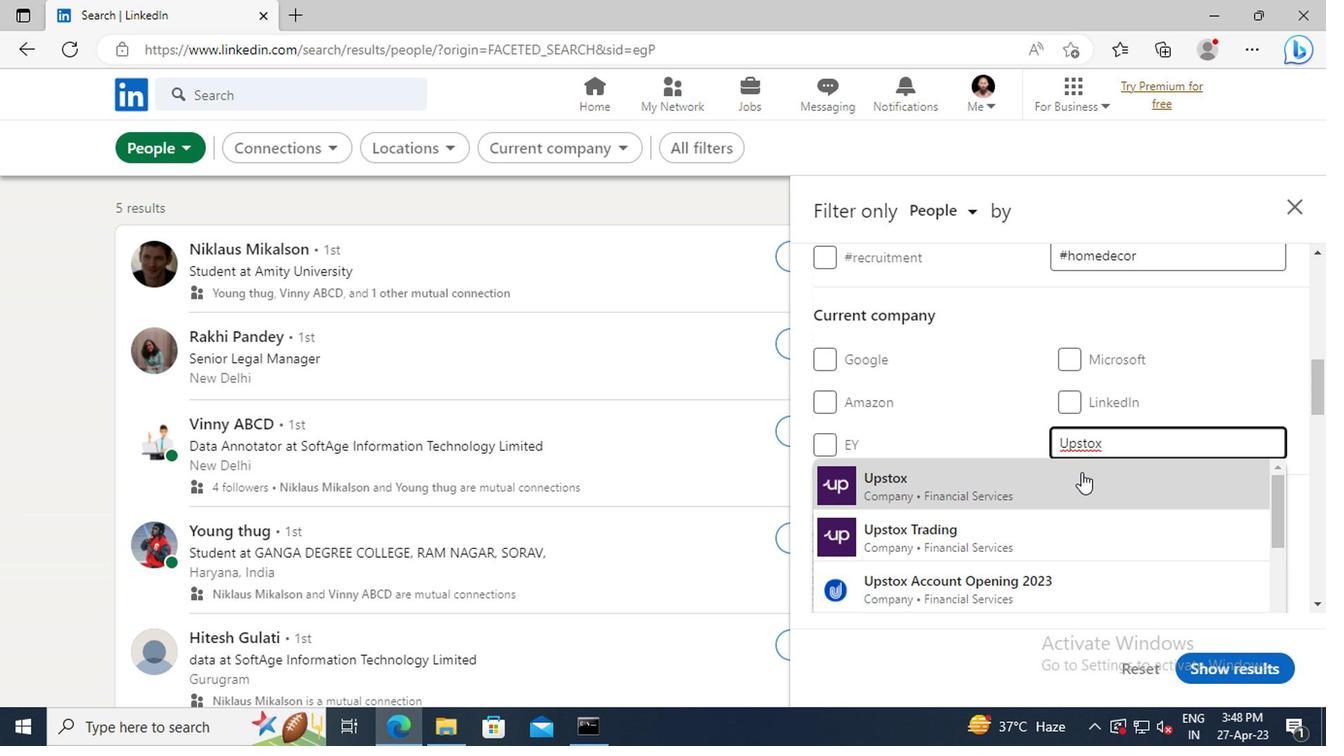 
Action: Mouse pressed left at (1077, 475)
Screenshot: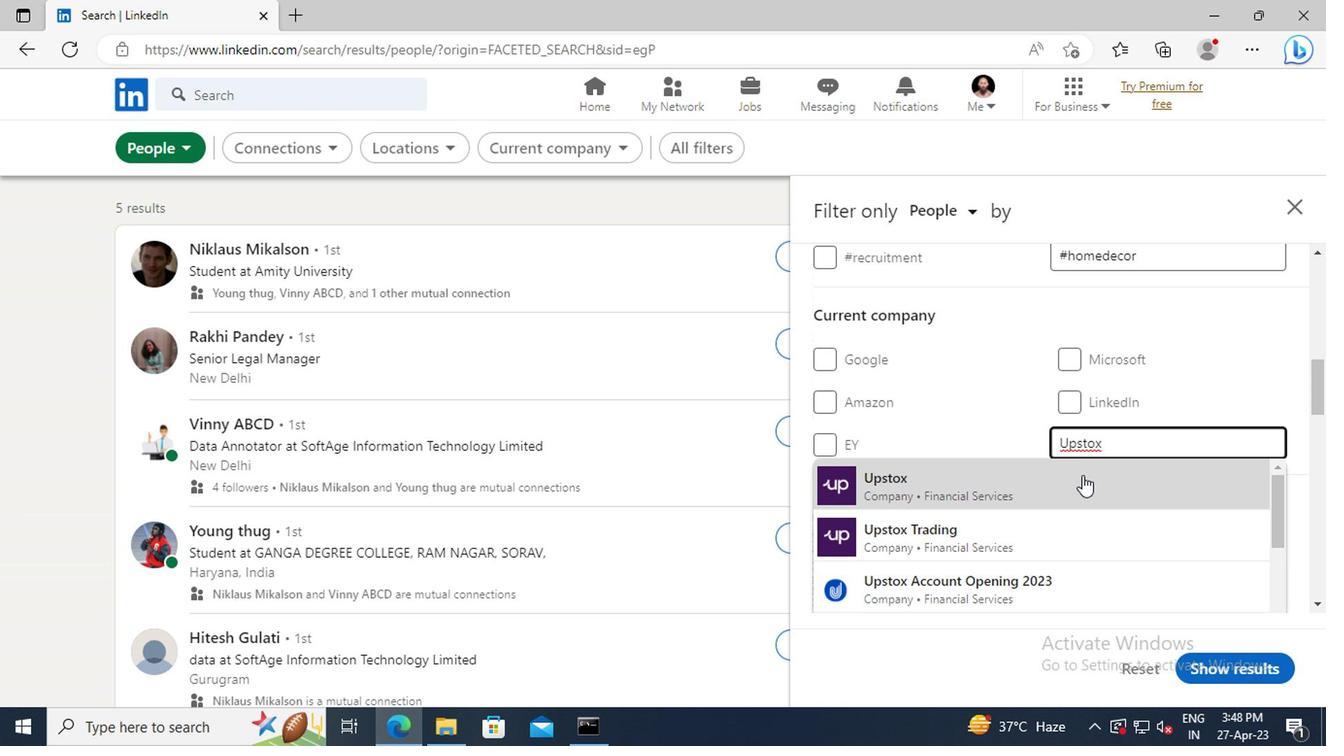 
Action: Mouse moved to (1082, 406)
Screenshot: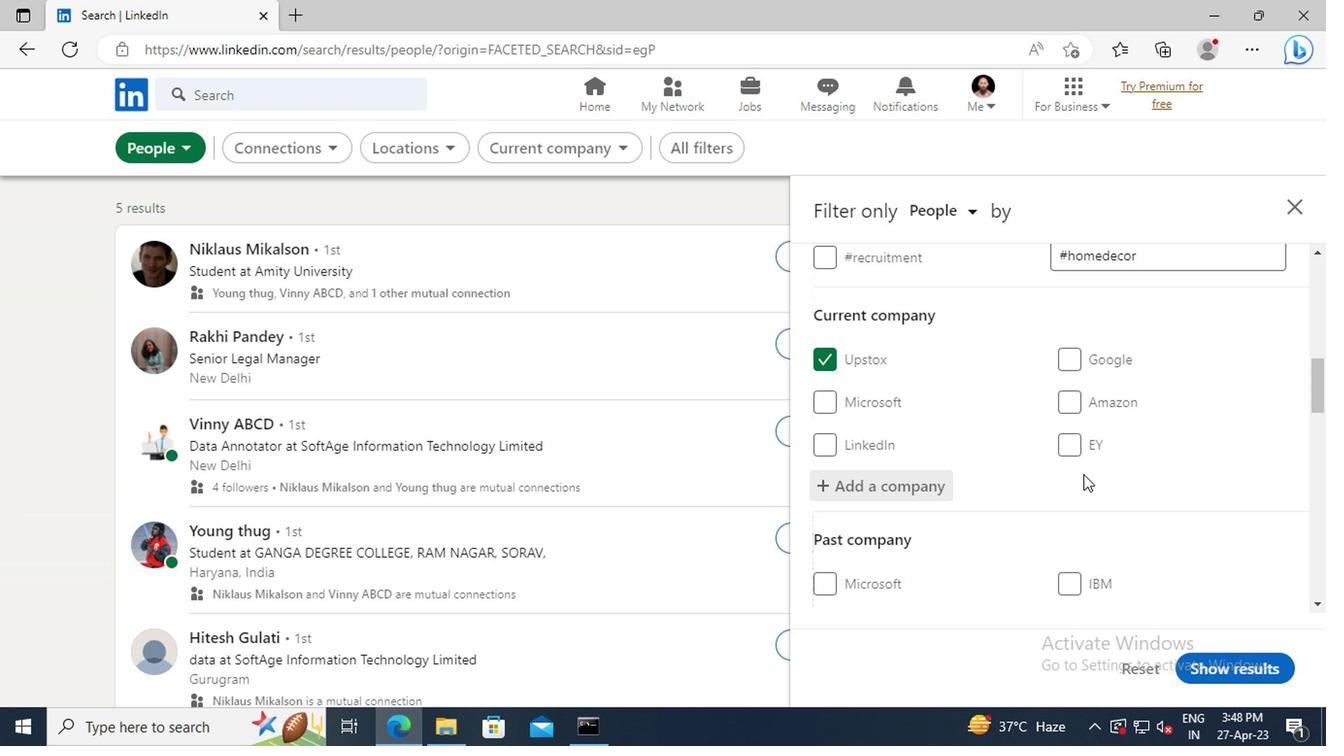 
Action: Mouse scrolled (1082, 404) with delta (0, -1)
Screenshot: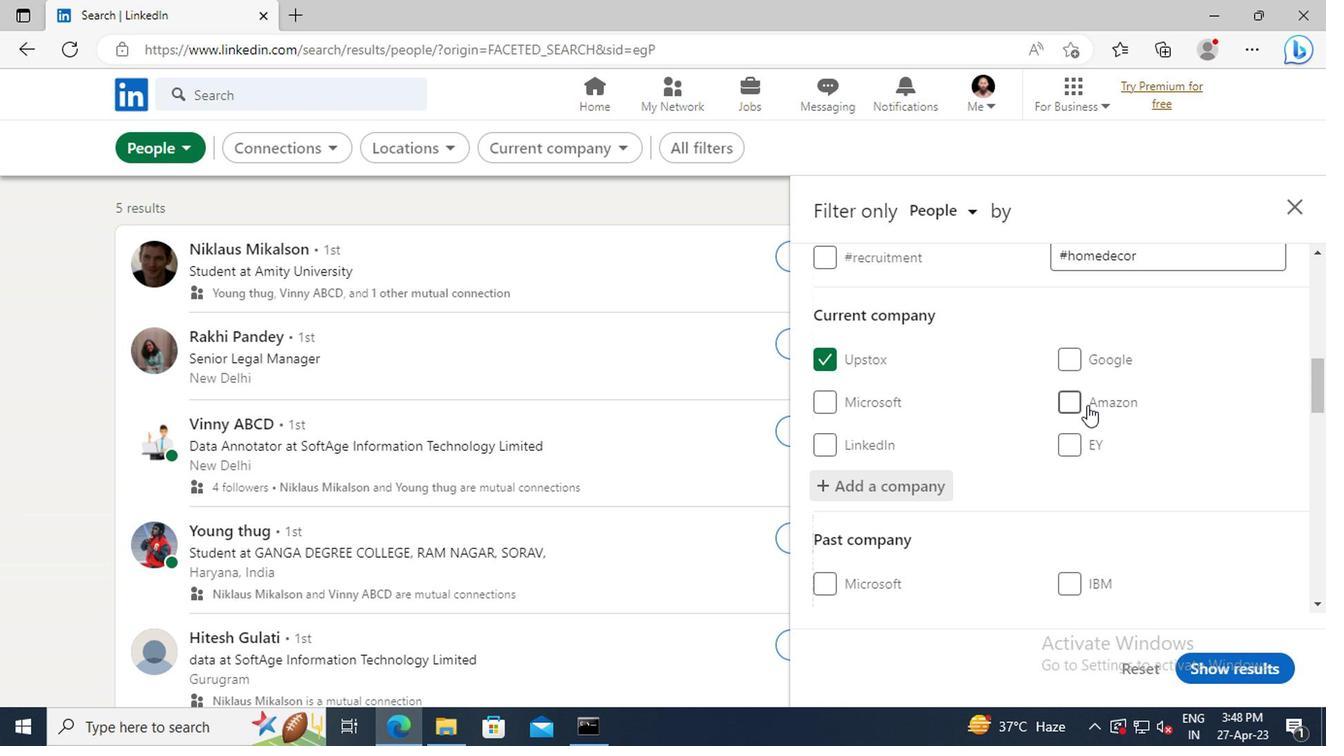 
Action: Mouse scrolled (1082, 404) with delta (0, -1)
Screenshot: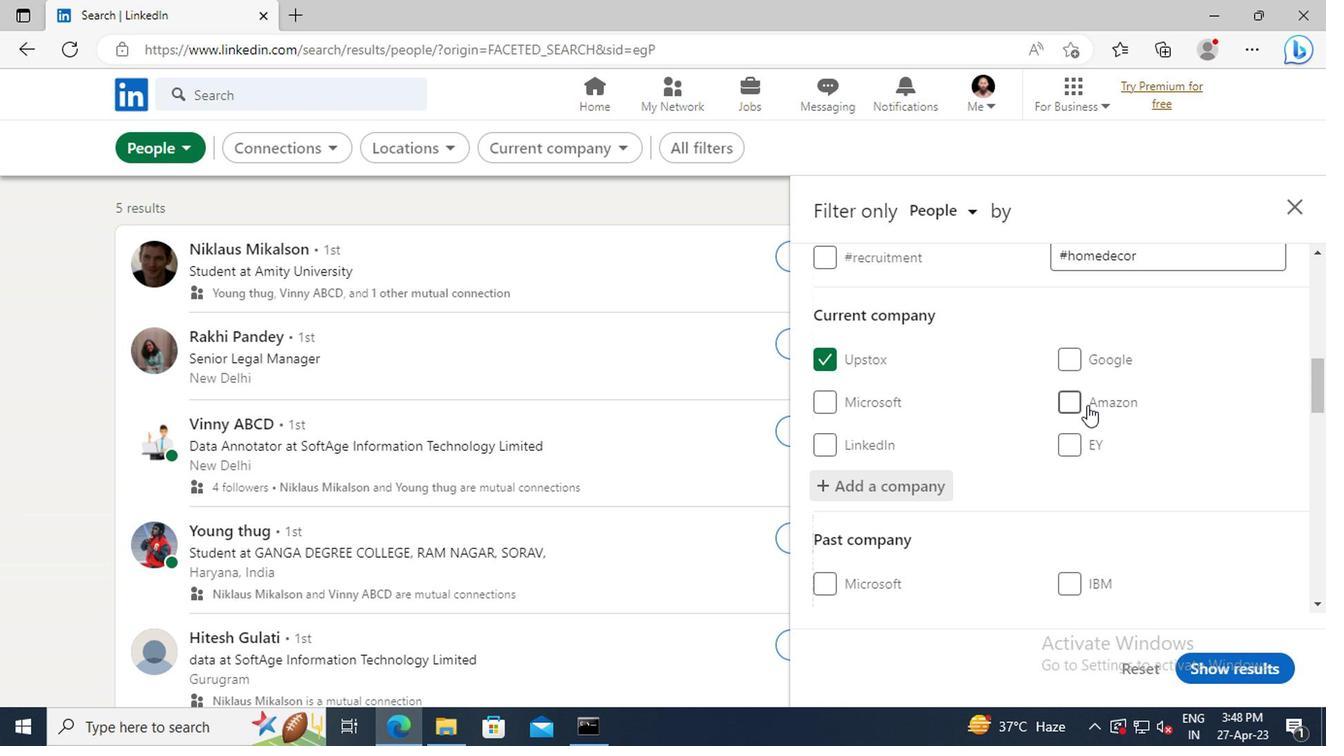 
Action: Mouse scrolled (1082, 404) with delta (0, -1)
Screenshot: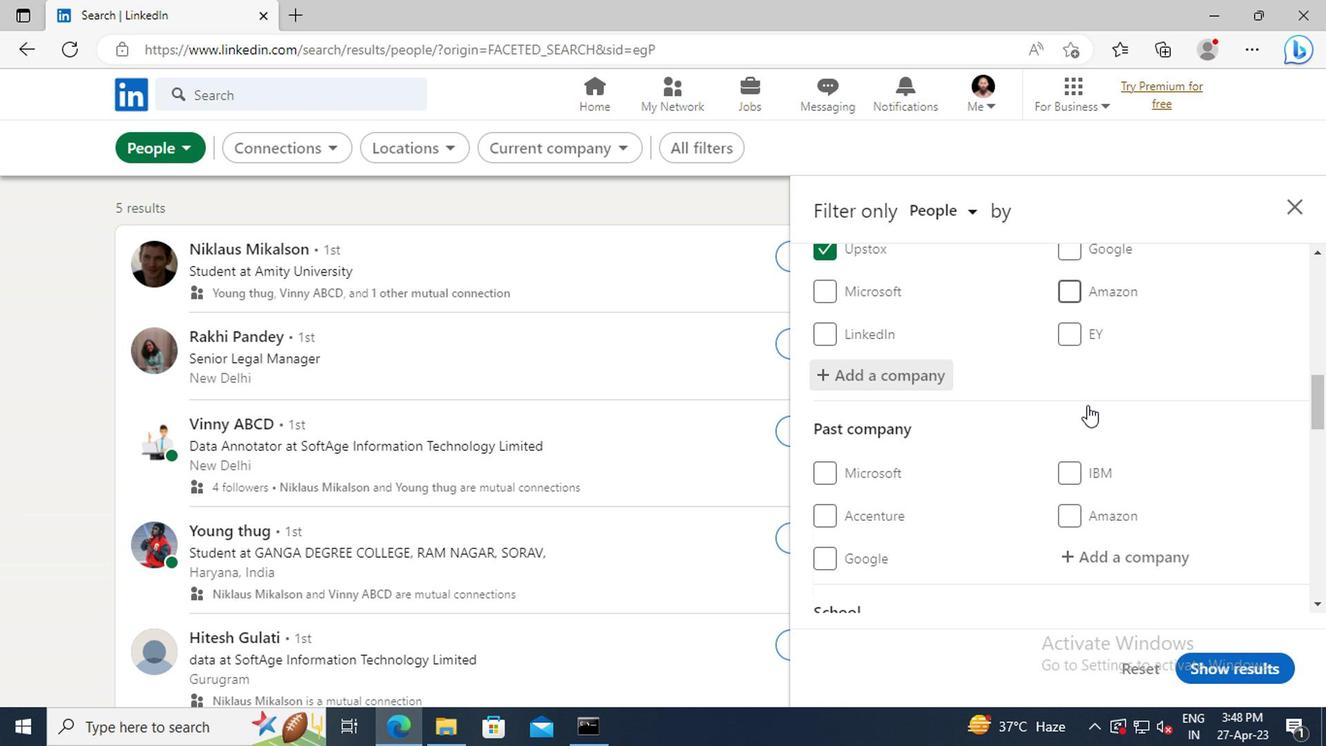 
Action: Mouse scrolled (1082, 404) with delta (0, -1)
Screenshot: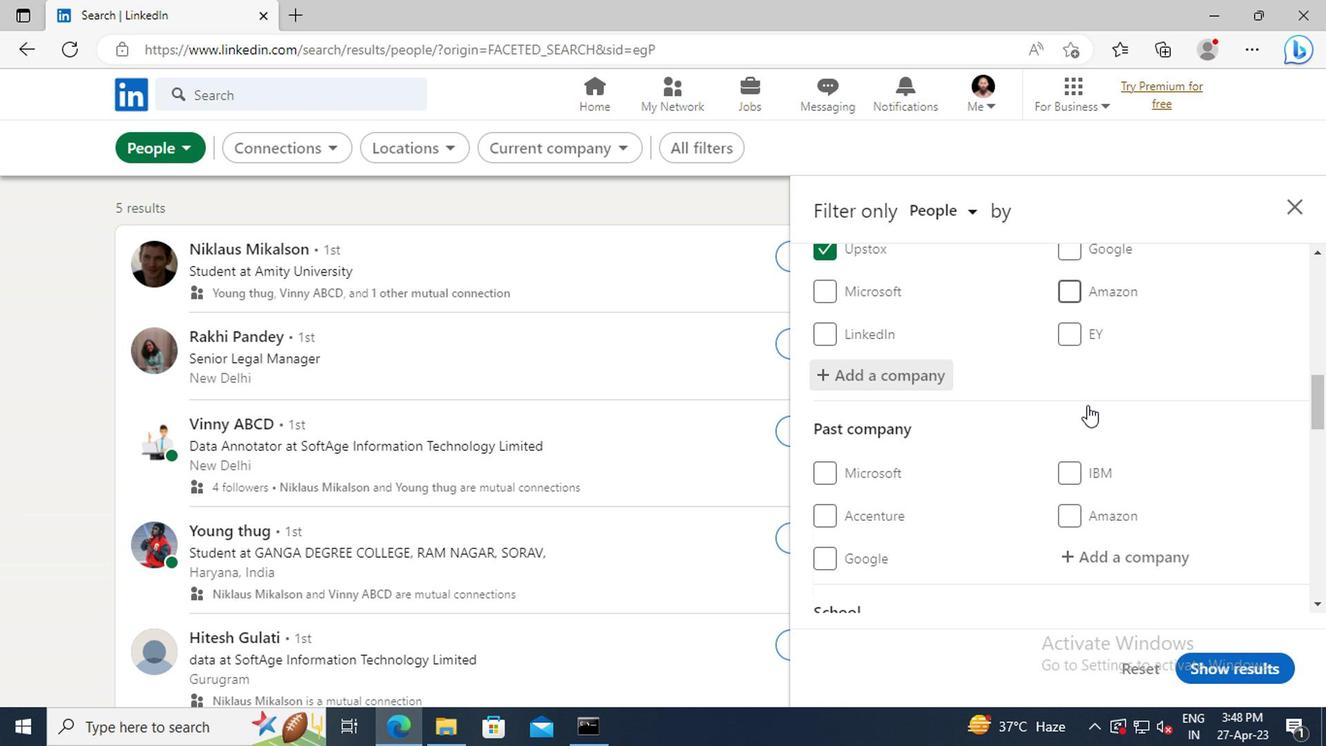 
Action: Mouse scrolled (1082, 404) with delta (0, -1)
Screenshot: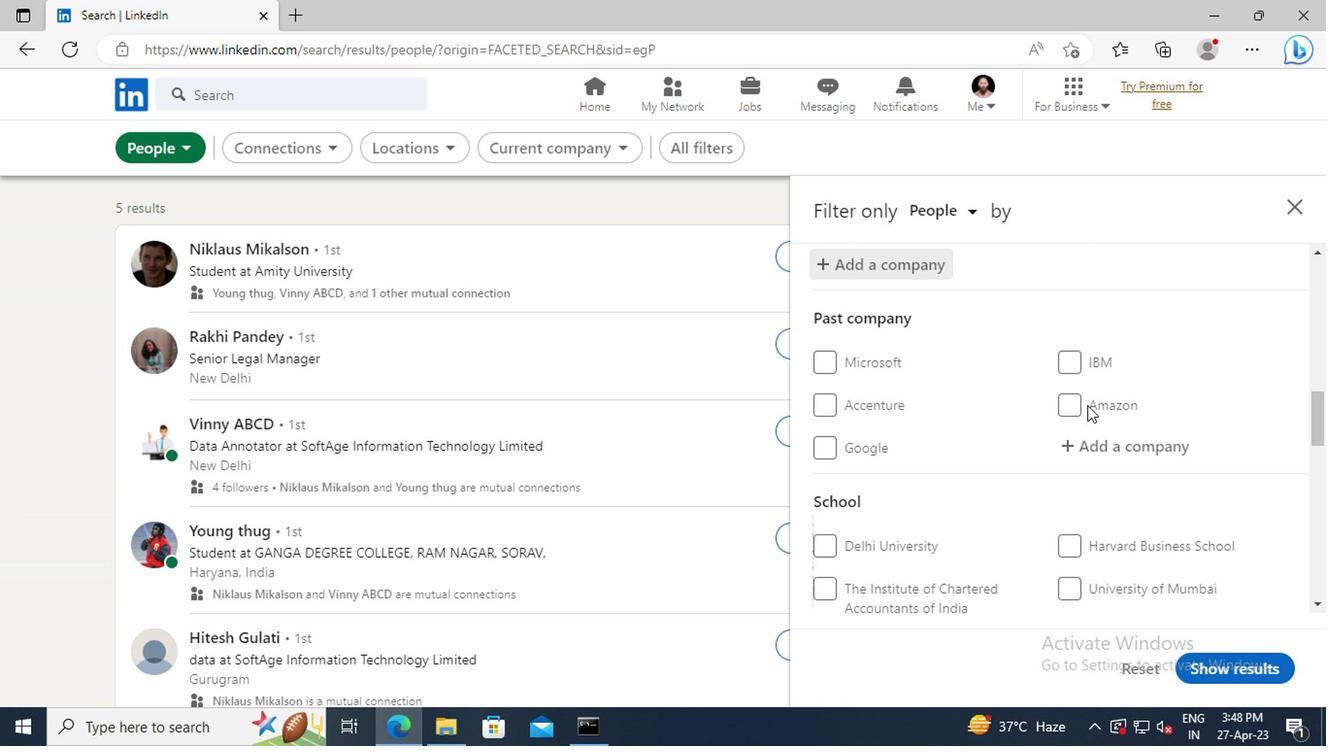 
Action: Mouse scrolled (1082, 404) with delta (0, -1)
Screenshot: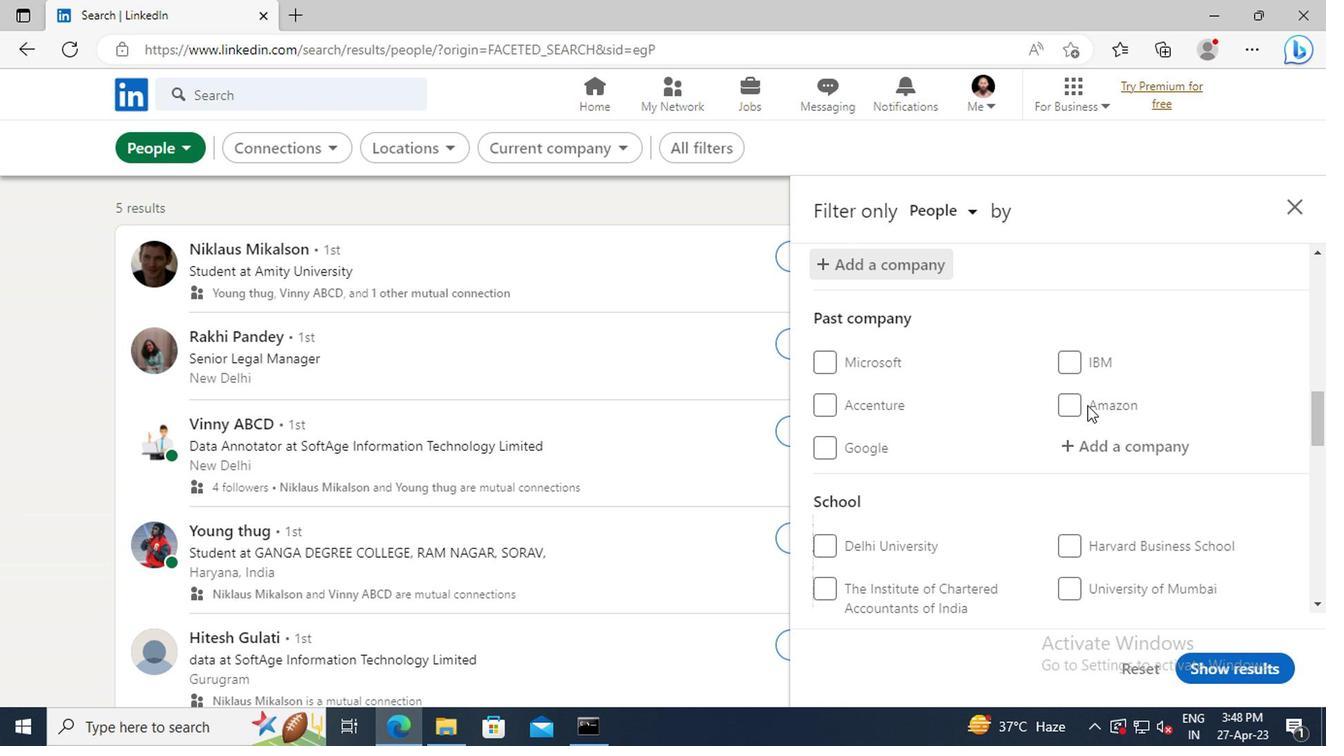 
Action: Mouse scrolled (1082, 404) with delta (0, -1)
Screenshot: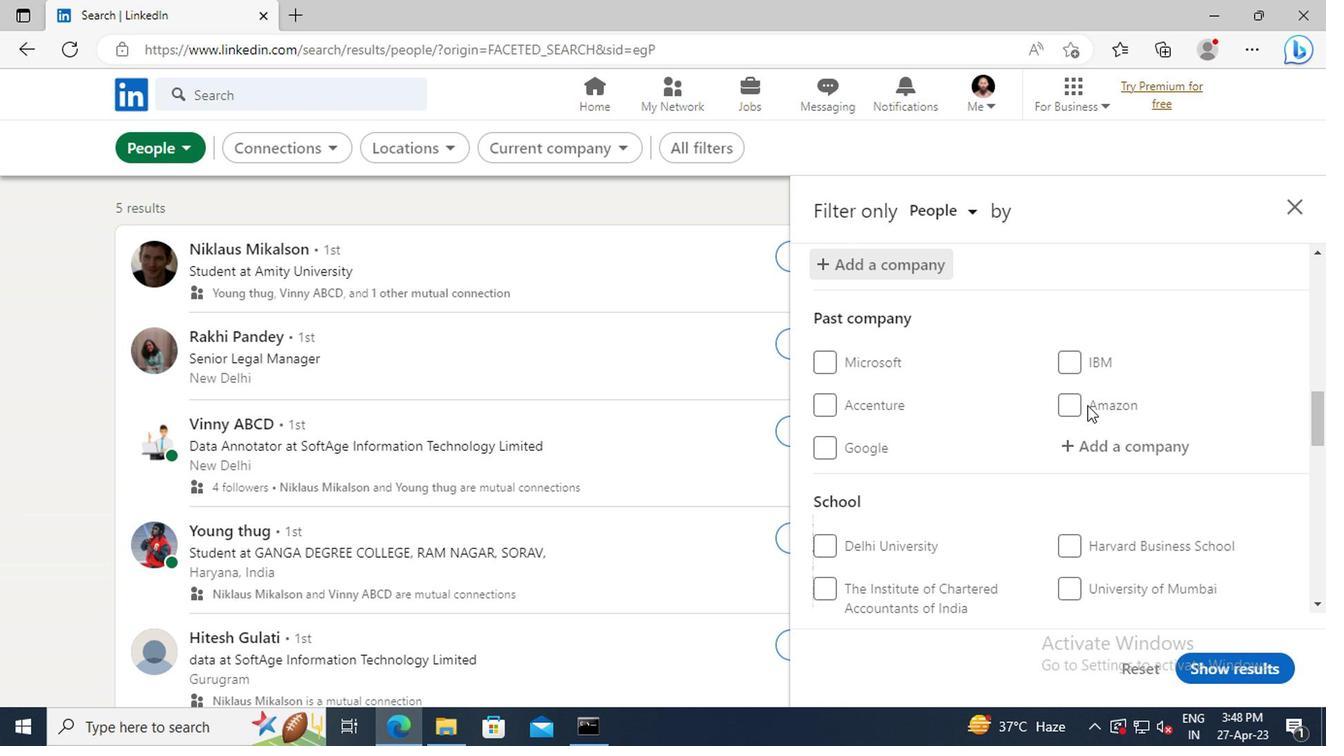 
Action: Mouse scrolled (1082, 404) with delta (0, -1)
Screenshot: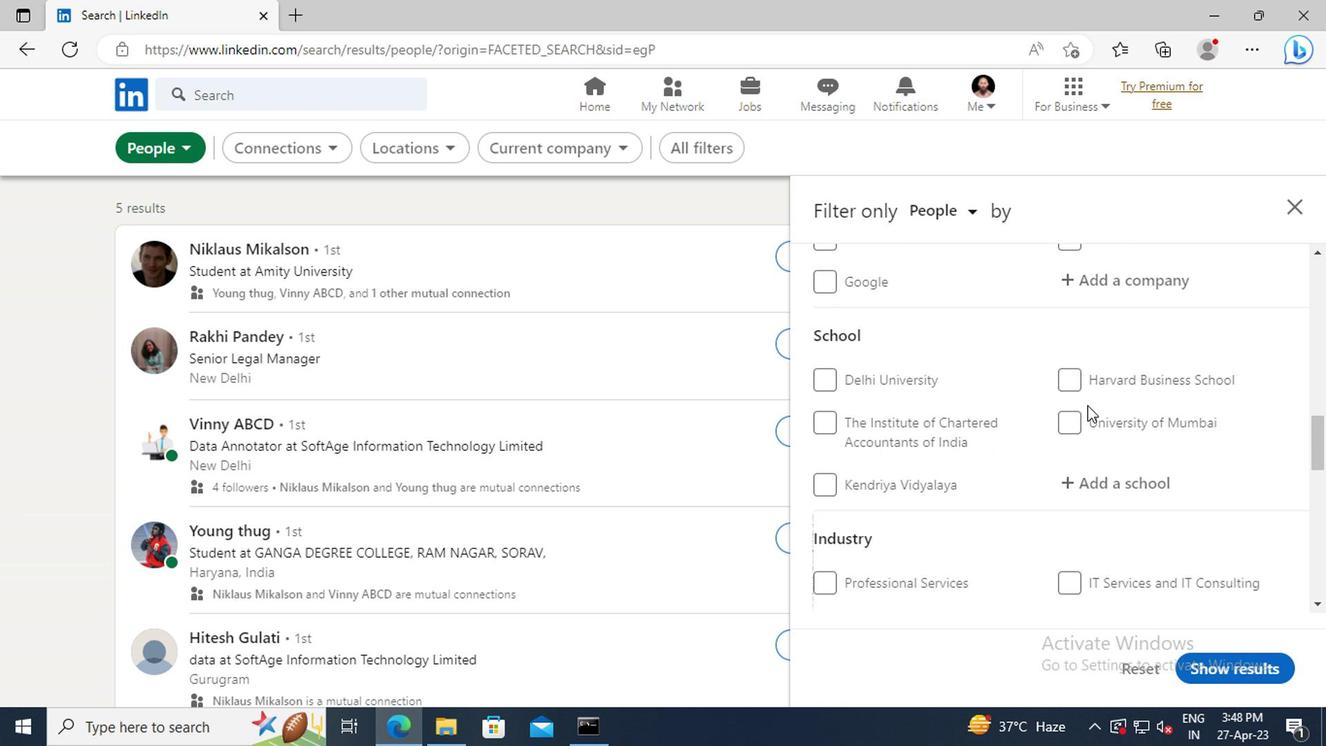 
Action: Mouse moved to (1095, 423)
Screenshot: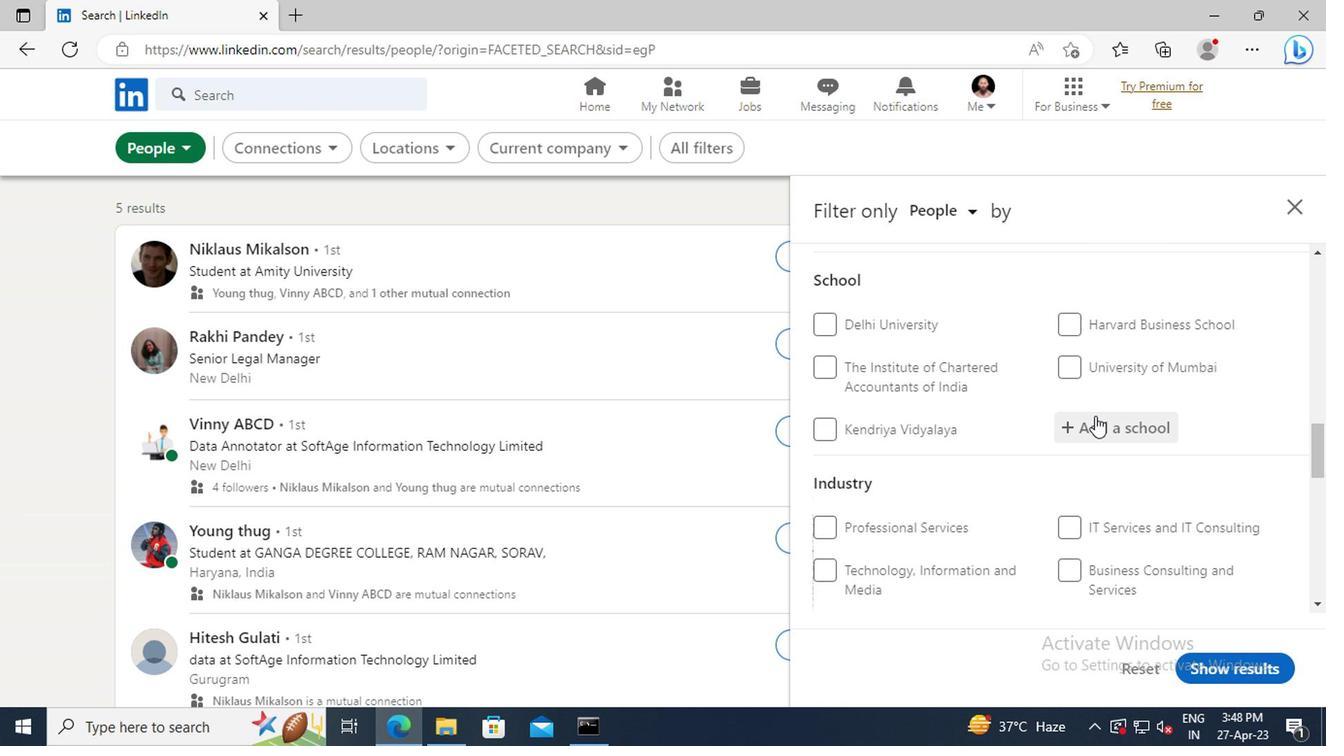 
Action: Mouse pressed left at (1095, 423)
Screenshot: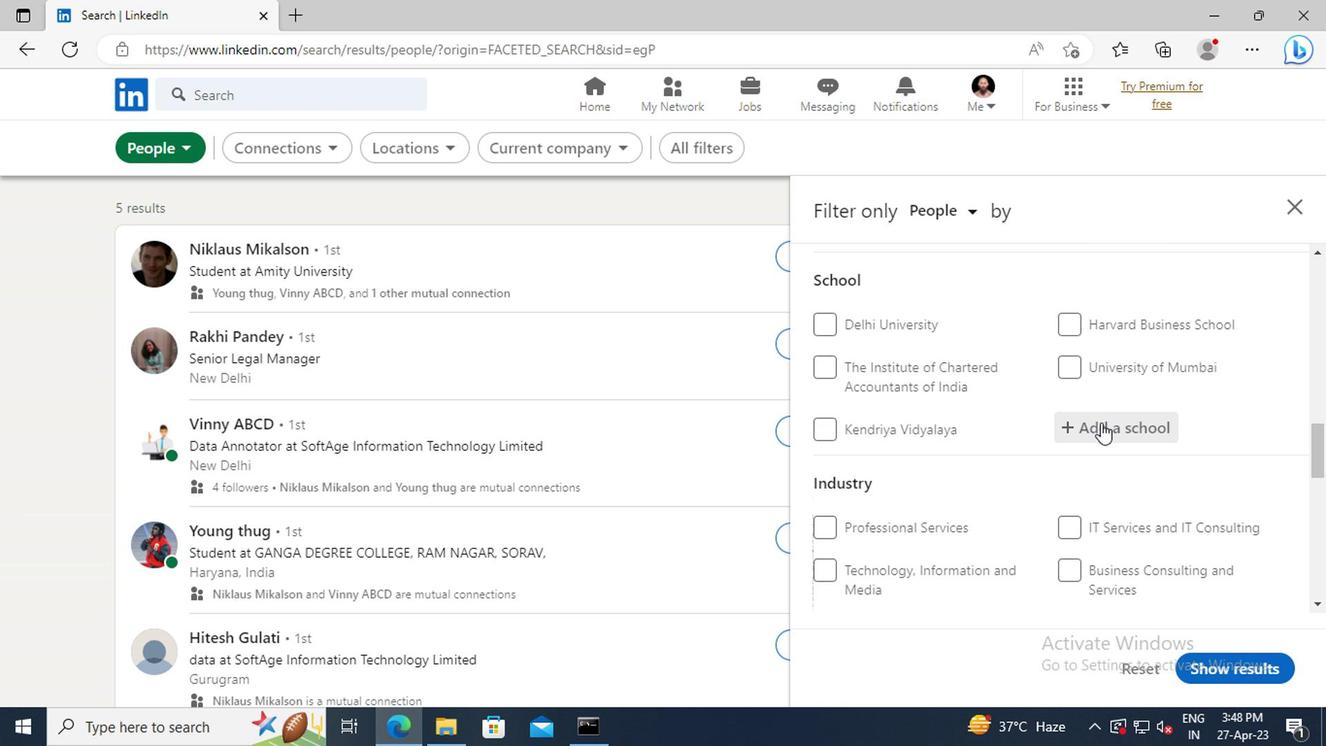 
Action: Key pressed <Key.shift>SEVENTH<Key.space><Key.shift>DAY<Key.space><Key.shift>ADVENTIST<Key.space><Key.shift>HIGHER
Screenshot: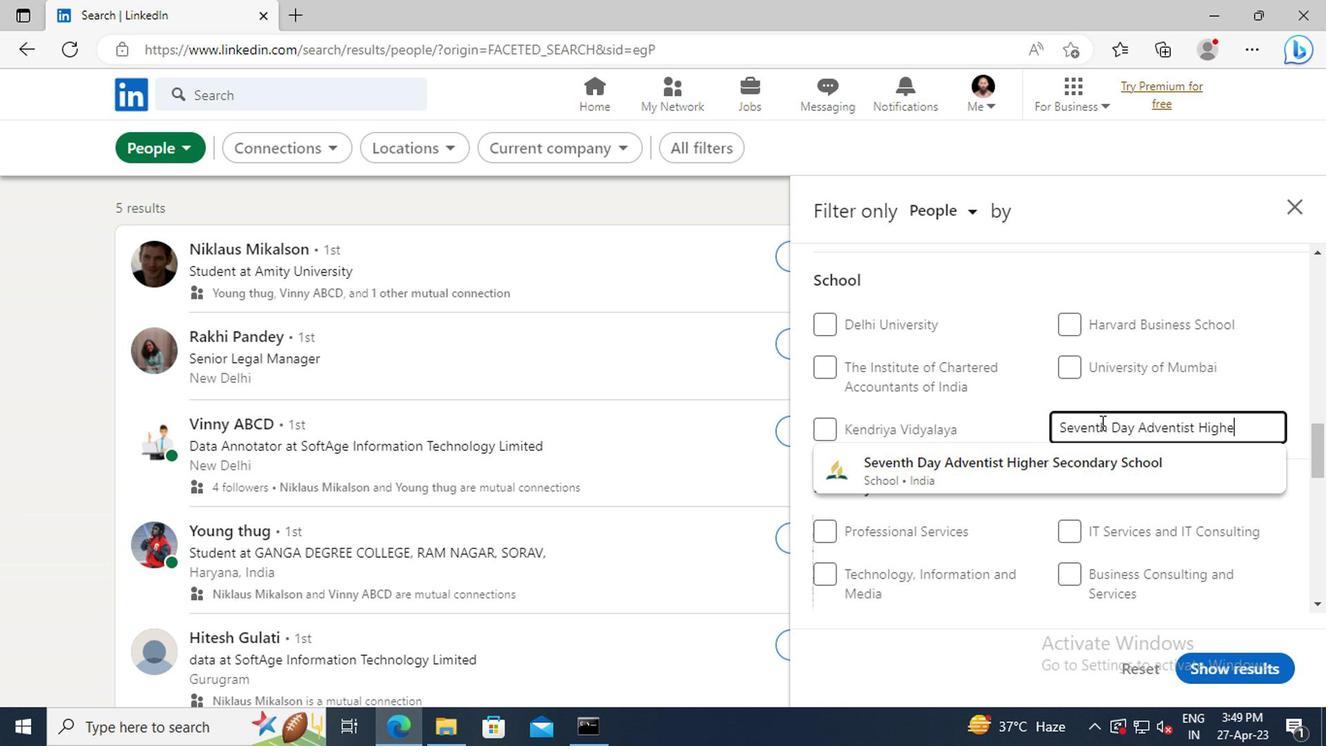 
Action: Mouse moved to (1094, 465)
Screenshot: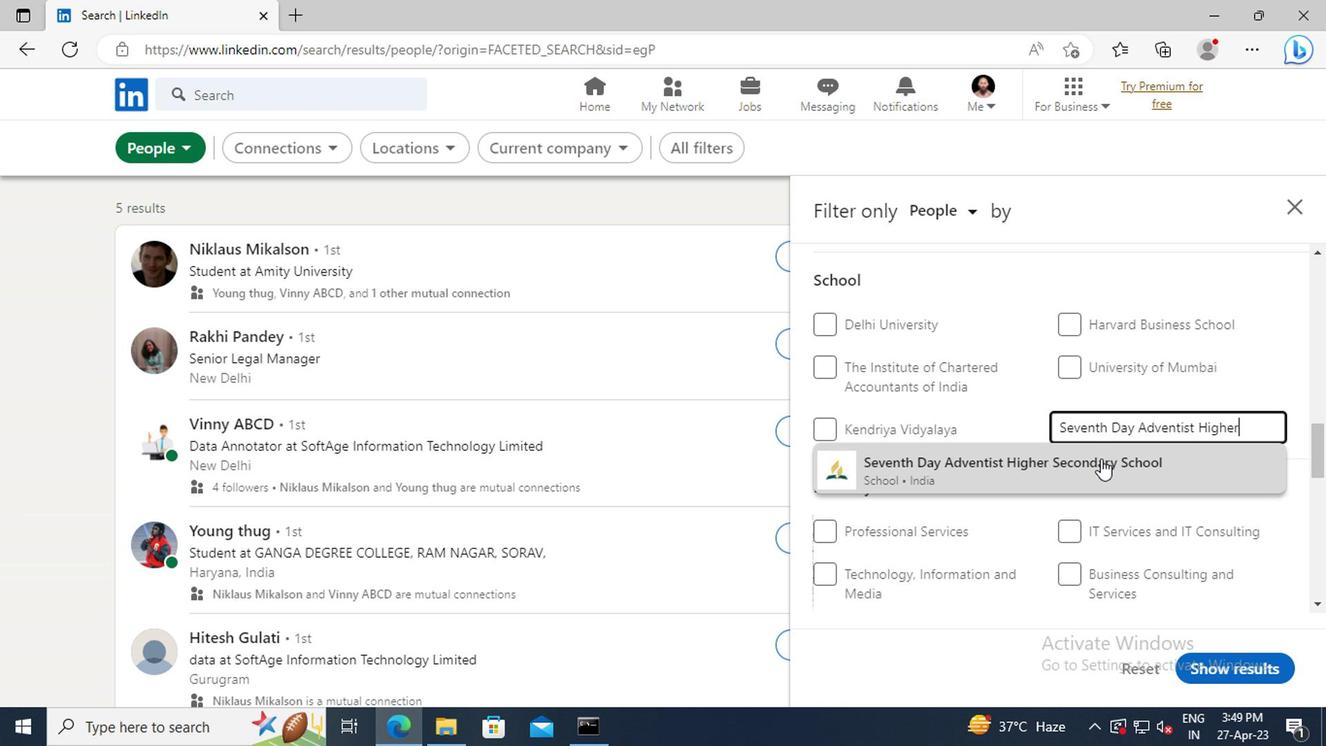 
Action: Mouse pressed left at (1094, 465)
Screenshot: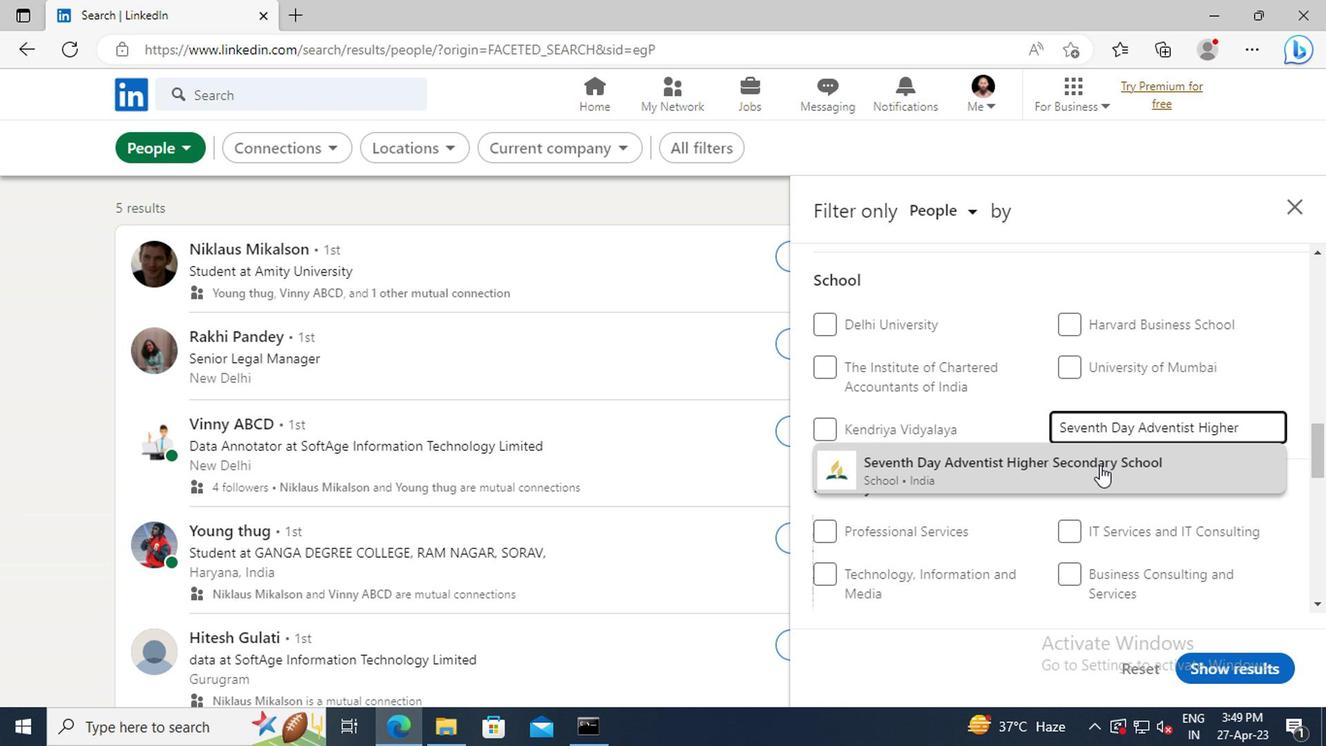 
Action: Mouse moved to (1064, 398)
Screenshot: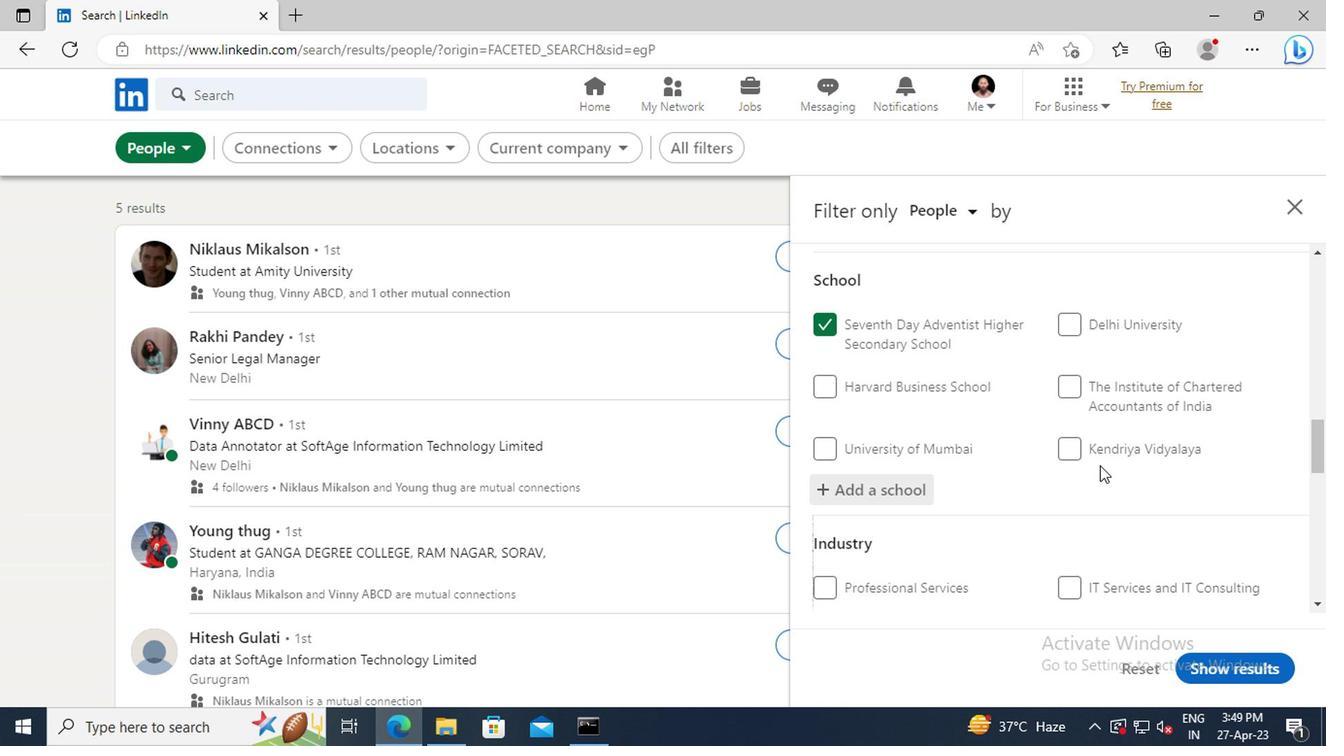 
Action: Mouse scrolled (1064, 397) with delta (0, -1)
Screenshot: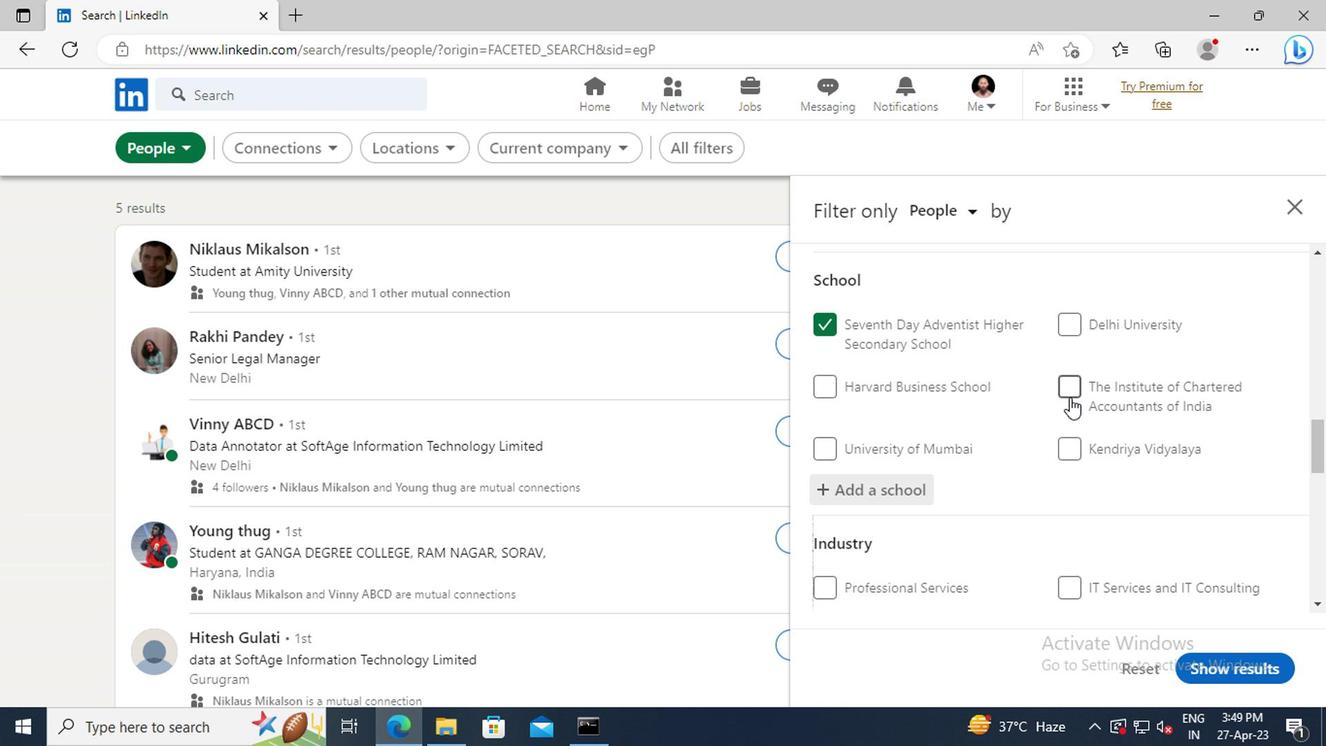 
Action: Mouse scrolled (1064, 397) with delta (0, -1)
Screenshot: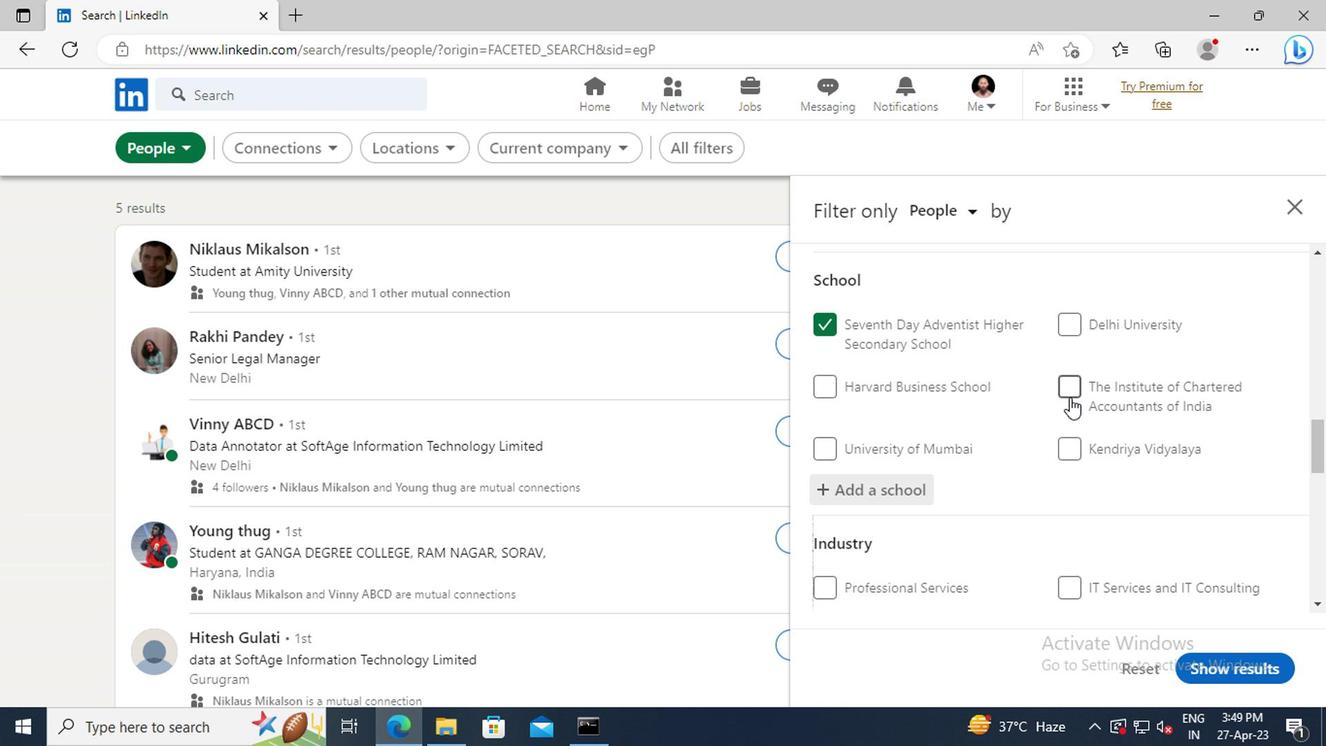 
Action: Mouse scrolled (1064, 397) with delta (0, -1)
Screenshot: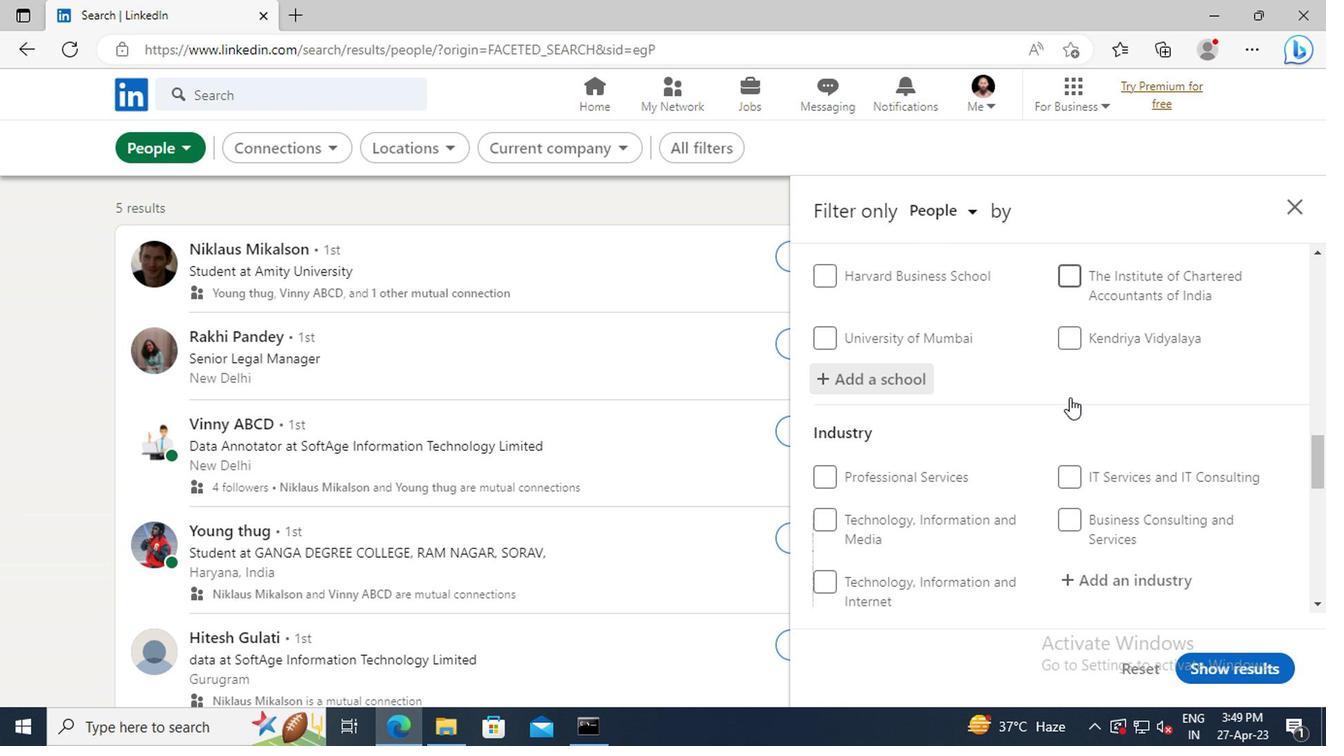 
Action: Mouse scrolled (1064, 397) with delta (0, -1)
Screenshot: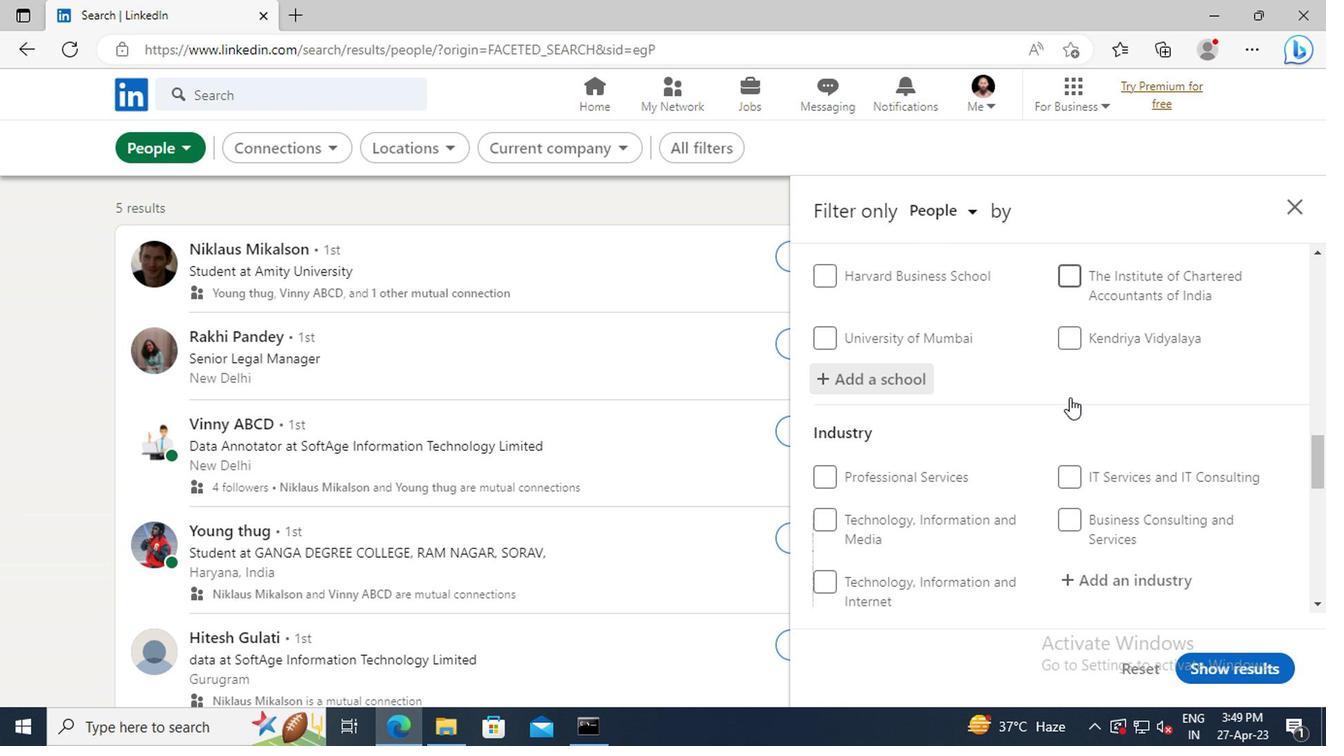 
Action: Mouse scrolled (1064, 397) with delta (0, -1)
Screenshot: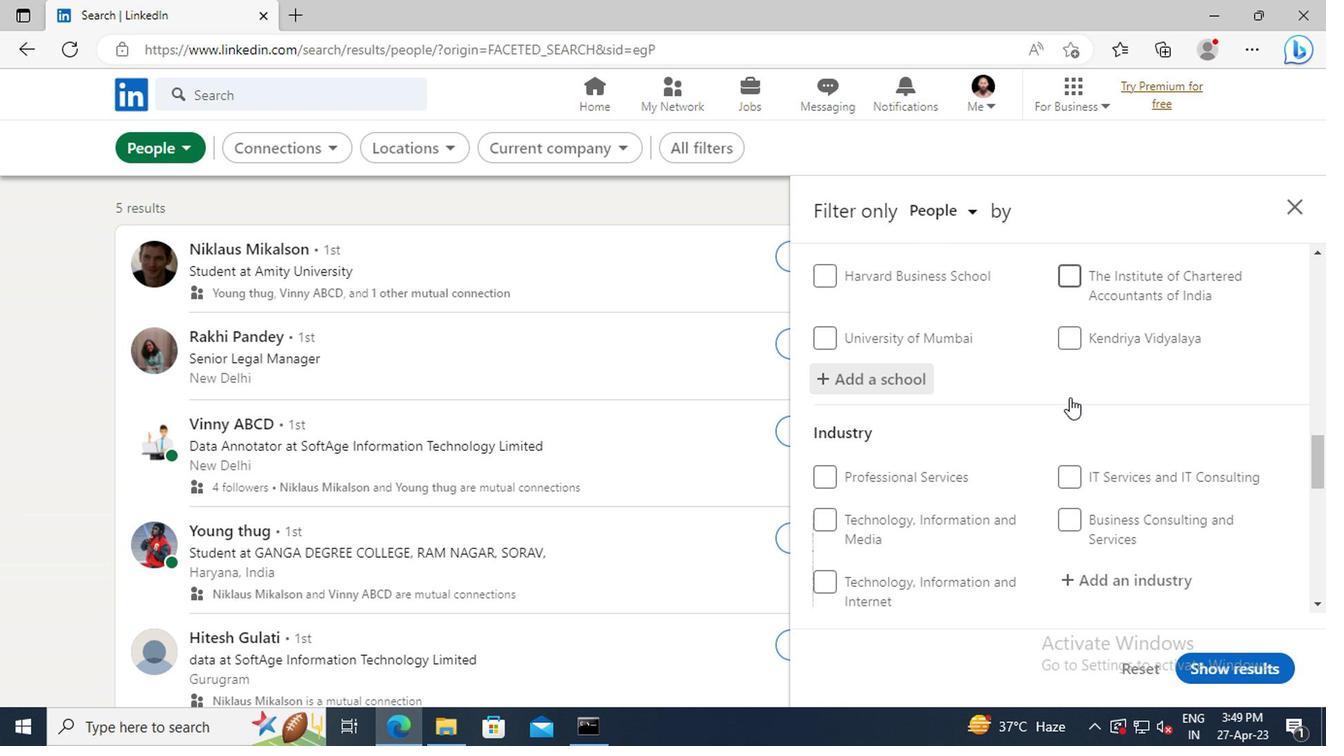 
Action: Mouse moved to (1085, 416)
Screenshot: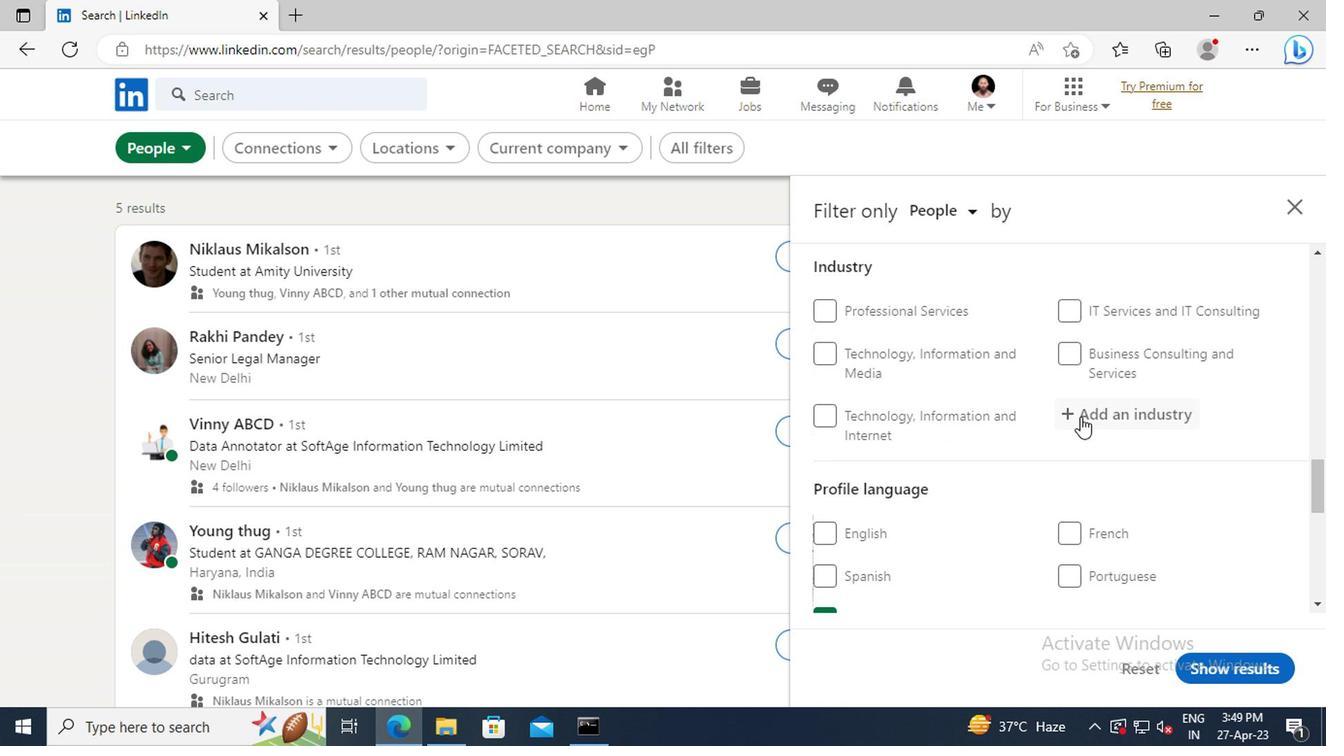 
Action: Mouse pressed left at (1085, 416)
Screenshot: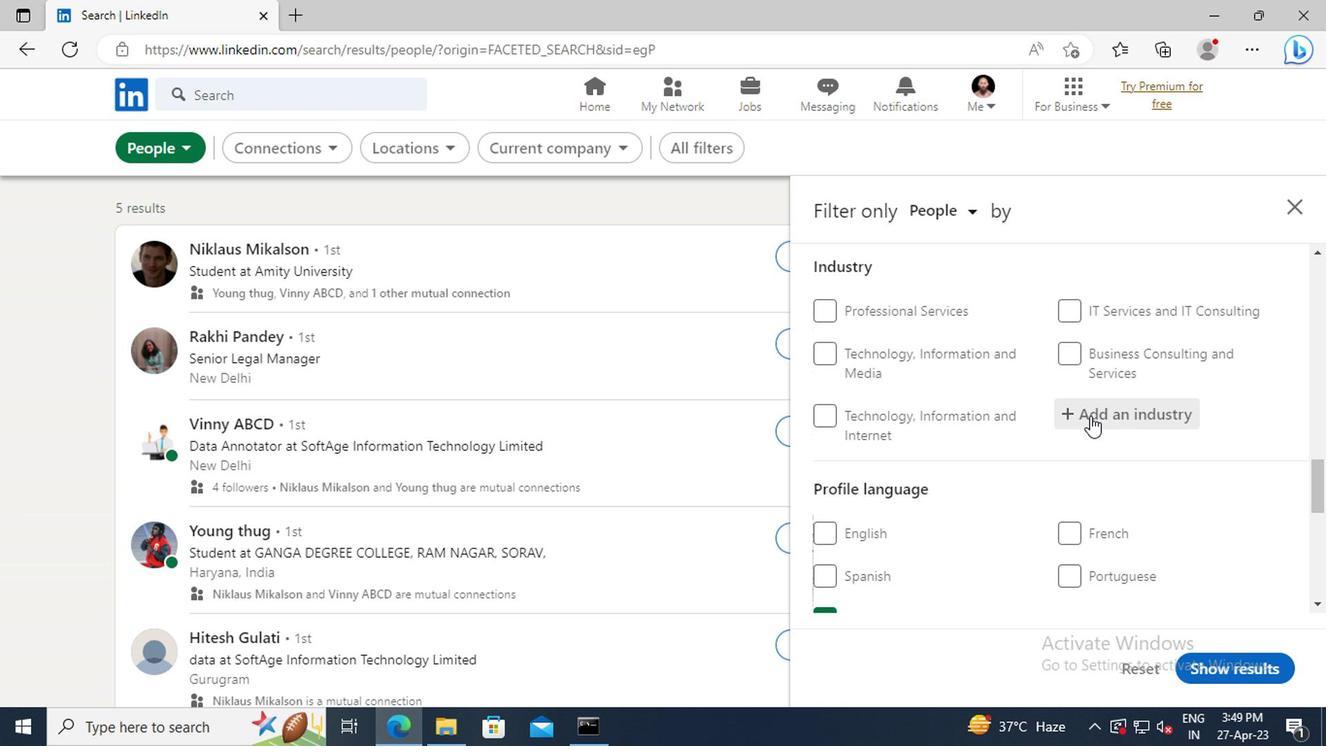 
Action: Key pressed <Key.shift>MOBILE<Key.space><Key.shift>GAMING<Key.space><Key.shift>APPS
Screenshot: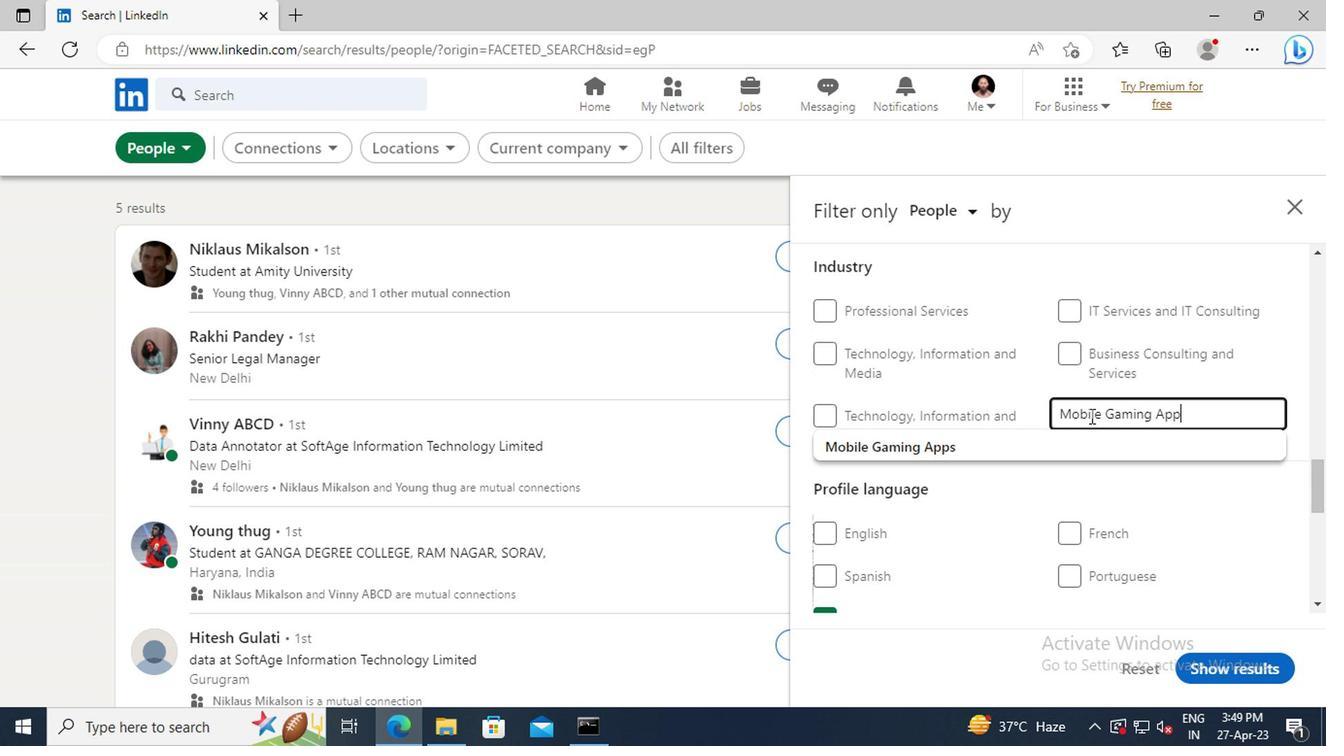 
Action: Mouse moved to (1085, 442)
Screenshot: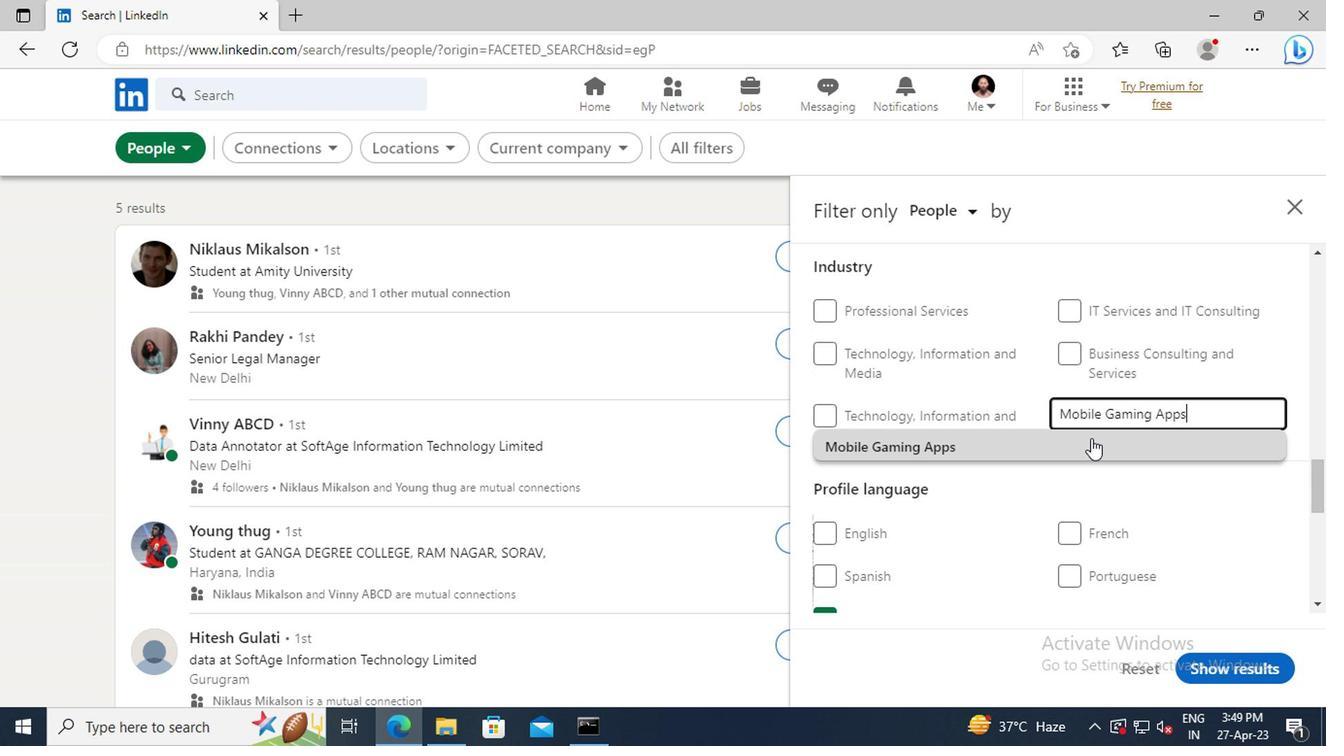 
Action: Mouse pressed left at (1085, 442)
Screenshot: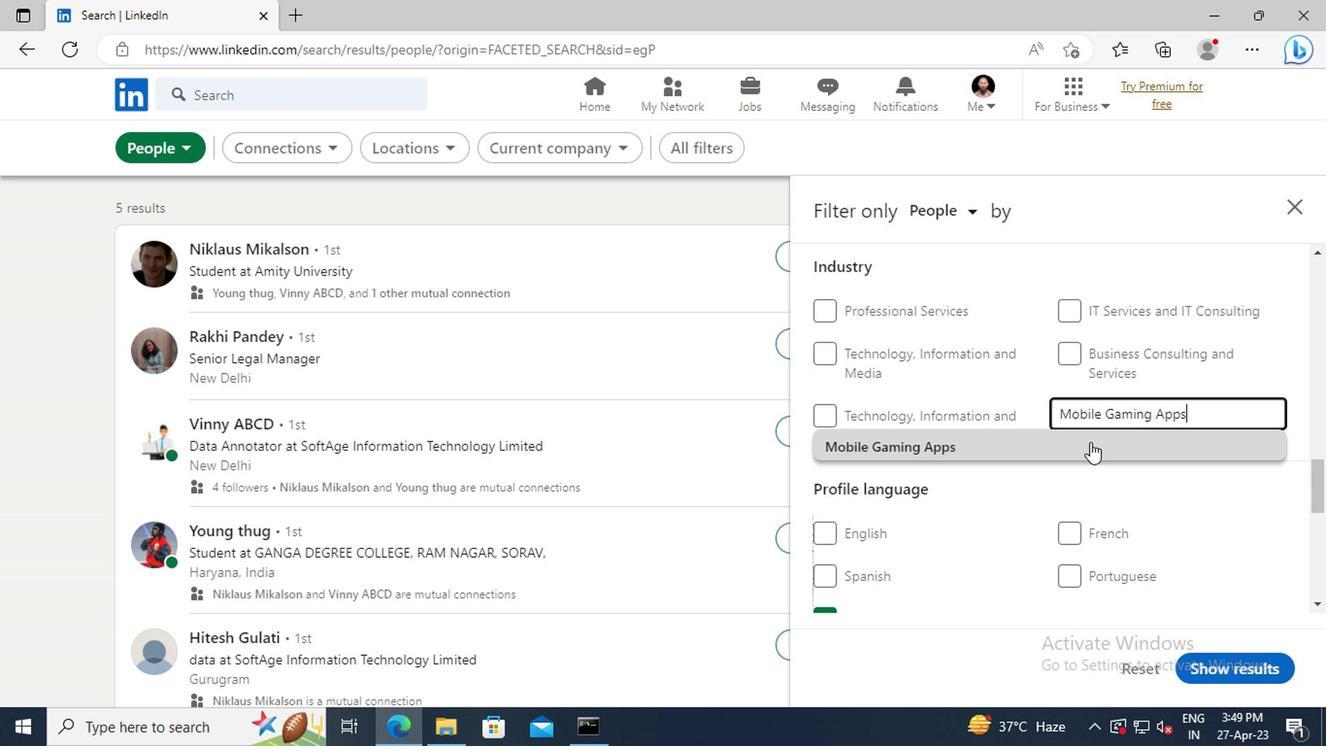 
Action: Mouse moved to (1074, 414)
Screenshot: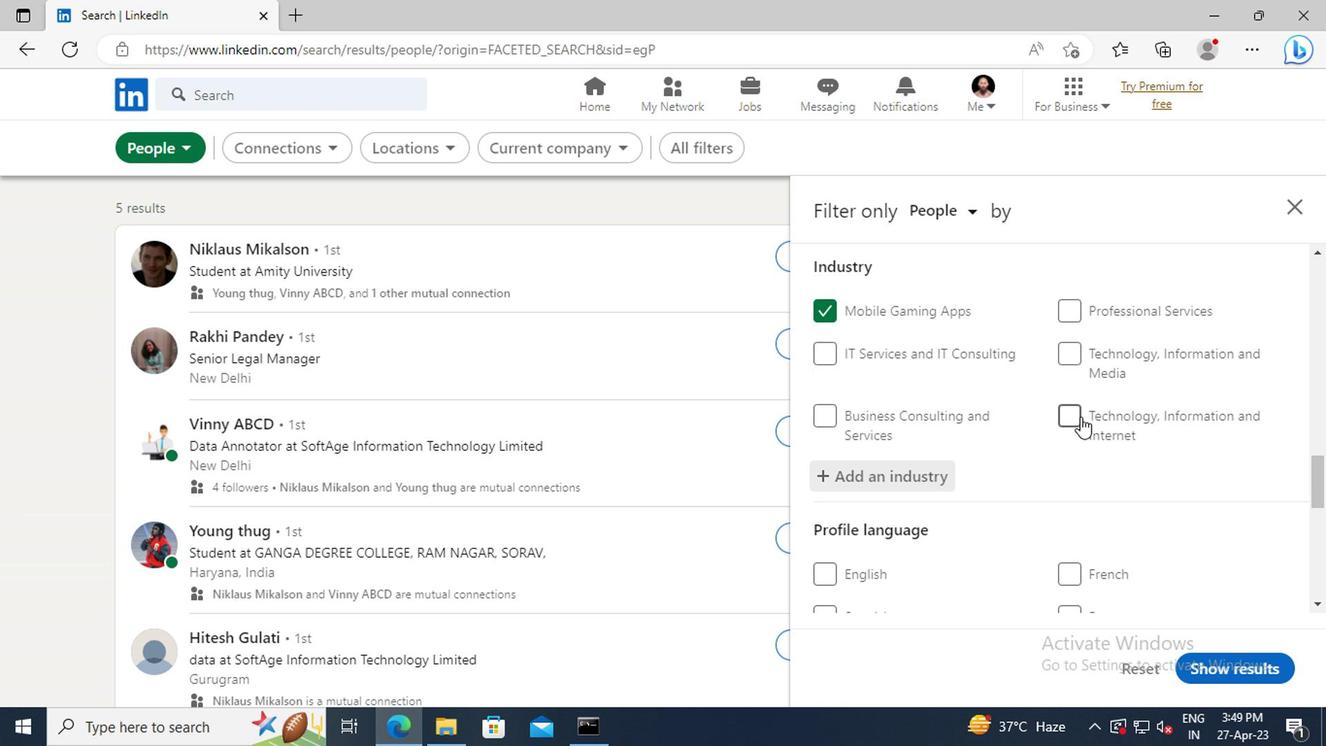 
Action: Mouse scrolled (1074, 413) with delta (0, 0)
Screenshot: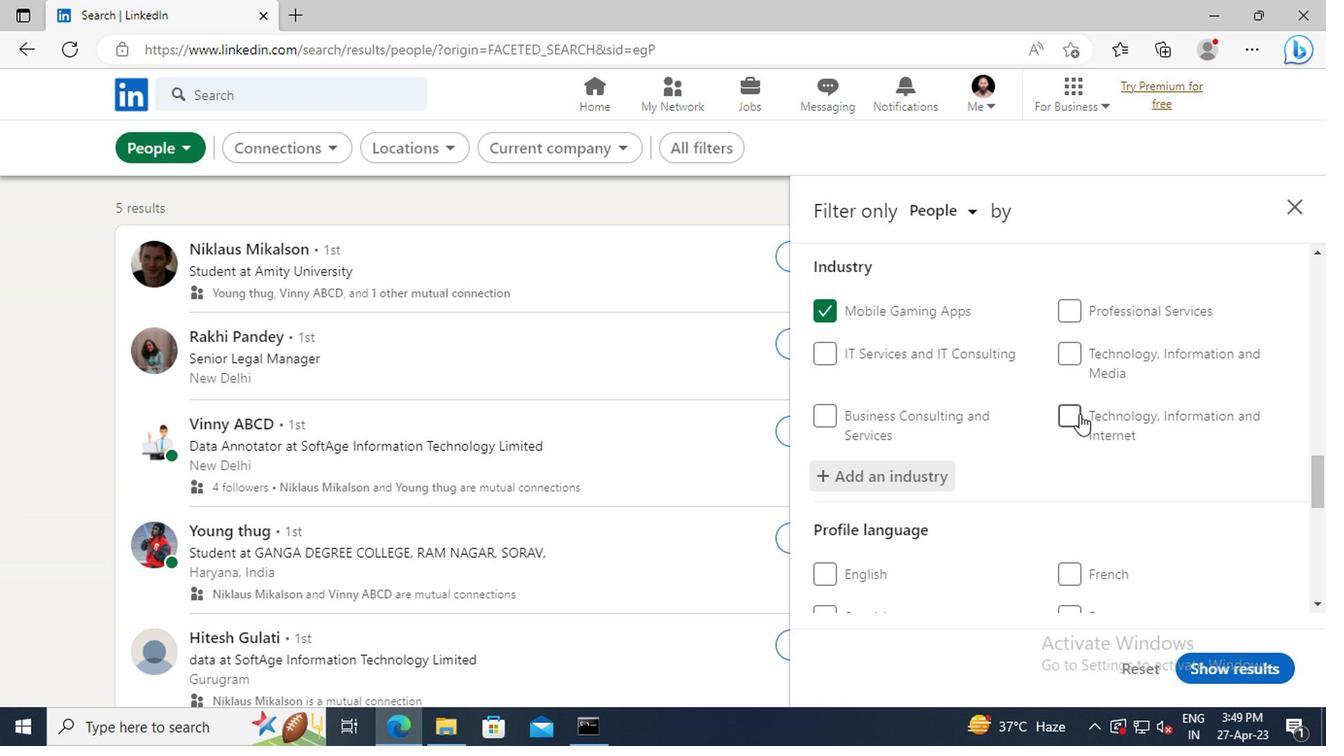 
Action: Mouse scrolled (1074, 413) with delta (0, 0)
Screenshot: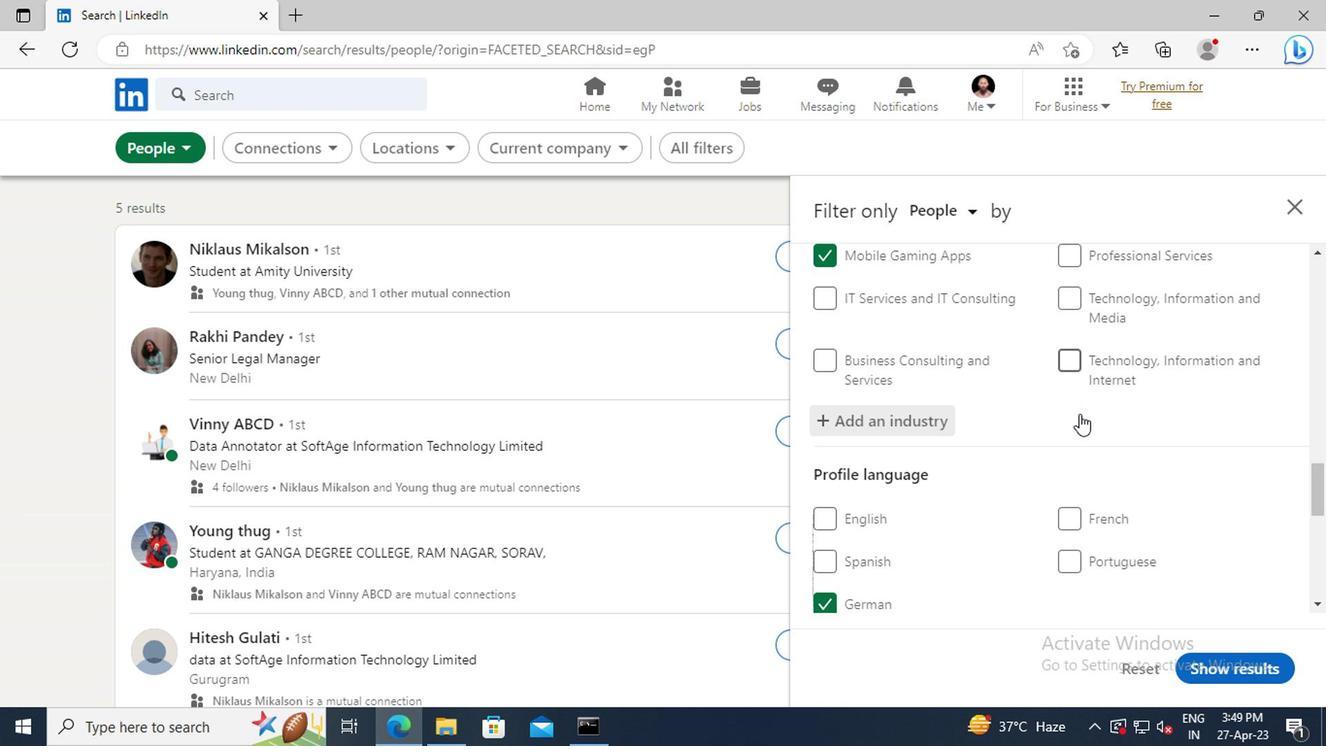 
Action: Mouse scrolled (1074, 413) with delta (0, 0)
Screenshot: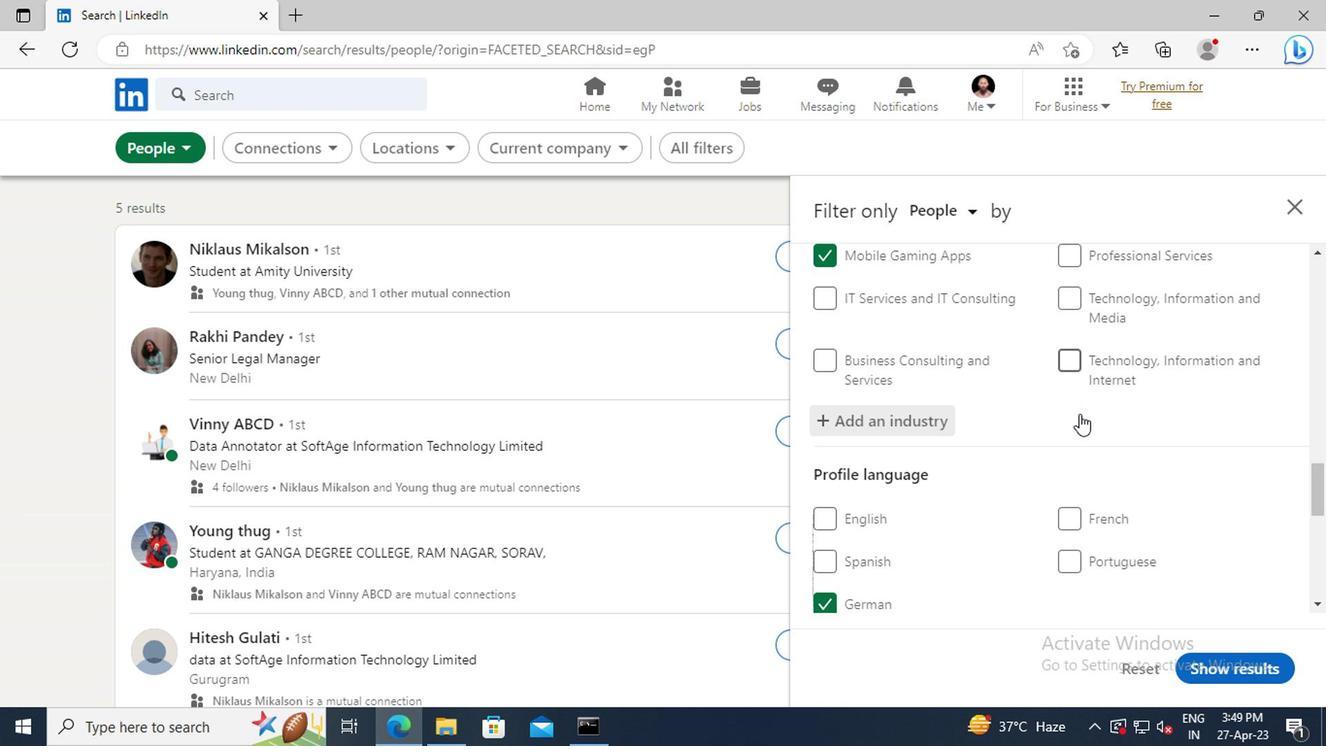 
Action: Mouse scrolled (1074, 413) with delta (0, 0)
Screenshot: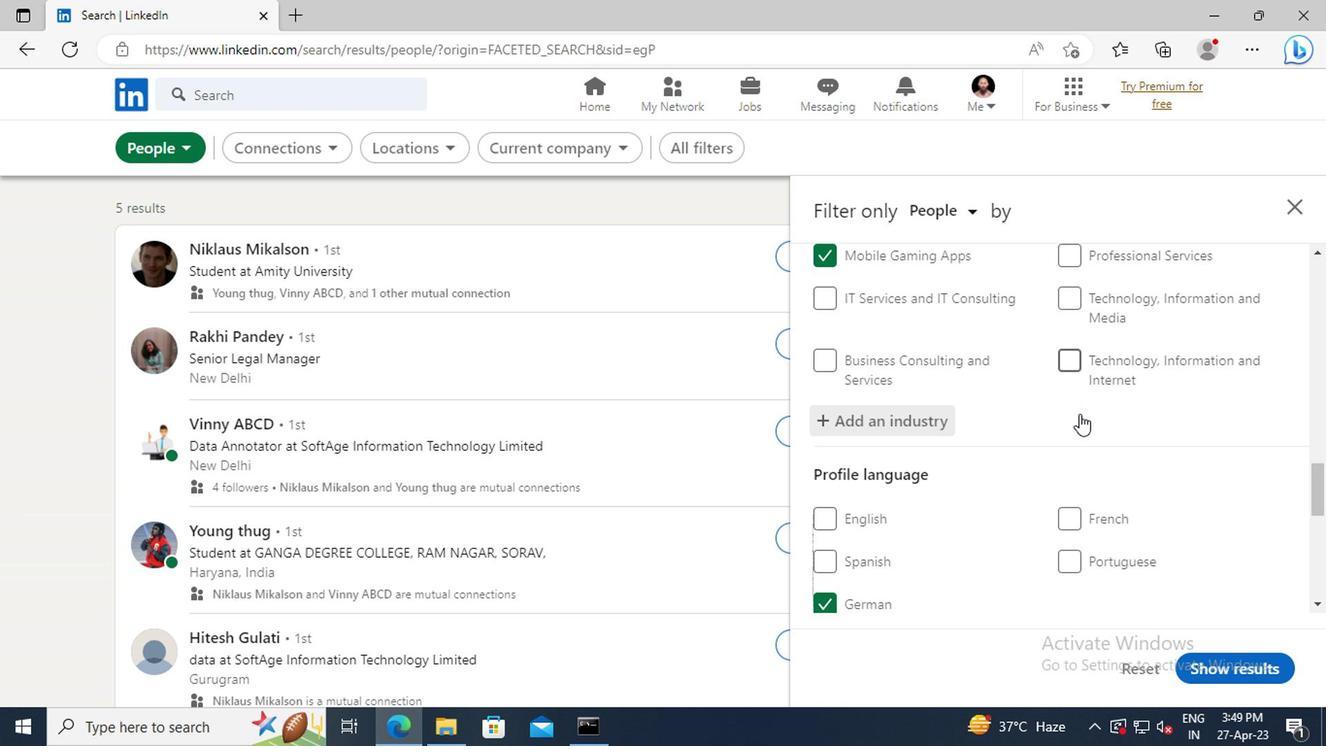 
Action: Mouse scrolled (1074, 413) with delta (0, 0)
Screenshot: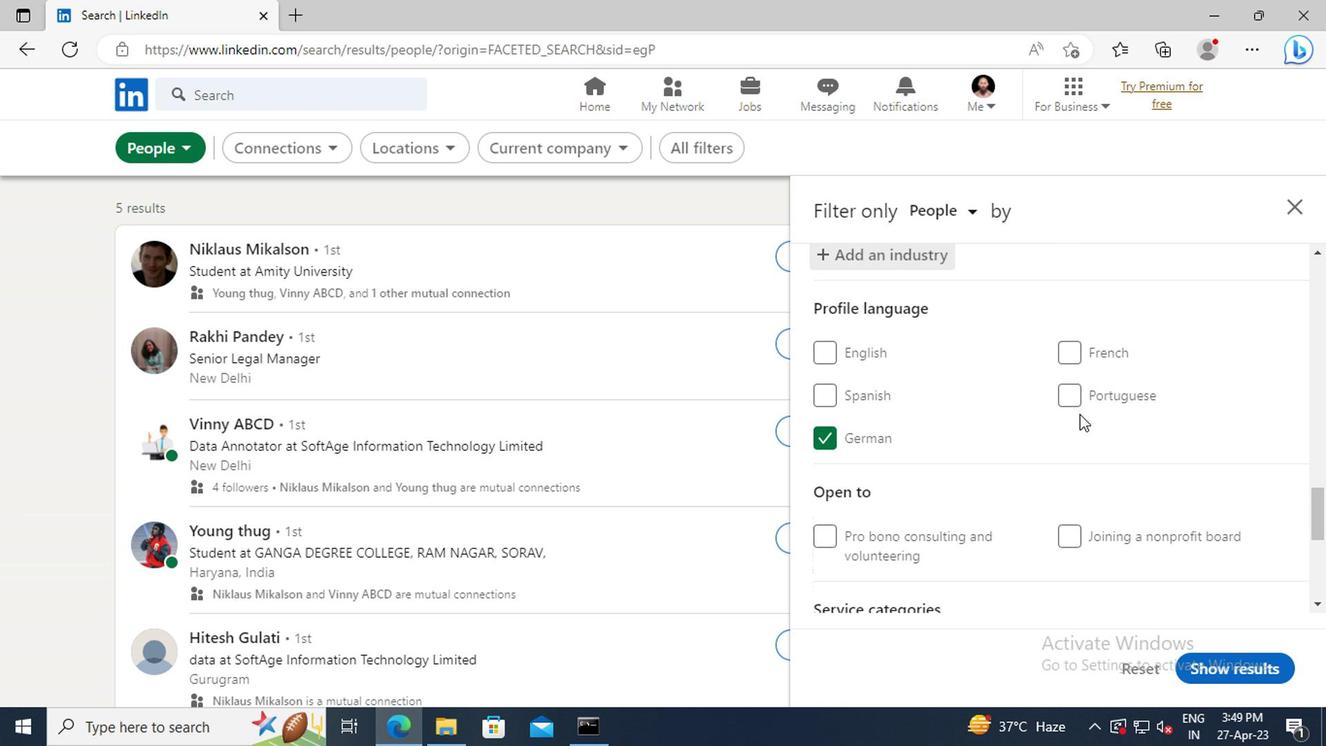 
Action: Mouse scrolled (1074, 413) with delta (0, 0)
Screenshot: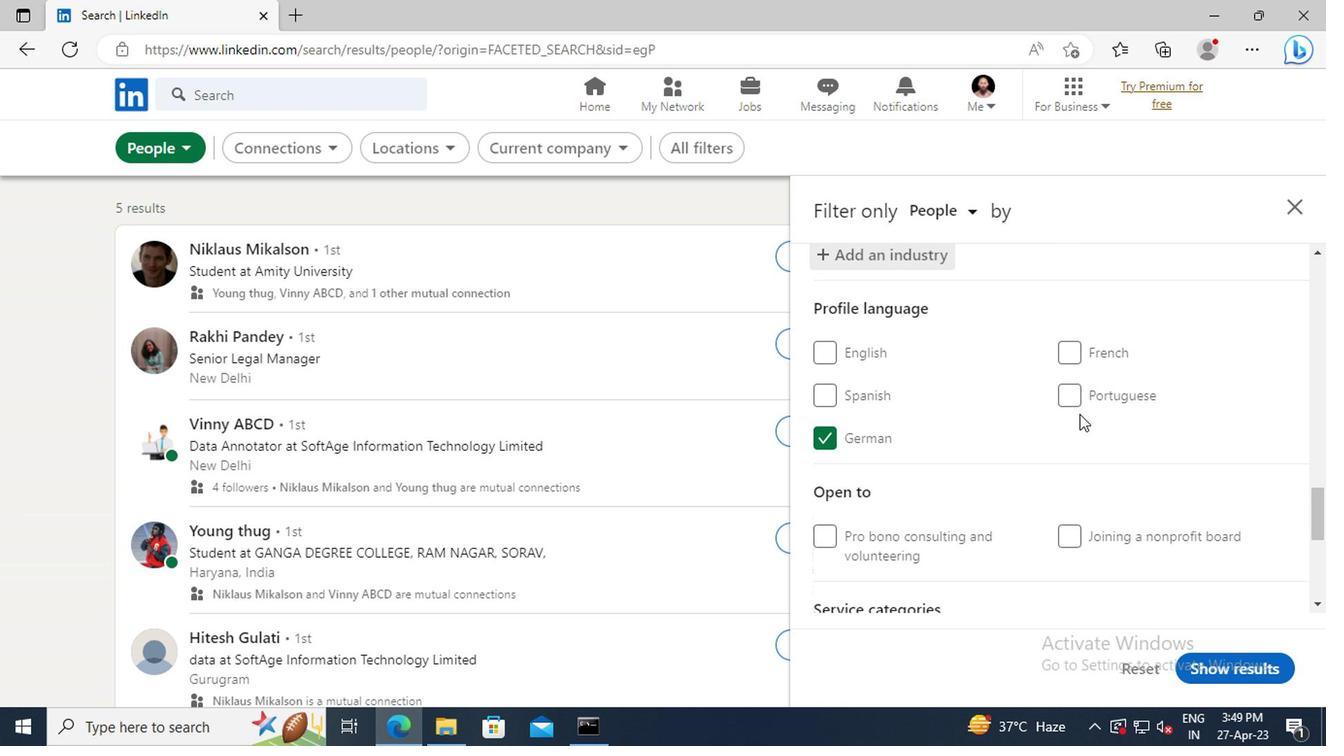 
Action: Mouse scrolled (1074, 413) with delta (0, 0)
Screenshot: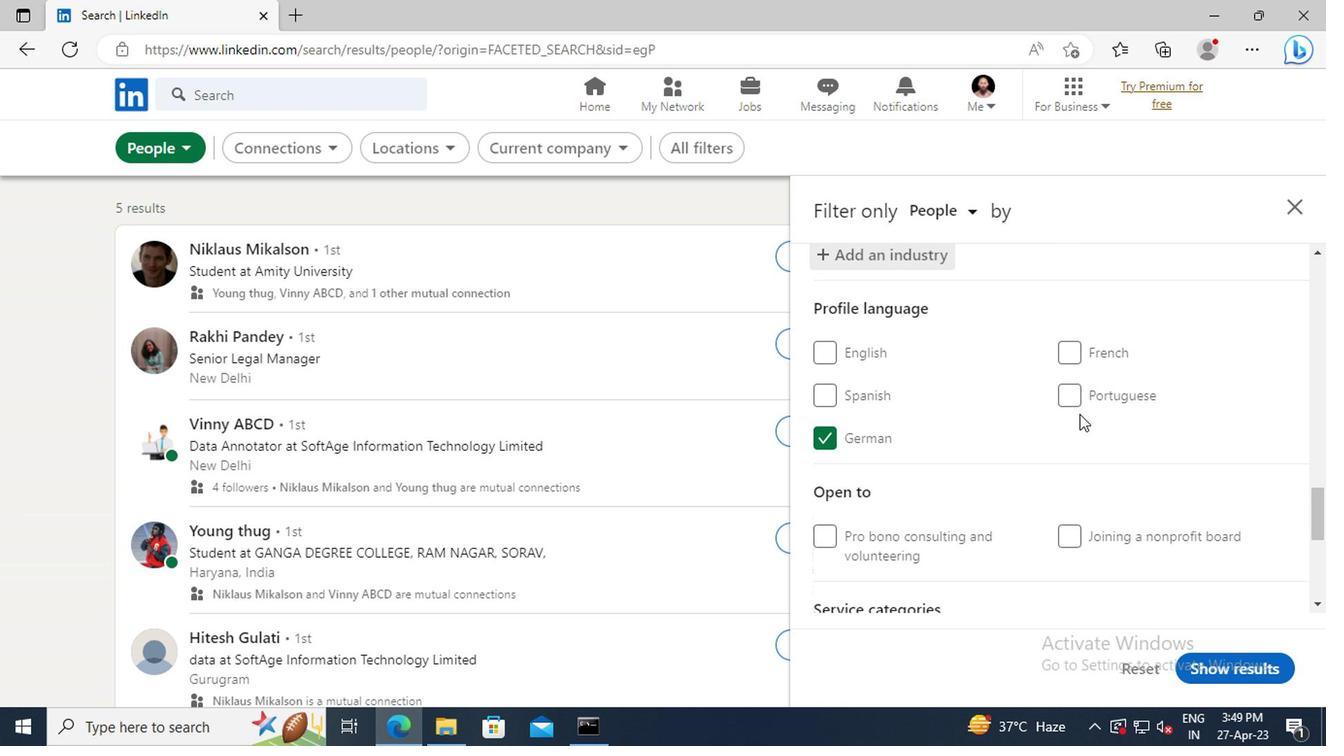 
Action: Mouse scrolled (1074, 413) with delta (0, 0)
Screenshot: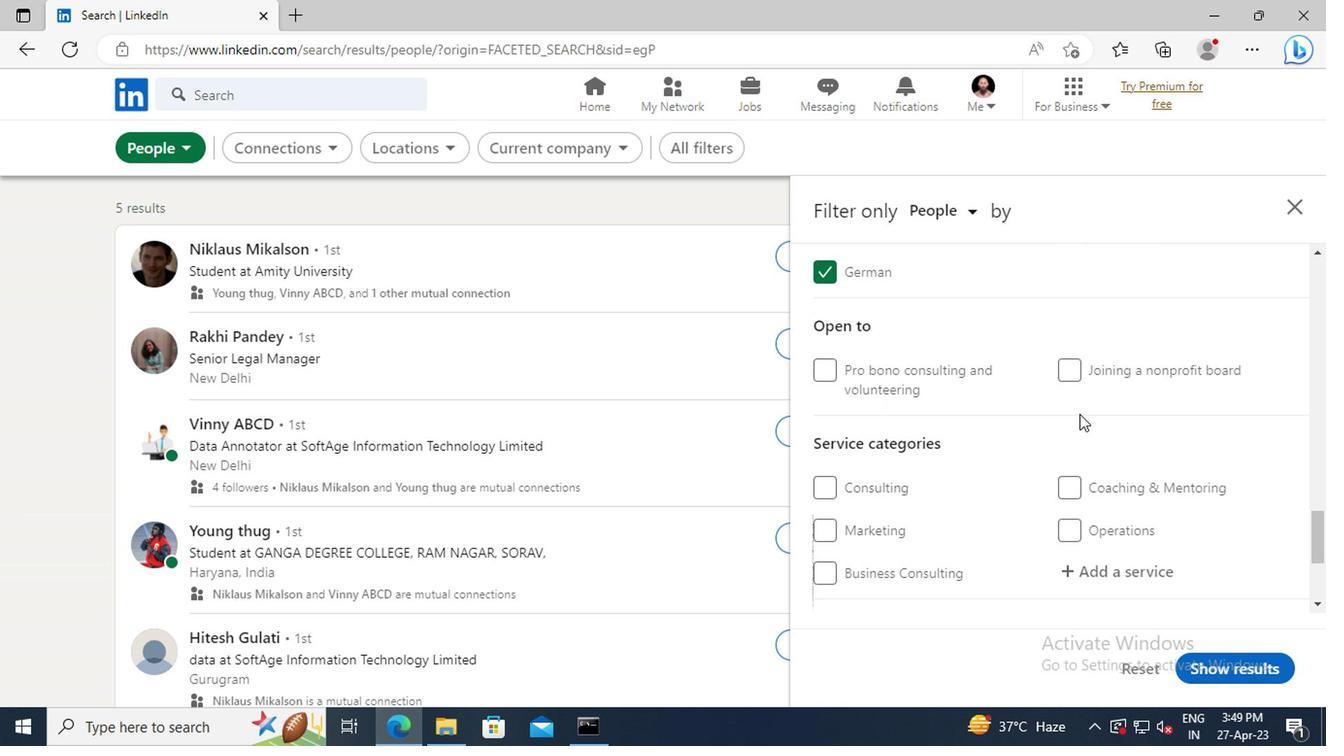 
Action: Mouse scrolled (1074, 413) with delta (0, 0)
Screenshot: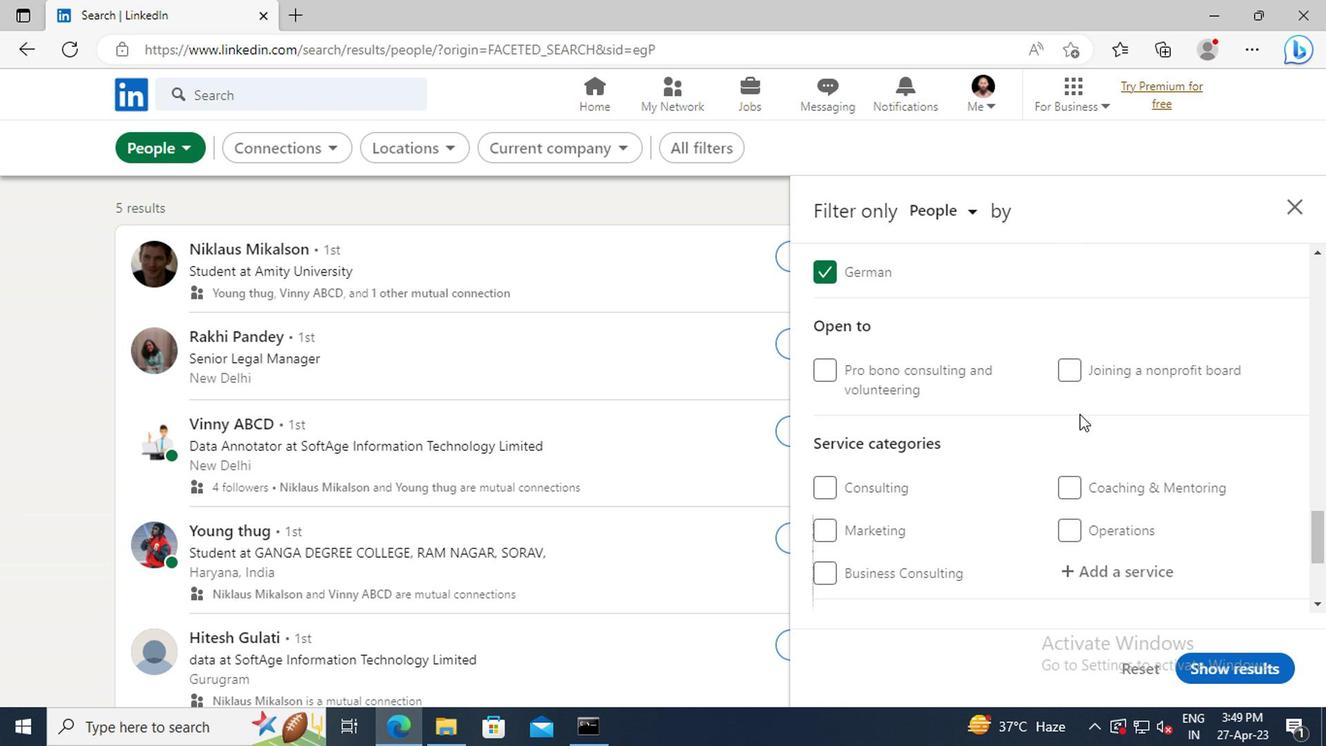 
Action: Mouse moved to (1088, 462)
Screenshot: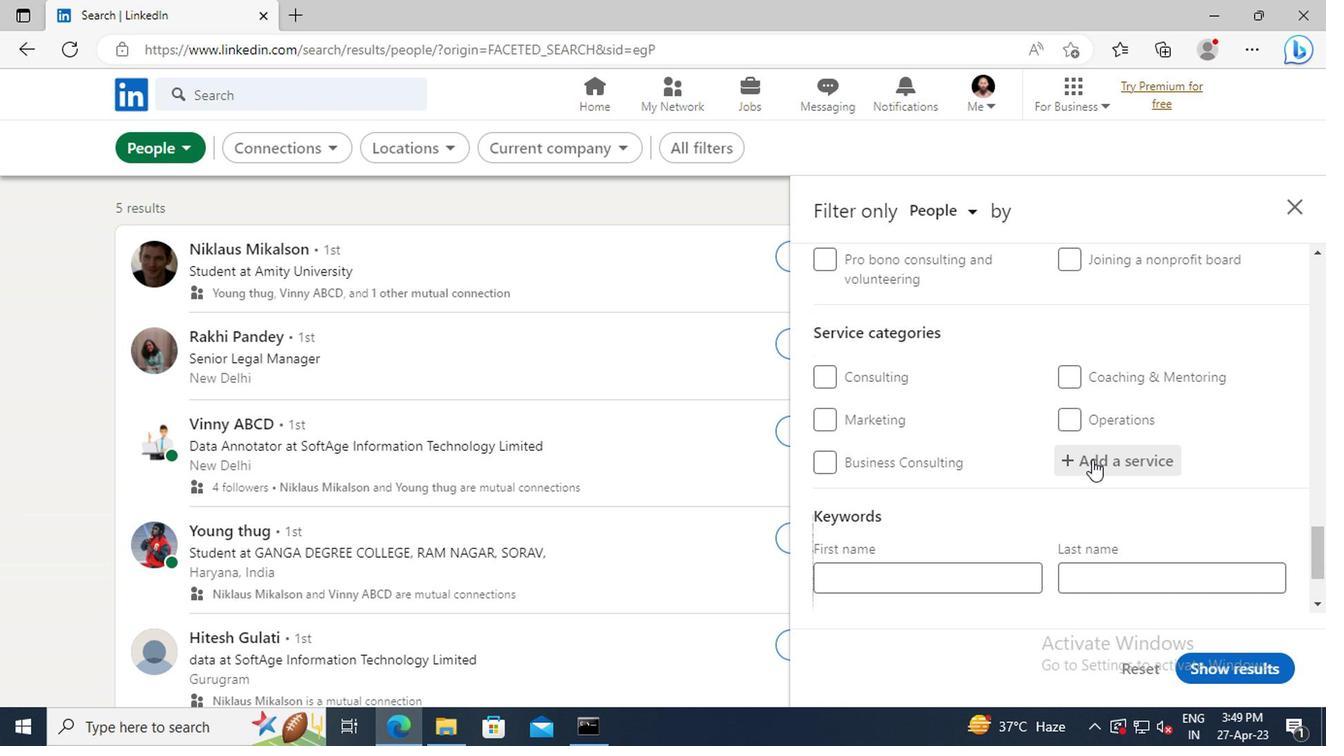 
Action: Mouse pressed left at (1088, 462)
Screenshot: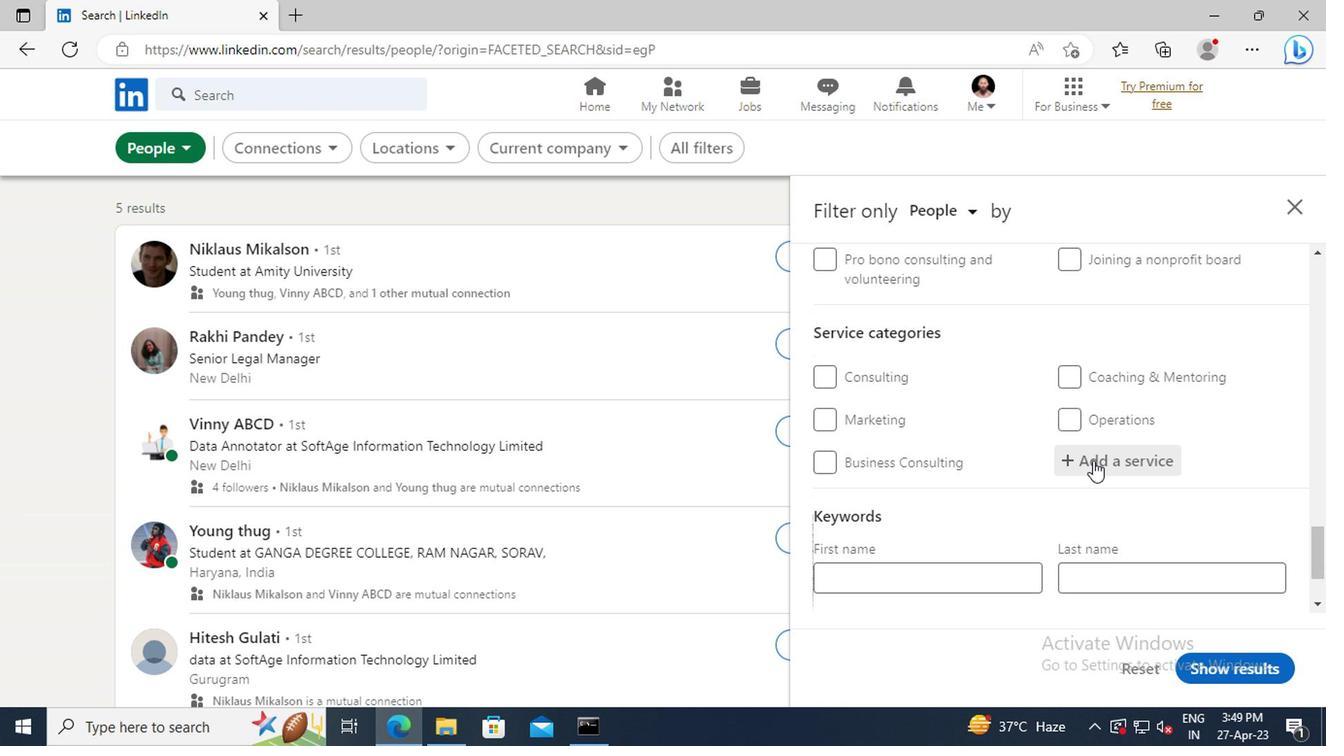 
Action: Key pressed <Key.shift>INTERACTION
Screenshot: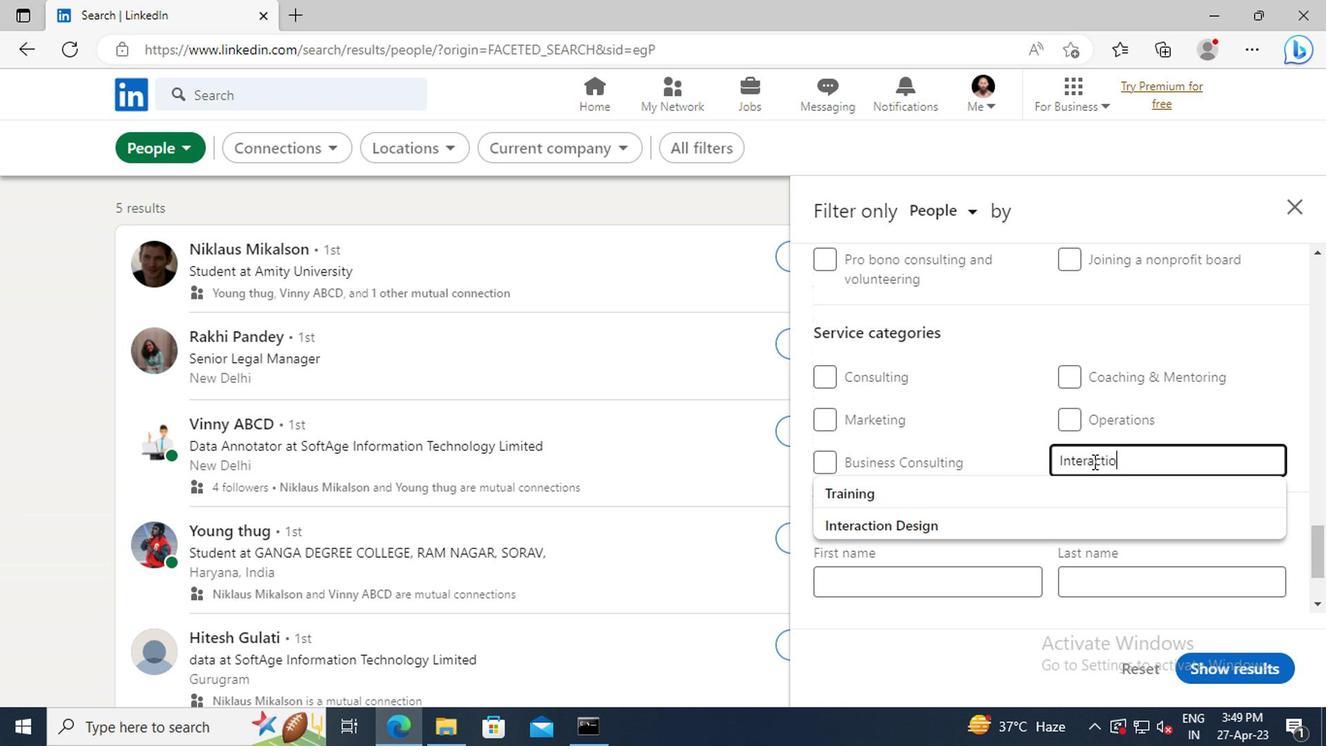 
Action: Mouse moved to (1051, 489)
Screenshot: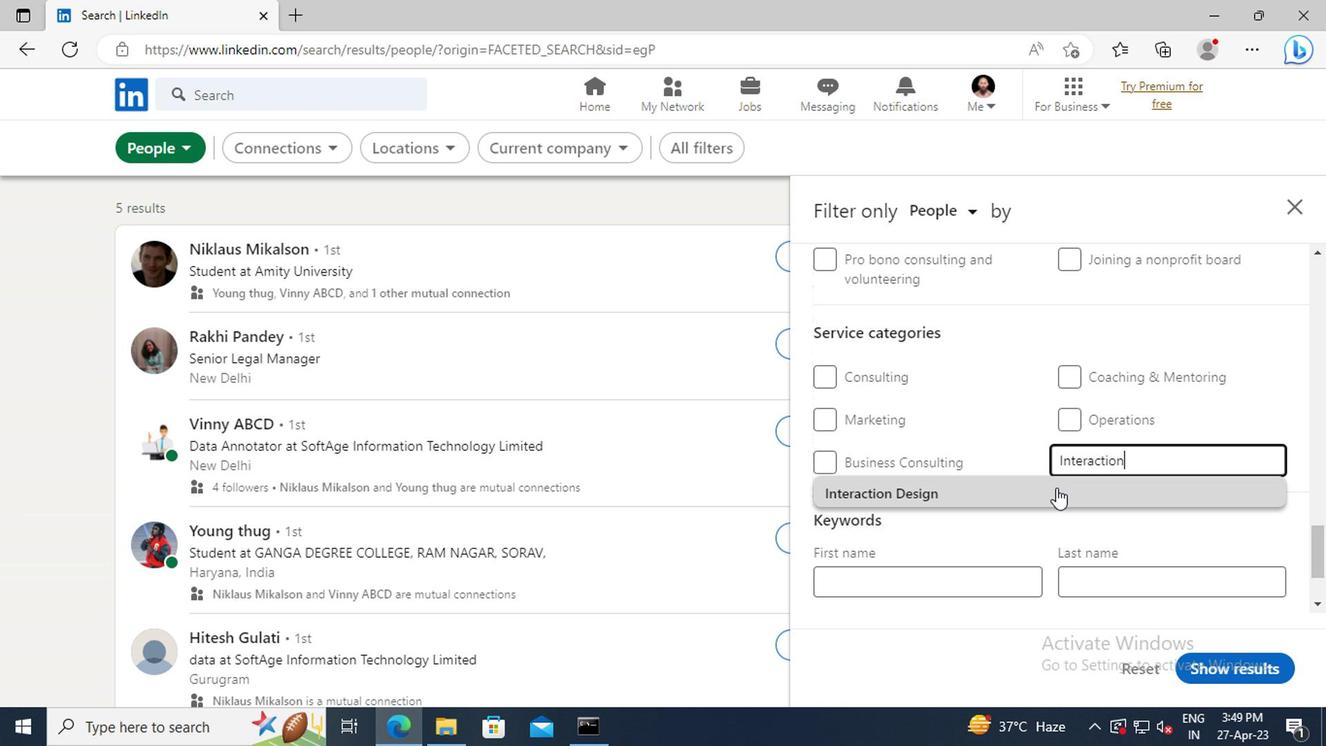 
Action: Mouse pressed left at (1051, 489)
Screenshot: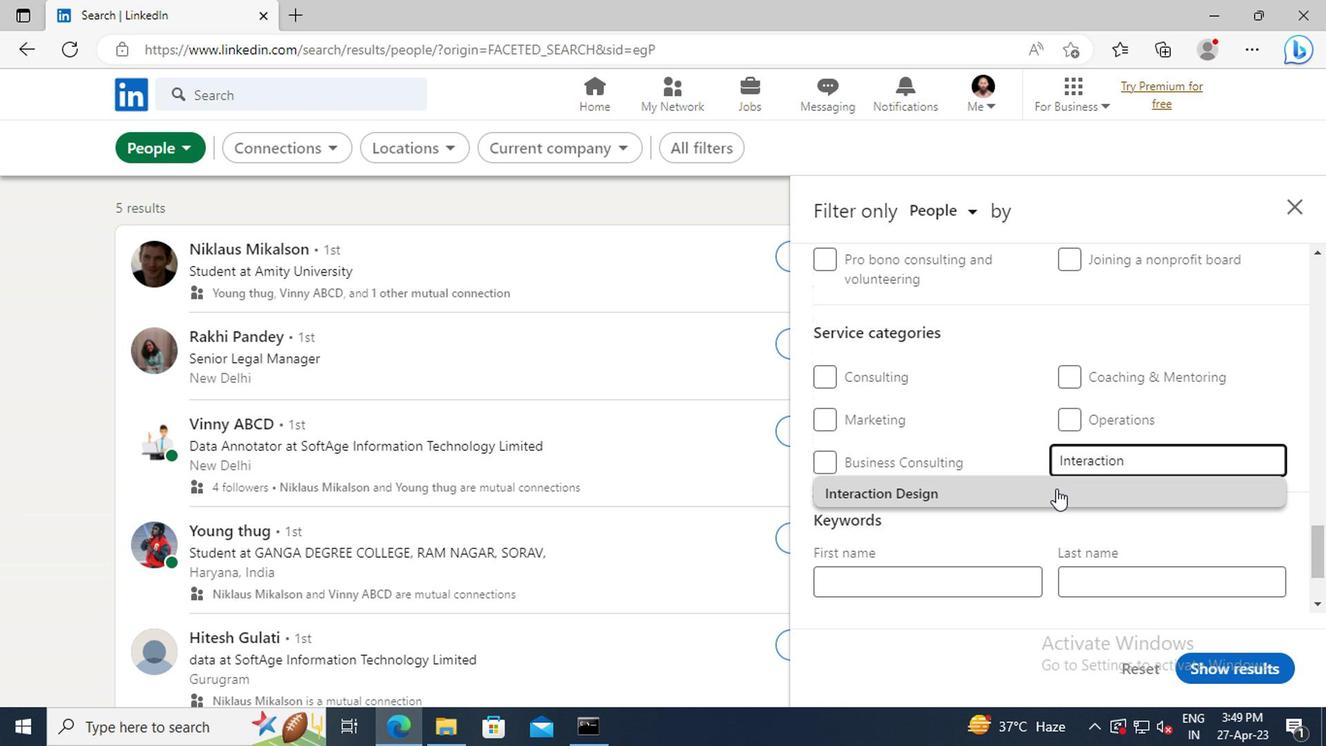 
Action: Mouse moved to (1053, 447)
Screenshot: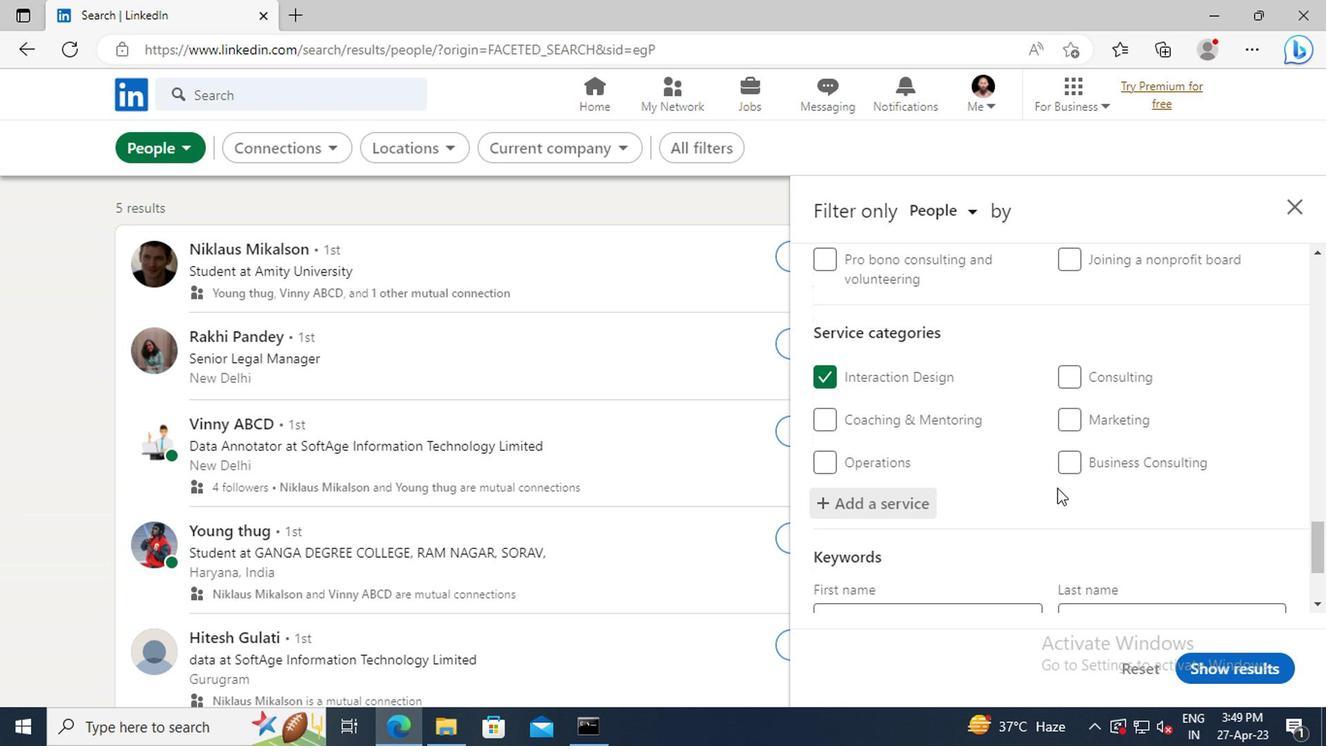 
Action: Mouse scrolled (1053, 446) with delta (0, -1)
Screenshot: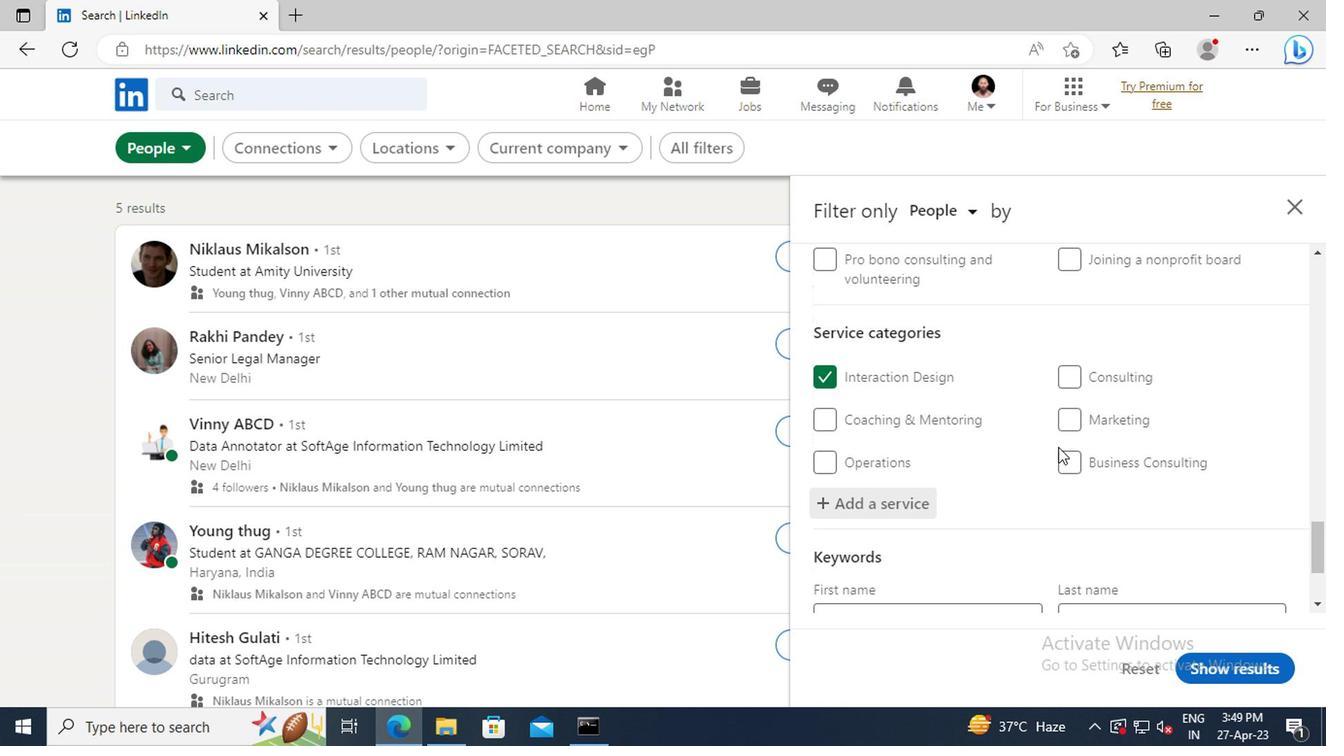 
Action: Mouse scrolled (1053, 446) with delta (0, -1)
Screenshot: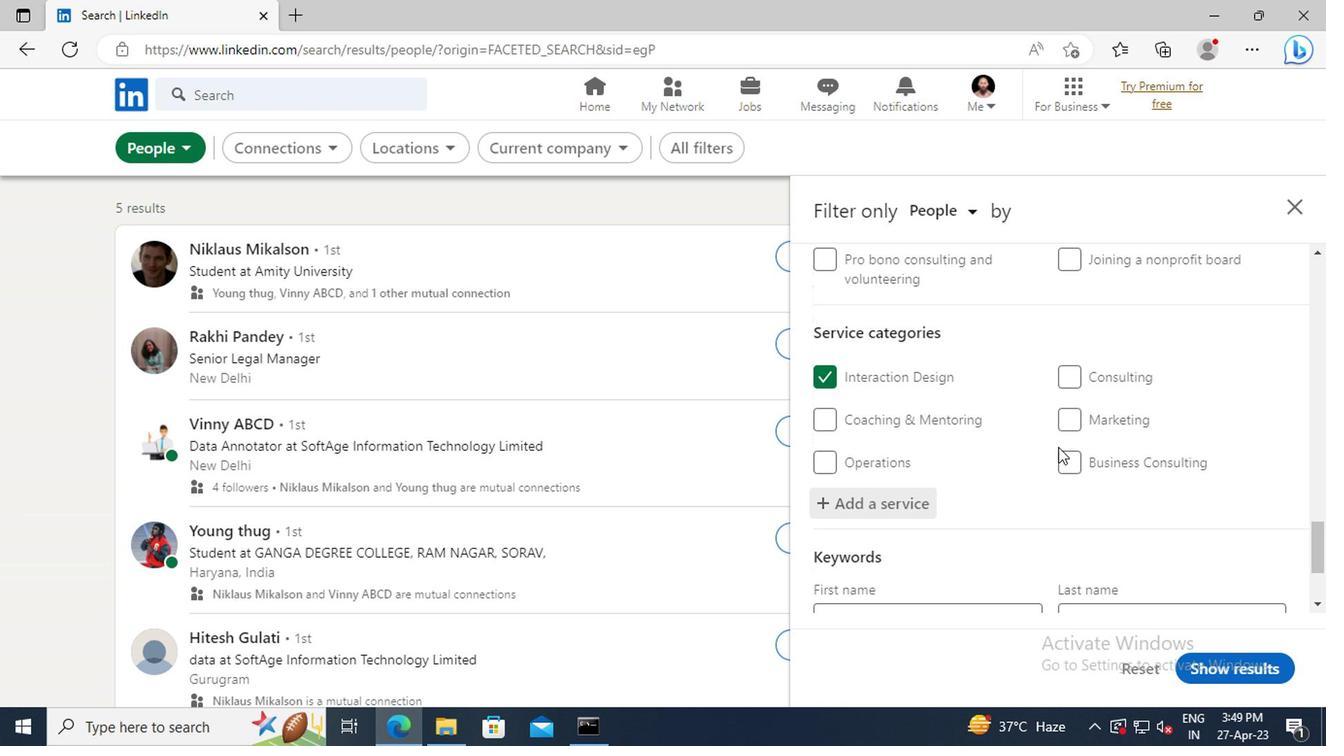 
Action: Mouse scrolled (1053, 446) with delta (0, -1)
Screenshot: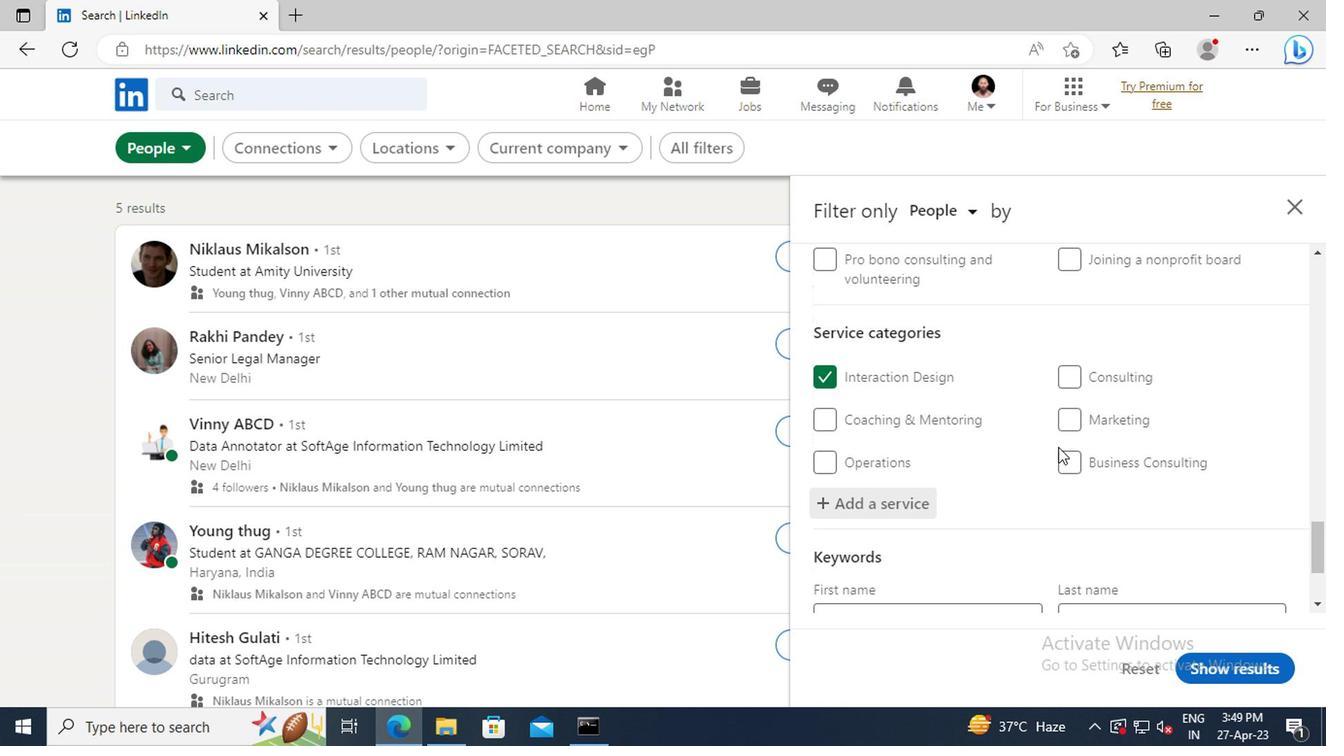
Action: Mouse moved to (934, 528)
Screenshot: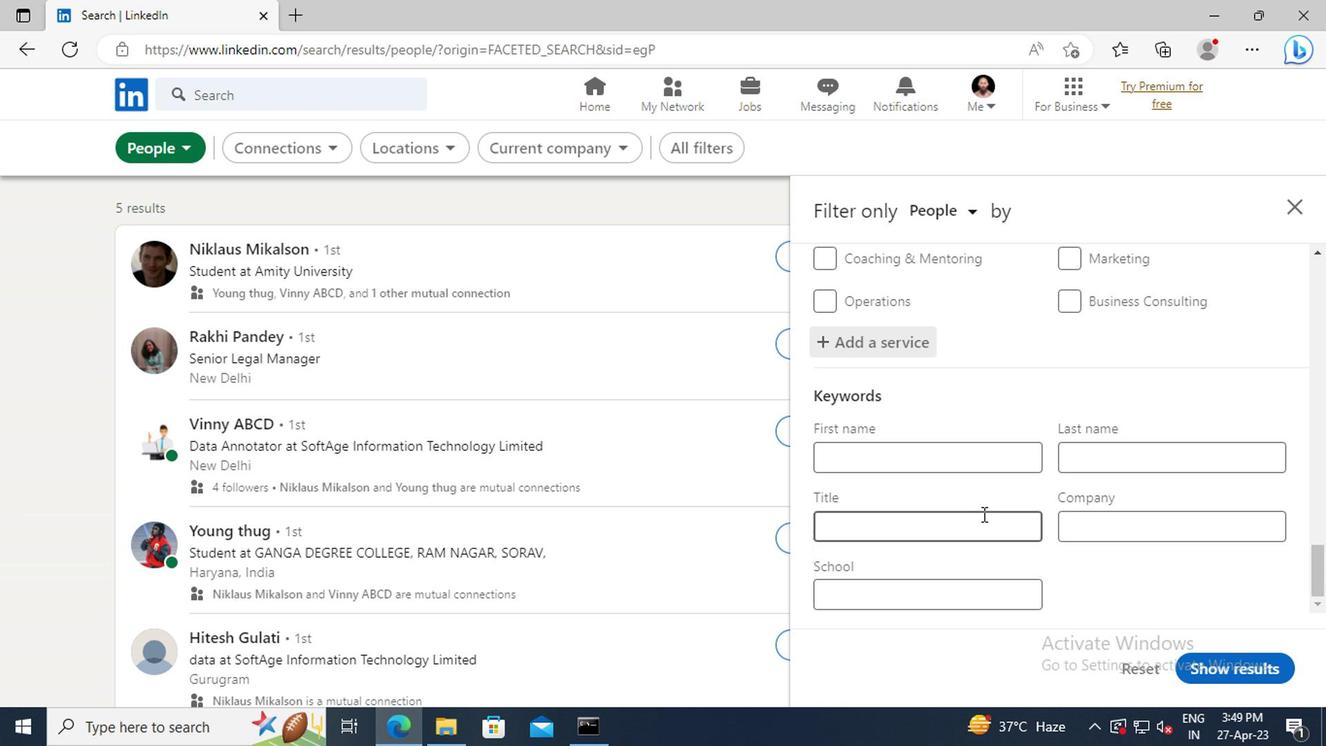 
Action: Mouse pressed left at (934, 528)
Screenshot: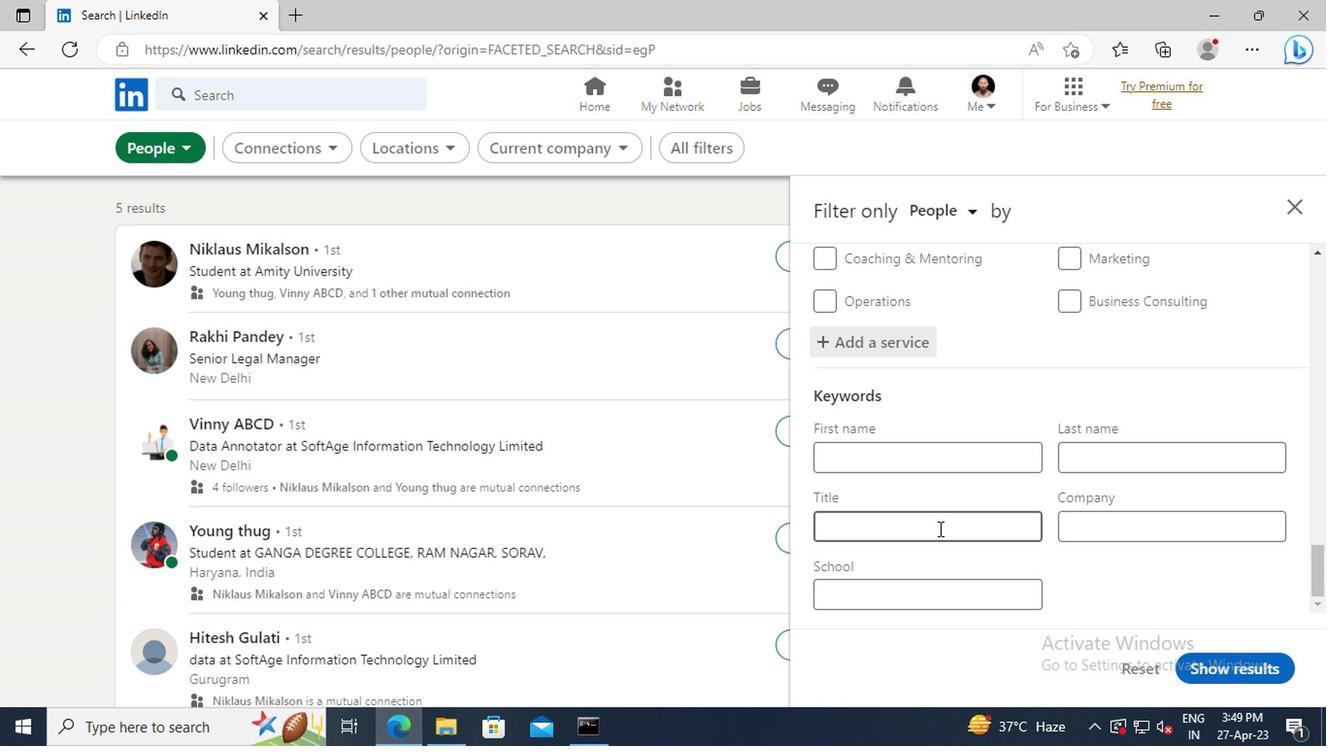 
Action: Key pressed <Key.shift>CHEF<Key.enter>
Screenshot: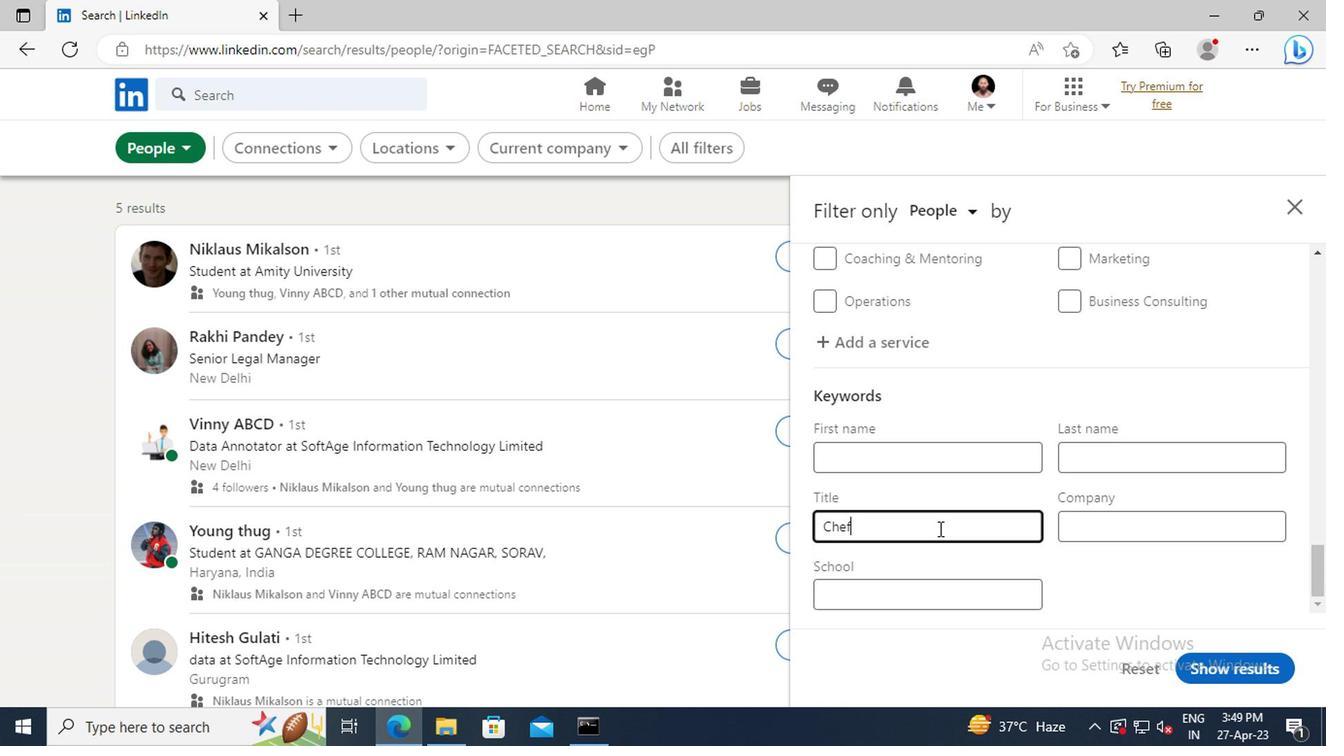 
Action: Mouse moved to (1185, 661)
Screenshot: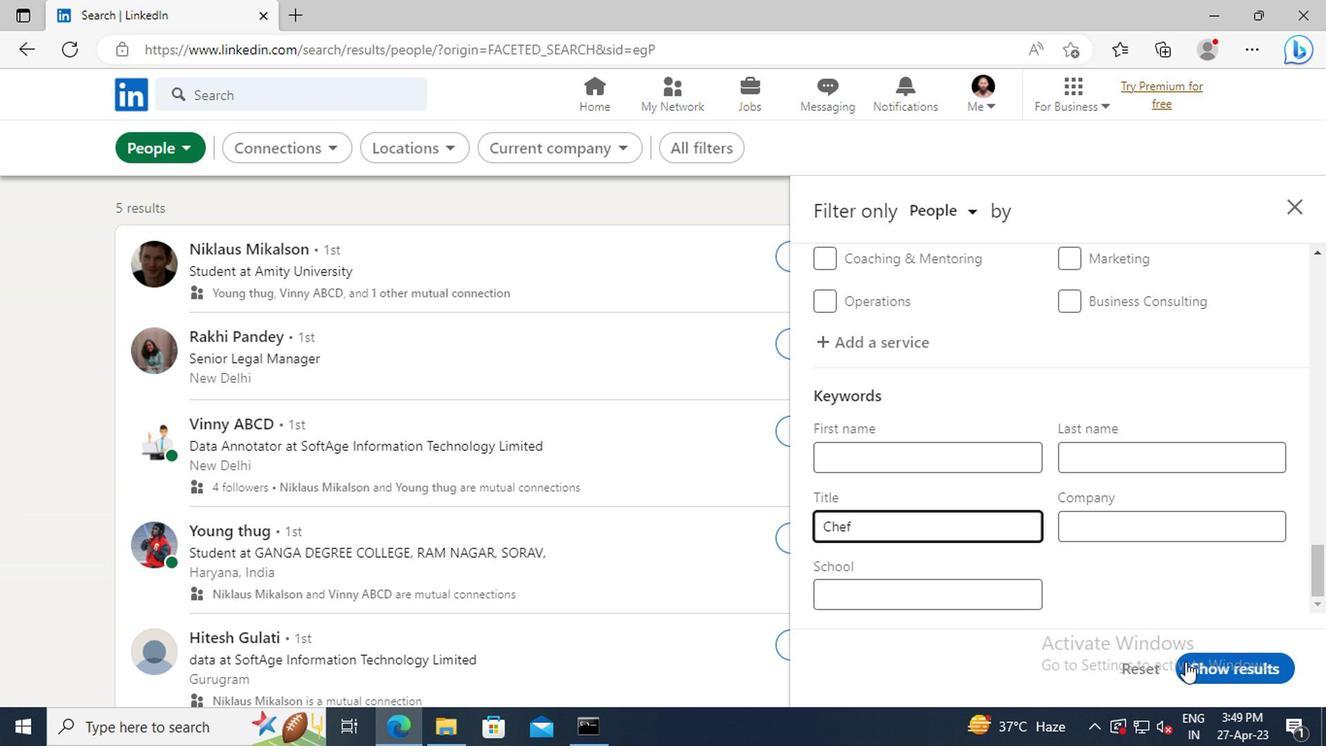 
Action: Mouse pressed left at (1185, 661)
Screenshot: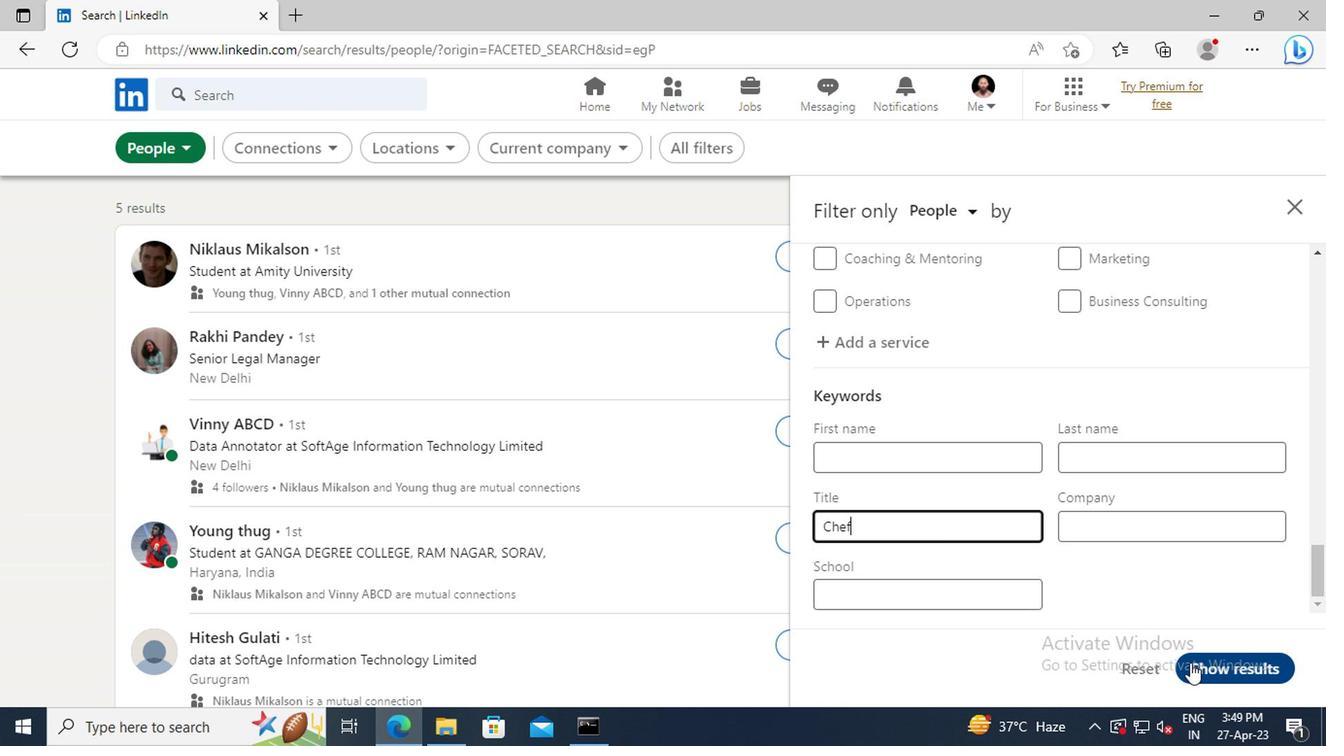
Action: Mouse moved to (1162, 613)
Screenshot: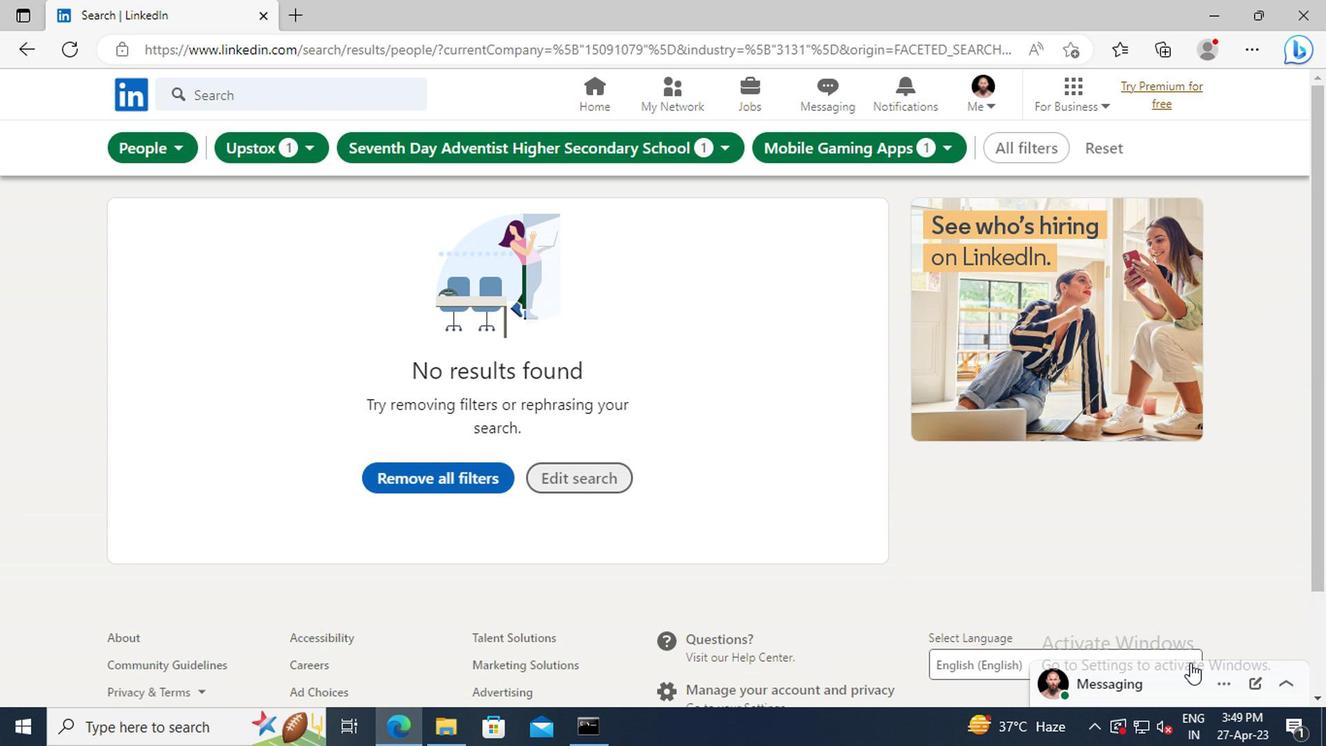 
